 Task: Add an event with the title Staff Training: Customer Service Excellence, date ''2024/04/10'', time 8:00 AM to 10:00 AMand add a description: Join us at the Networking Mixer Event and unlock a world of professional opportunities. Connect with like-minded individuals, expand your network, and forge relationships that can propel your career to new heights. With a diverse group of professionals in attendance, you will leave inspired, informed, and equipped with valuable connections to support your professional journey.Select event color  Banana . Add location for the event as: 567 Vineyard Road, London, United Kingdom, logged in from the account softage.3@softage.netand send the event invitation to softage.9@softage.net and softage.10@softage.net. Set a reminder for the event Every weekday(Monday to Friday)
Action: Mouse moved to (67, 94)
Screenshot: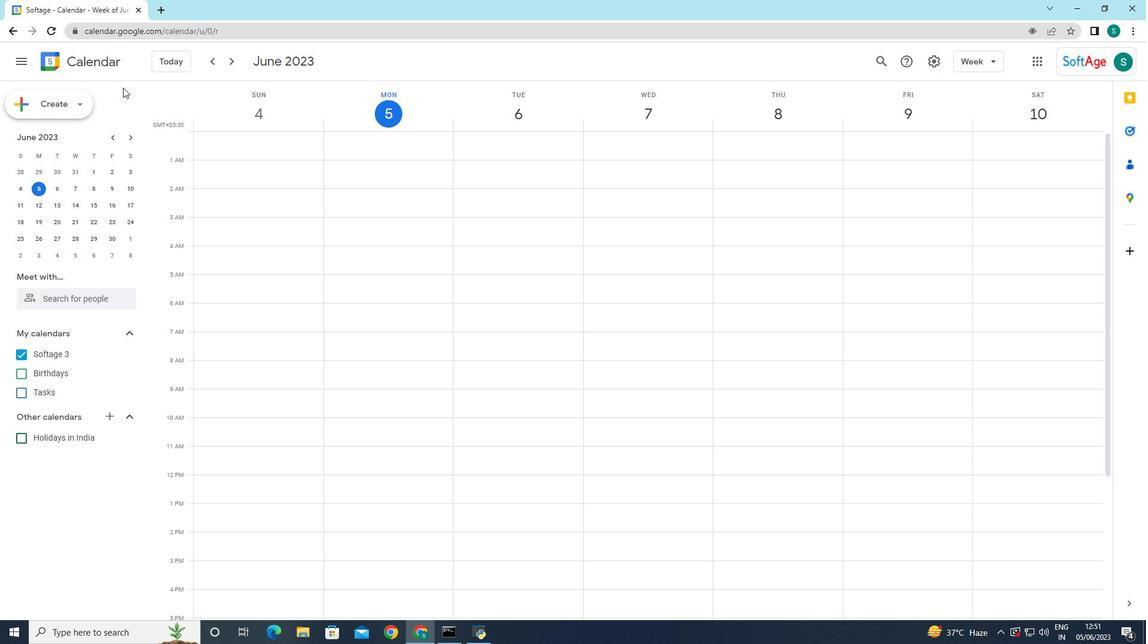 
Action: Mouse pressed left at (67, 94)
Screenshot: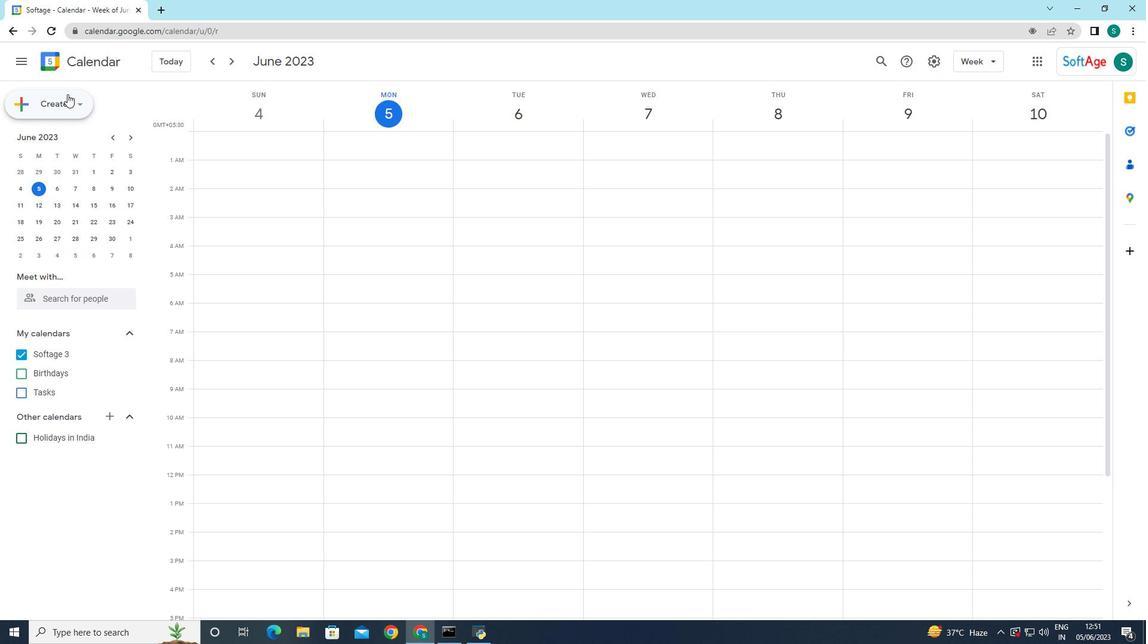 
Action: Mouse moved to (66, 137)
Screenshot: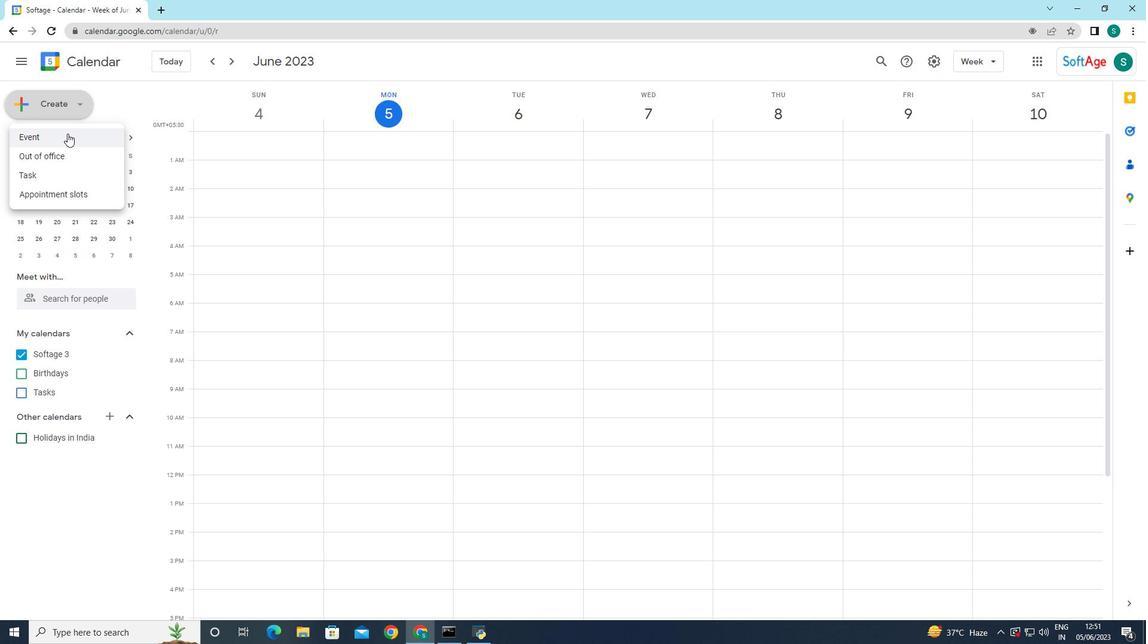 
Action: Mouse pressed left at (66, 137)
Screenshot: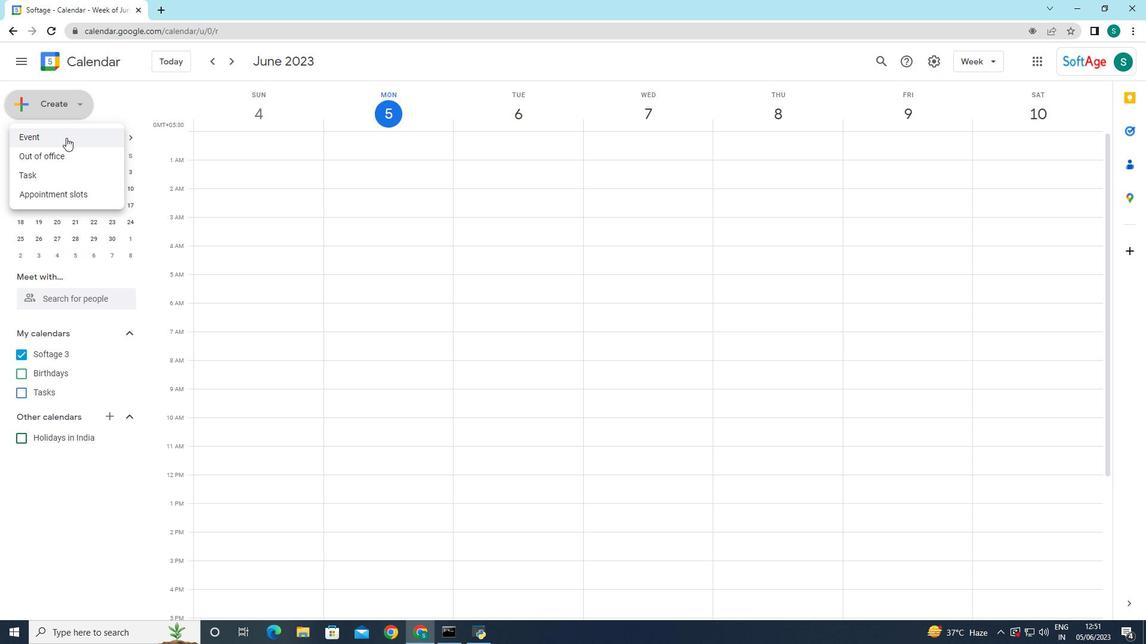 
Action: Mouse moved to (211, 583)
Screenshot: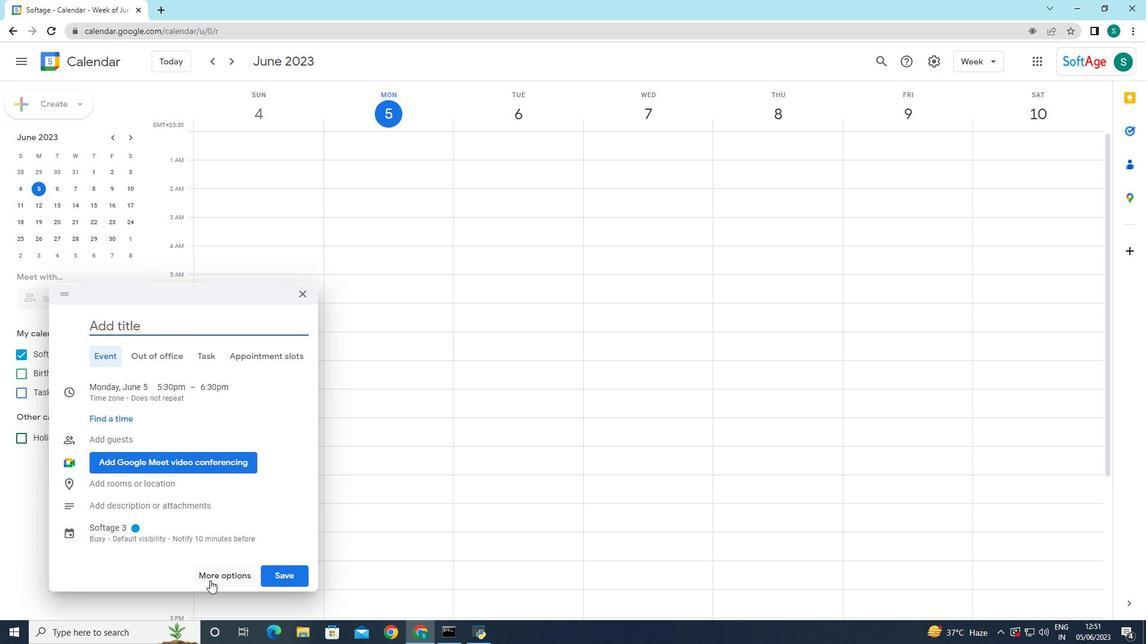 
Action: Mouse pressed left at (211, 583)
Screenshot: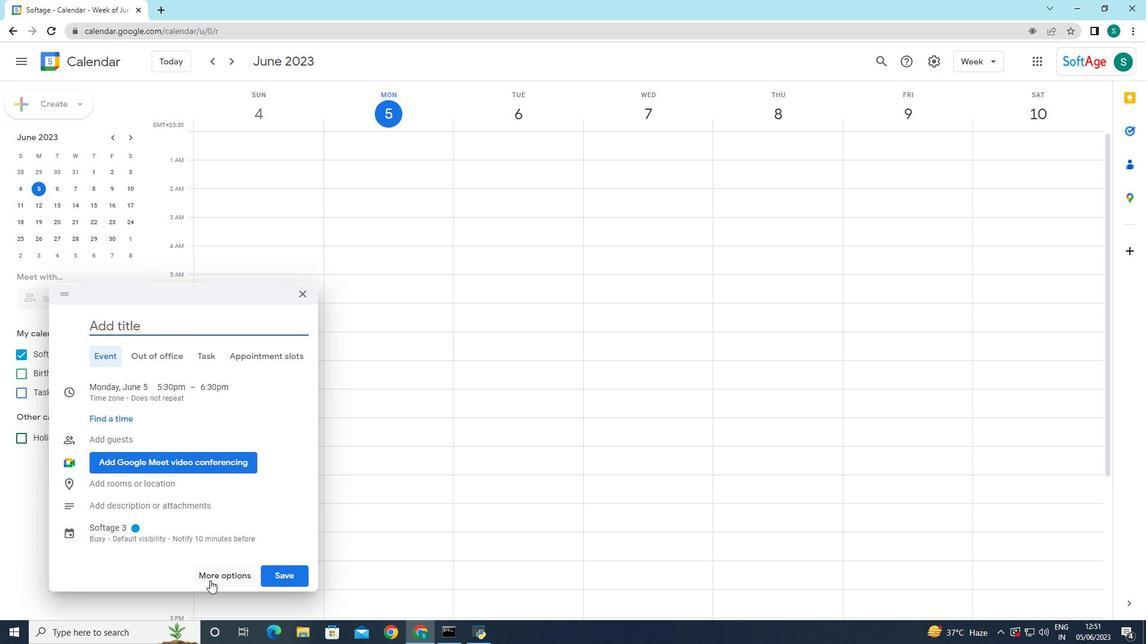 
Action: Mouse moved to (71, 66)
Screenshot: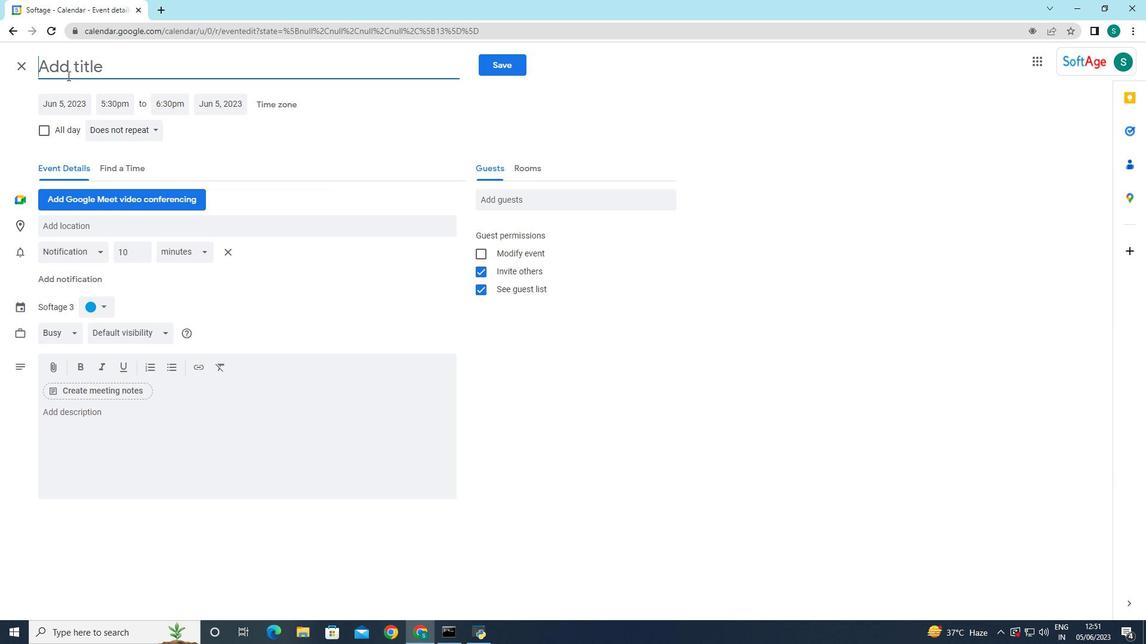 
Action: Mouse pressed left at (71, 66)
Screenshot: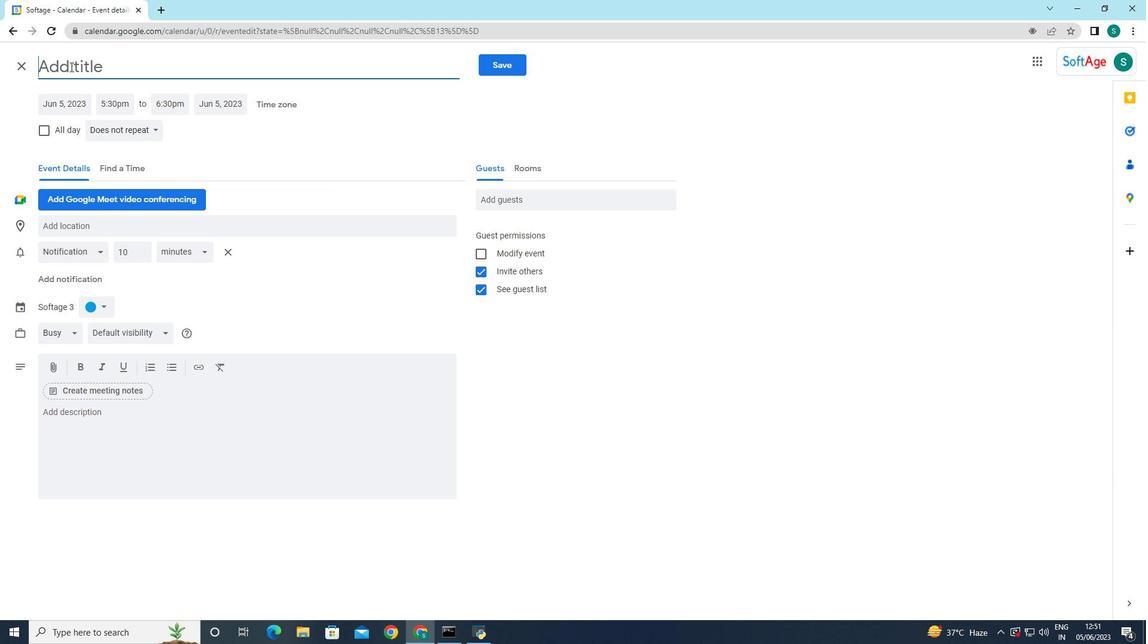 
Action: Key pressed <Key.caps_lock>S<Key.caps_lock>taa<Key.backspace>ff<Key.space><Key.caps_lock>TA<Key.backspace><Key.caps_lock>raining<Key.shift_r>:<Key.space><Key.caps_lock>C<Key.caps_lock>ustomer<Key.space>s<Key.backspace><Key.caps_lock>S<Key.caps_lock>ervice<Key.space><Key.caps_lock>E<Key.caps_lock>xcellence
Screenshot: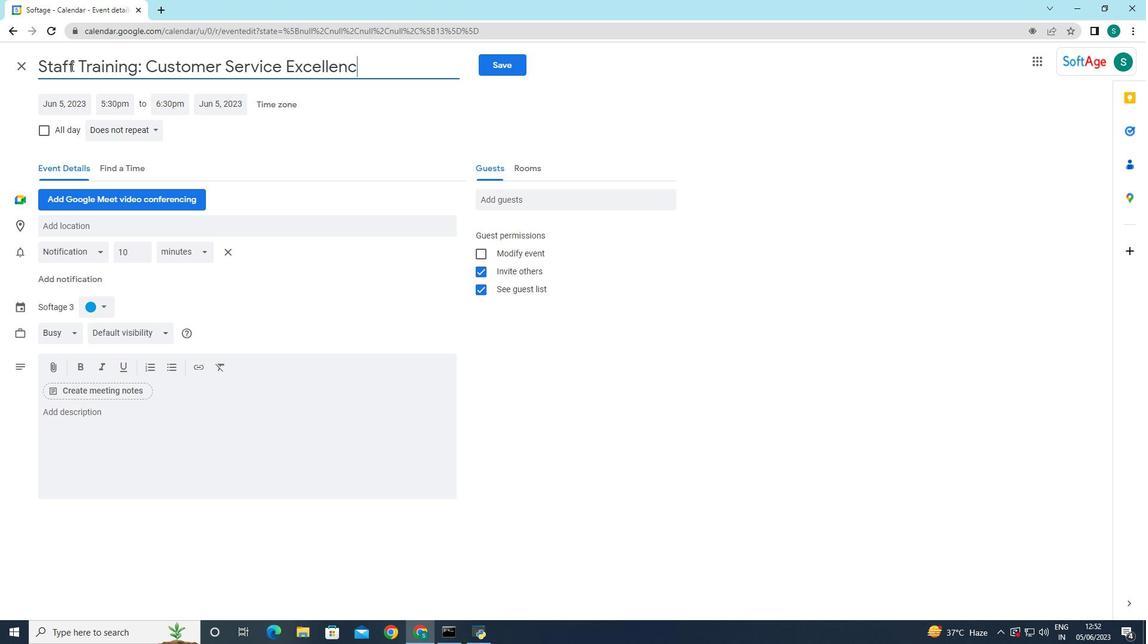 
Action: Mouse moved to (322, 157)
Screenshot: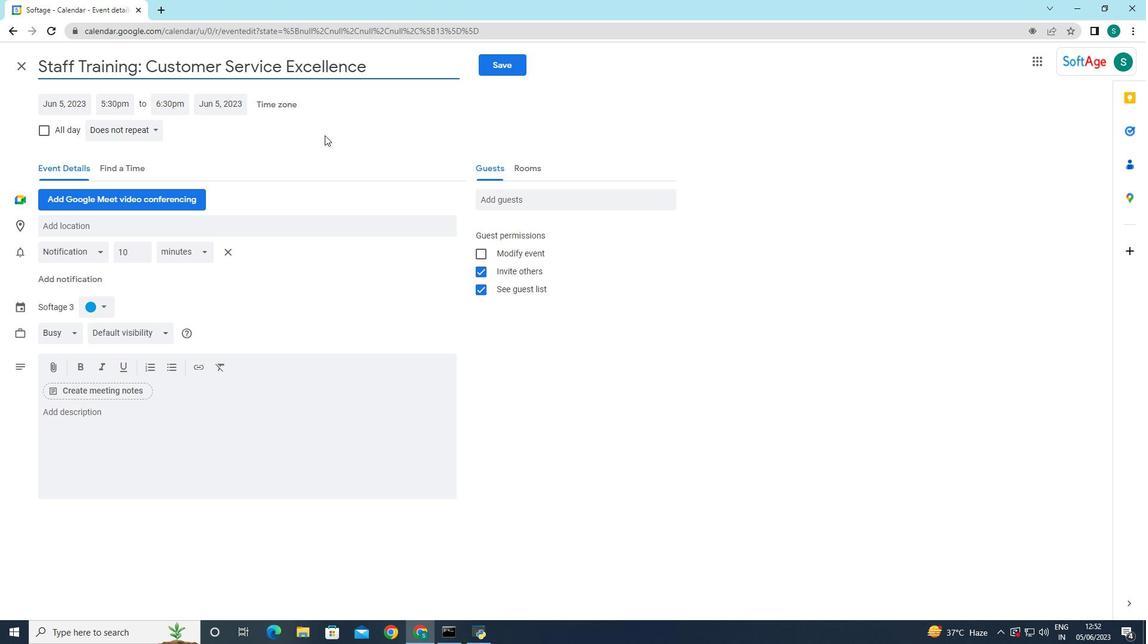 
Action: Mouse pressed left at (322, 157)
Screenshot: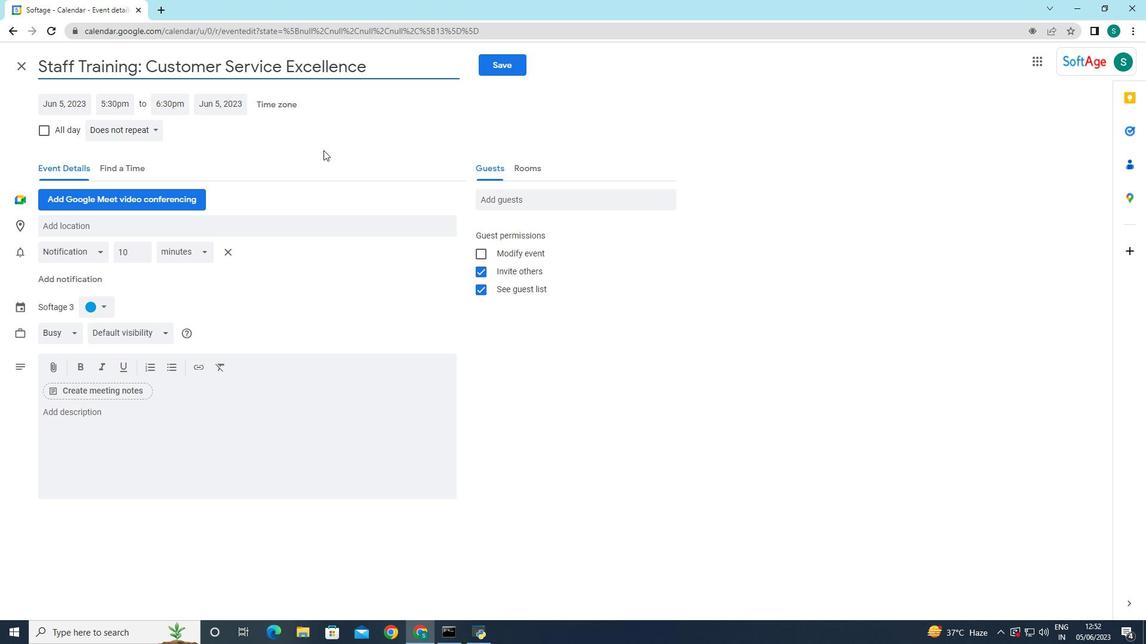 
Action: Mouse moved to (68, 109)
Screenshot: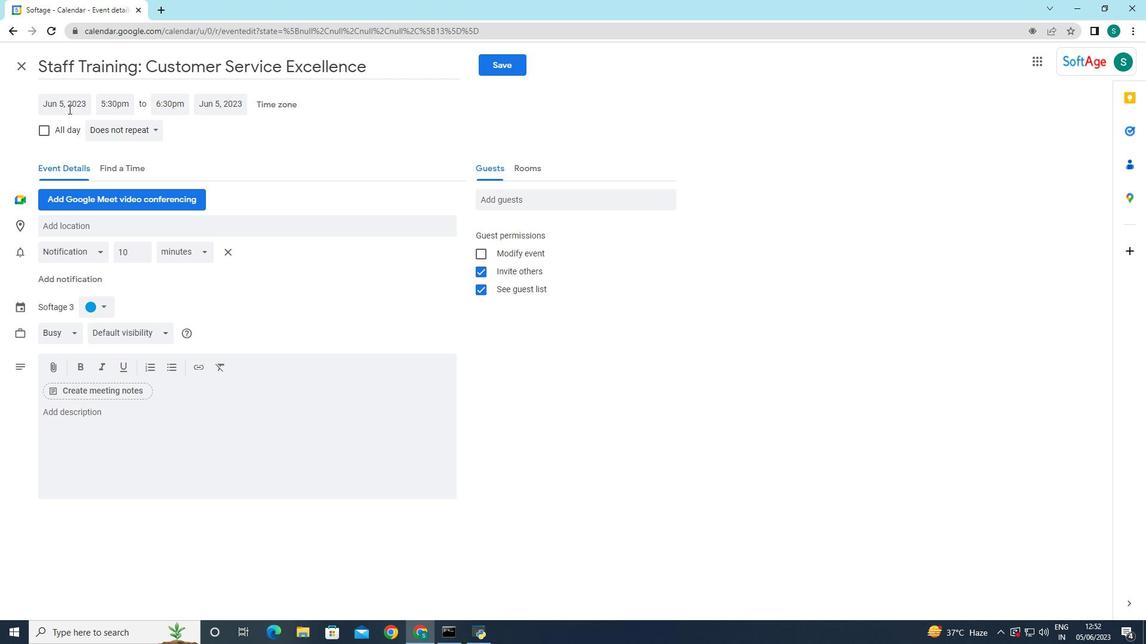 
Action: Mouse pressed left at (68, 109)
Screenshot: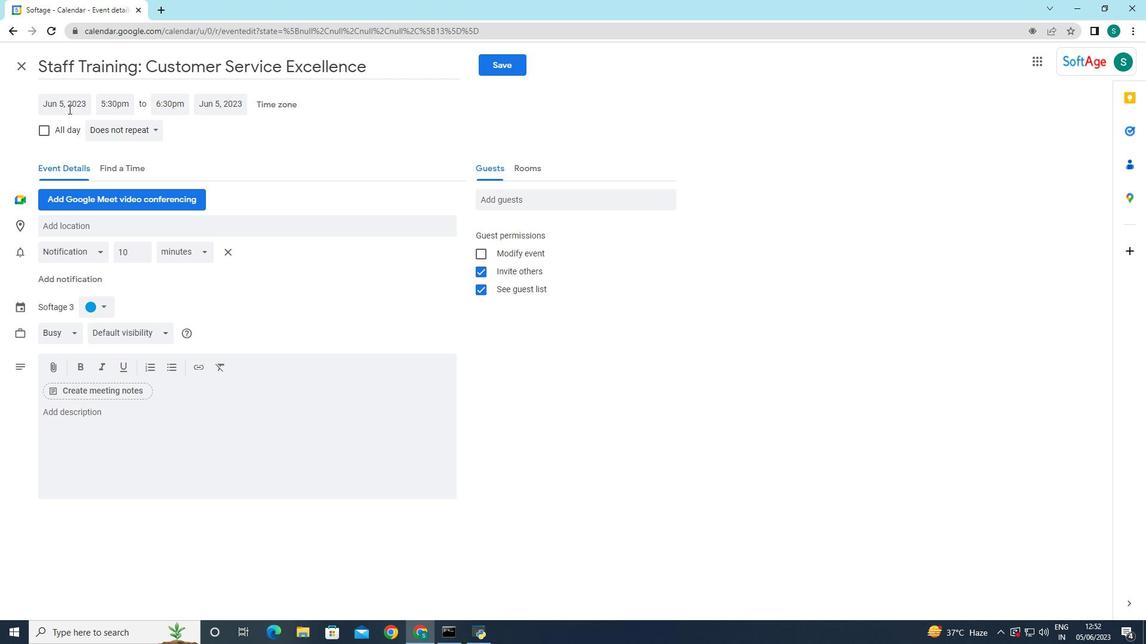 
Action: Mouse moved to (187, 128)
Screenshot: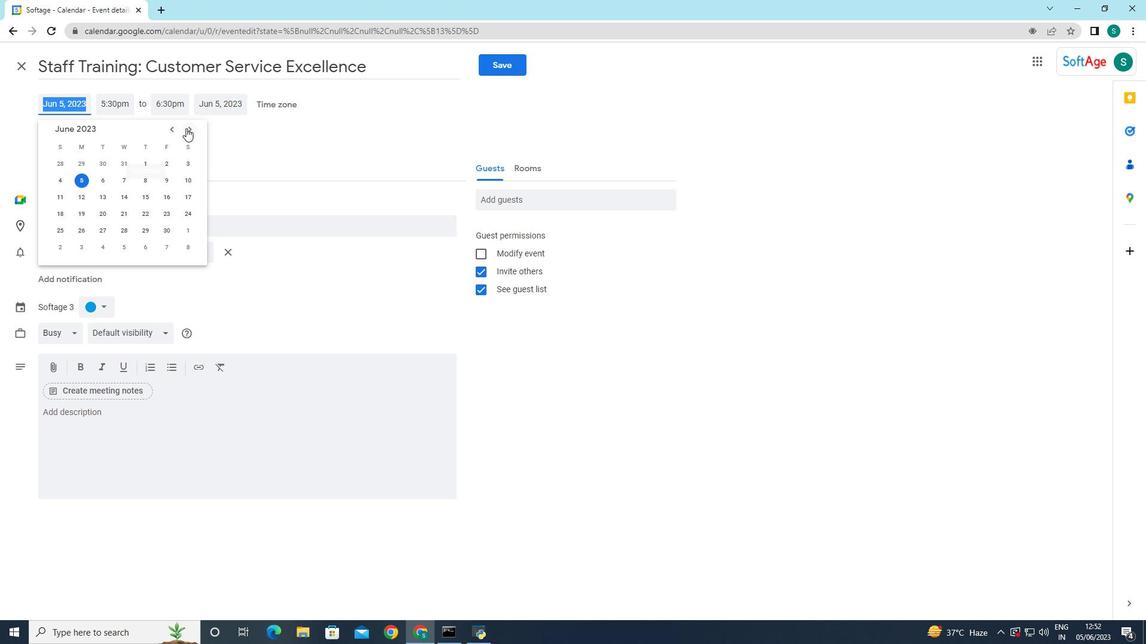 
Action: Mouse pressed left at (187, 128)
Screenshot: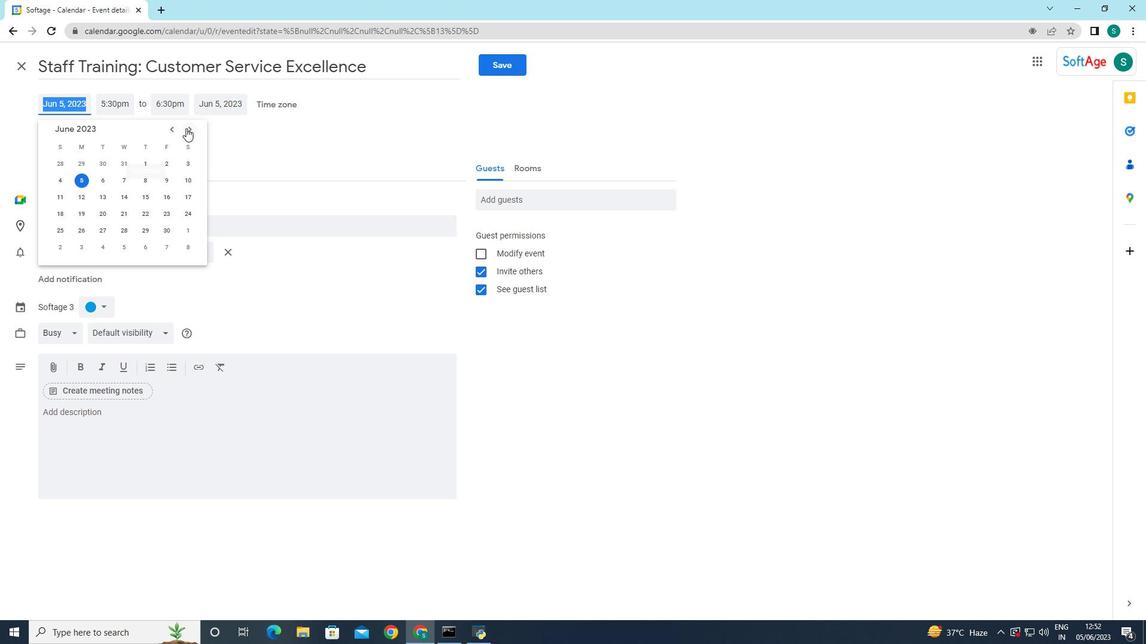 
Action: Mouse moved to (187, 128)
Screenshot: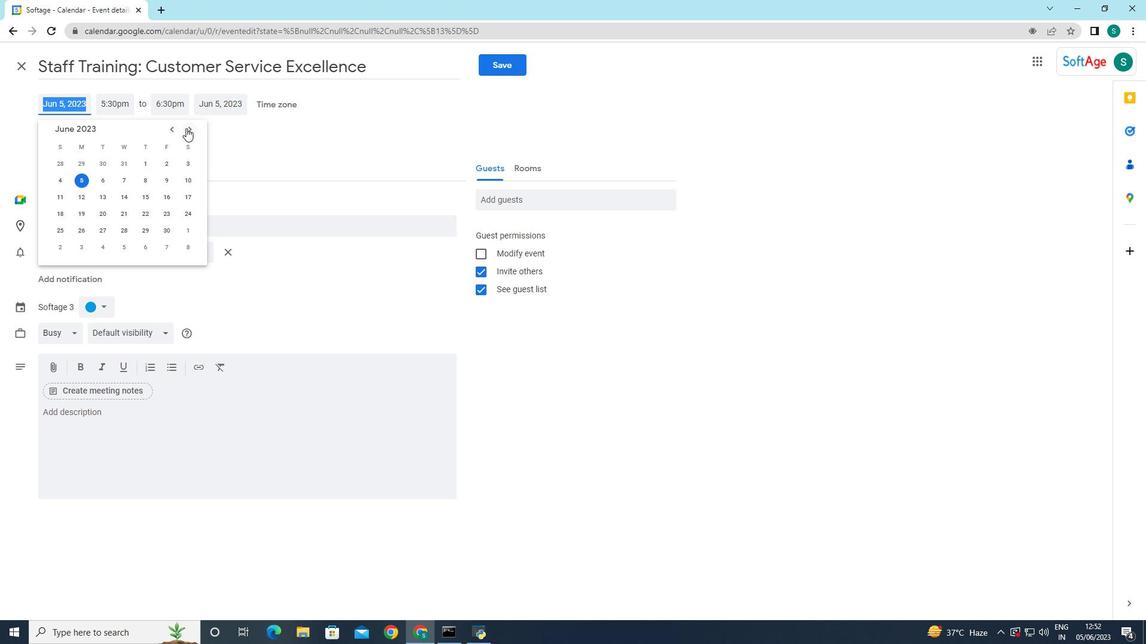 
Action: Mouse pressed left at (187, 128)
Screenshot: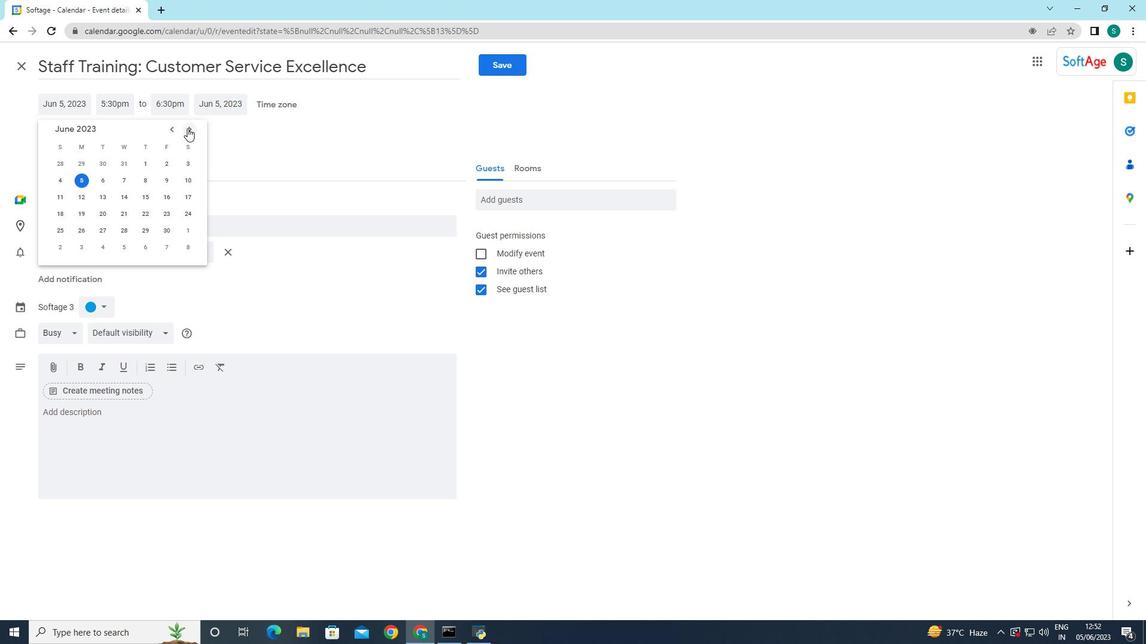 
Action: Mouse pressed left at (187, 128)
Screenshot: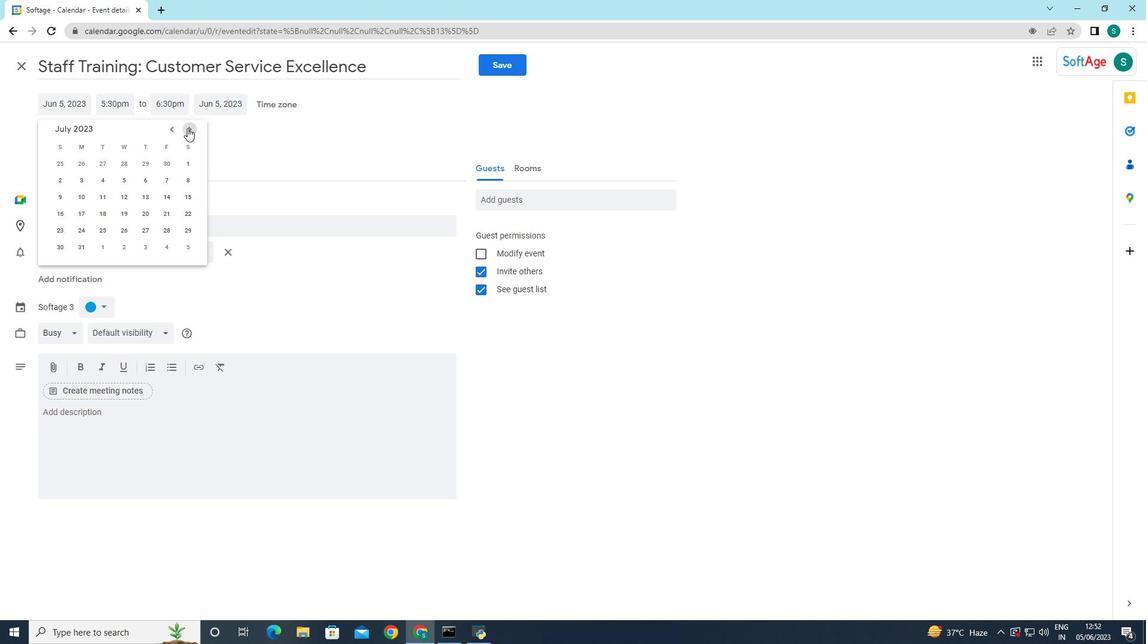 
Action: Mouse pressed left at (187, 128)
Screenshot: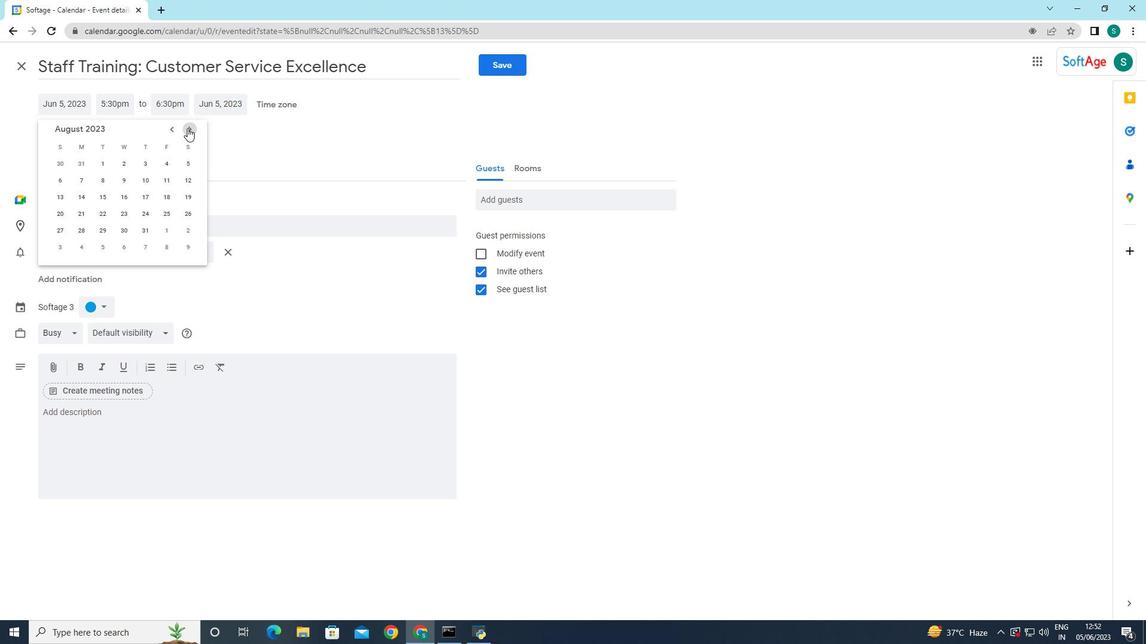
Action: Mouse pressed left at (187, 128)
Screenshot: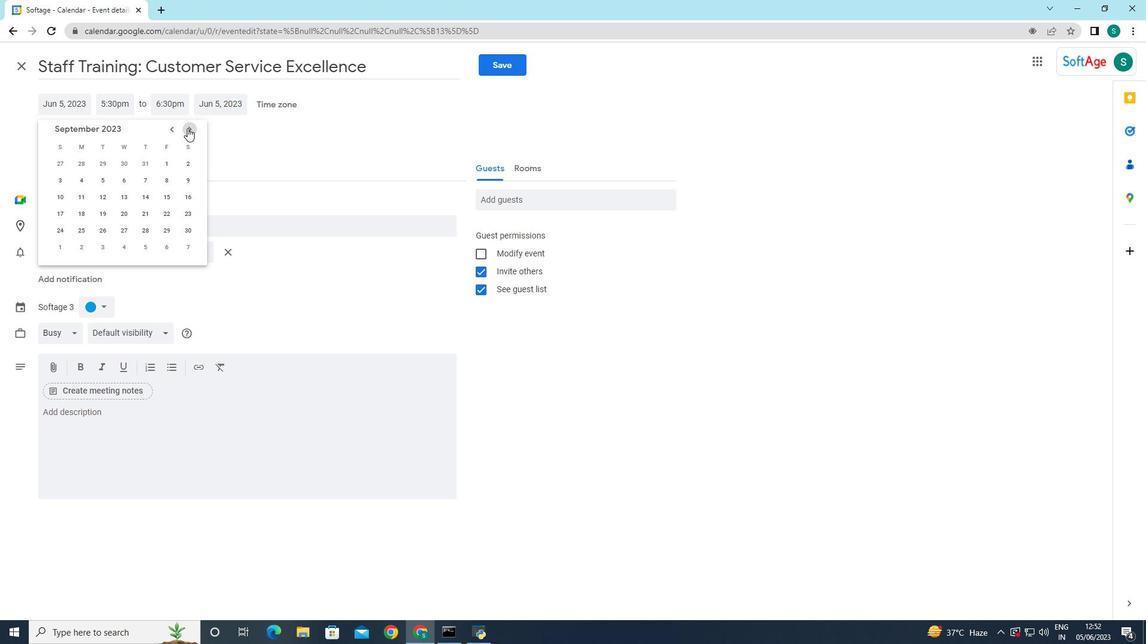 
Action: Mouse pressed left at (187, 128)
Screenshot: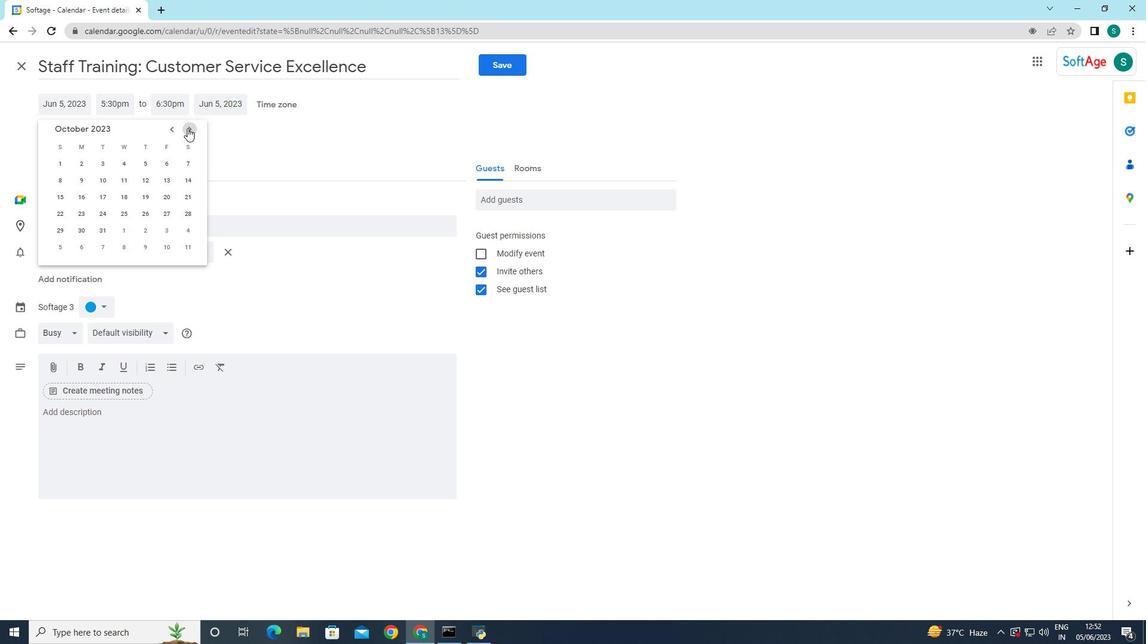 
Action: Mouse pressed left at (187, 128)
Screenshot: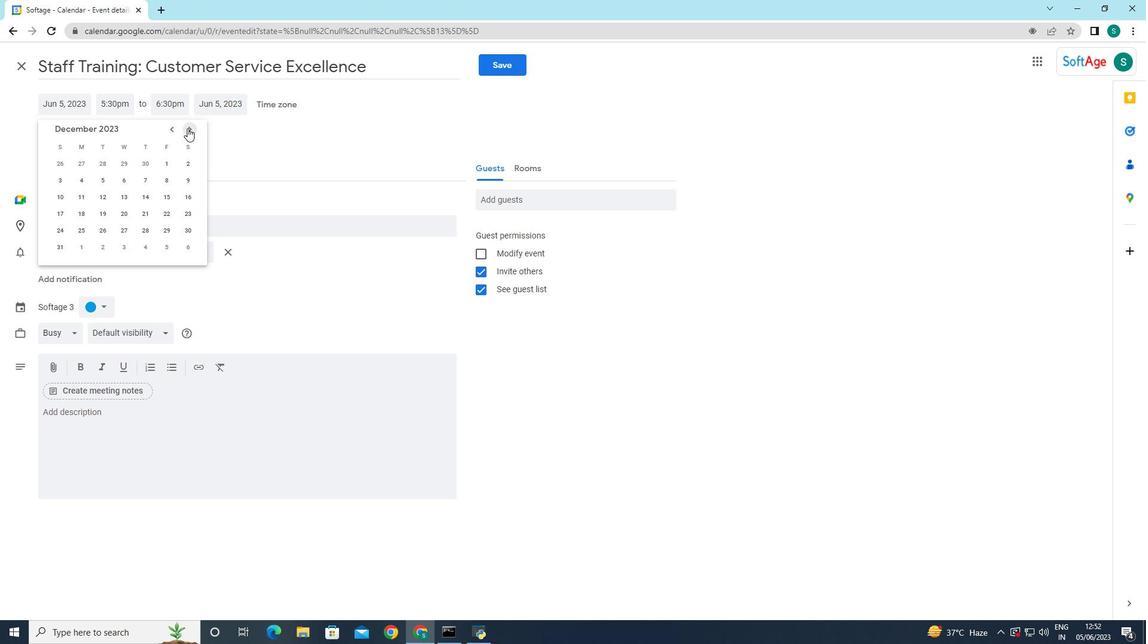 
Action: Mouse pressed left at (187, 128)
Screenshot: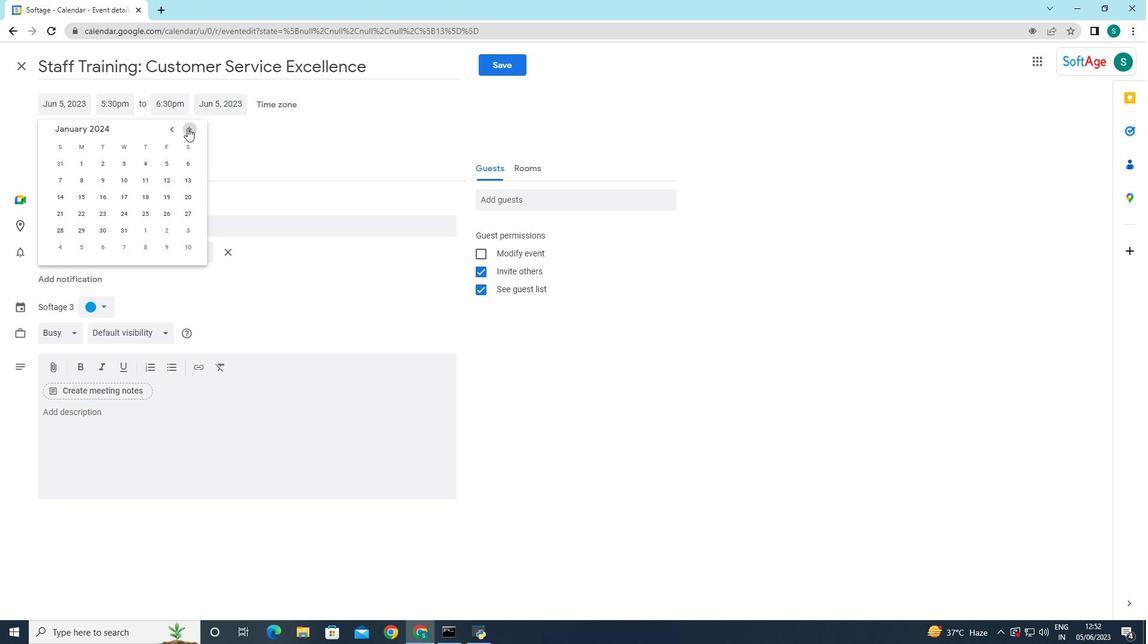 
Action: Mouse pressed left at (187, 128)
Screenshot: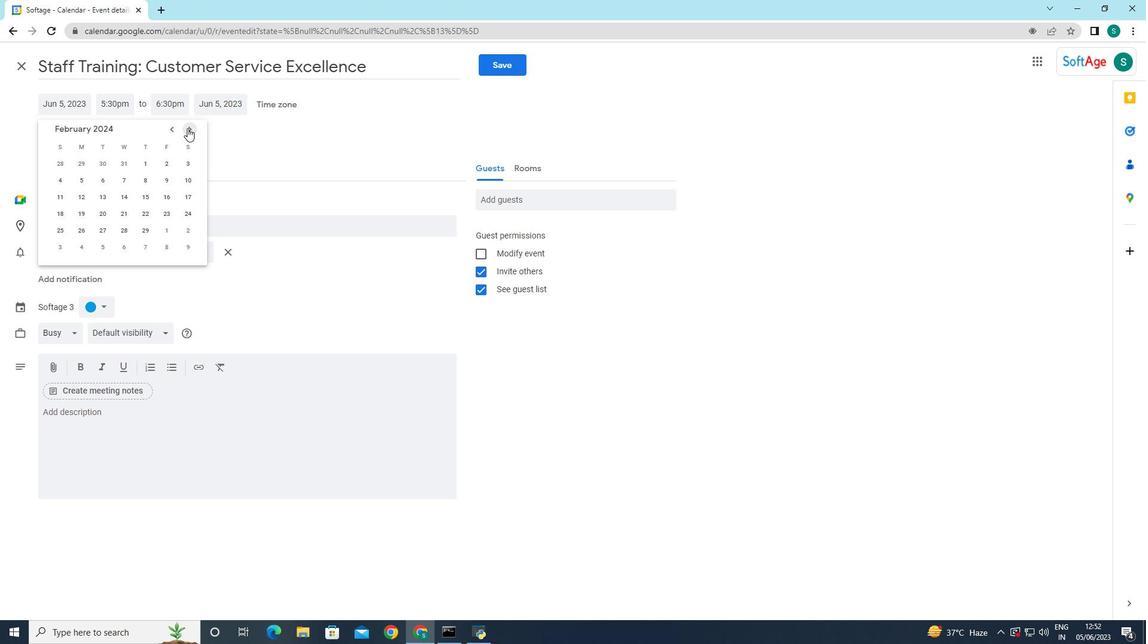 
Action: Mouse pressed left at (187, 128)
Screenshot: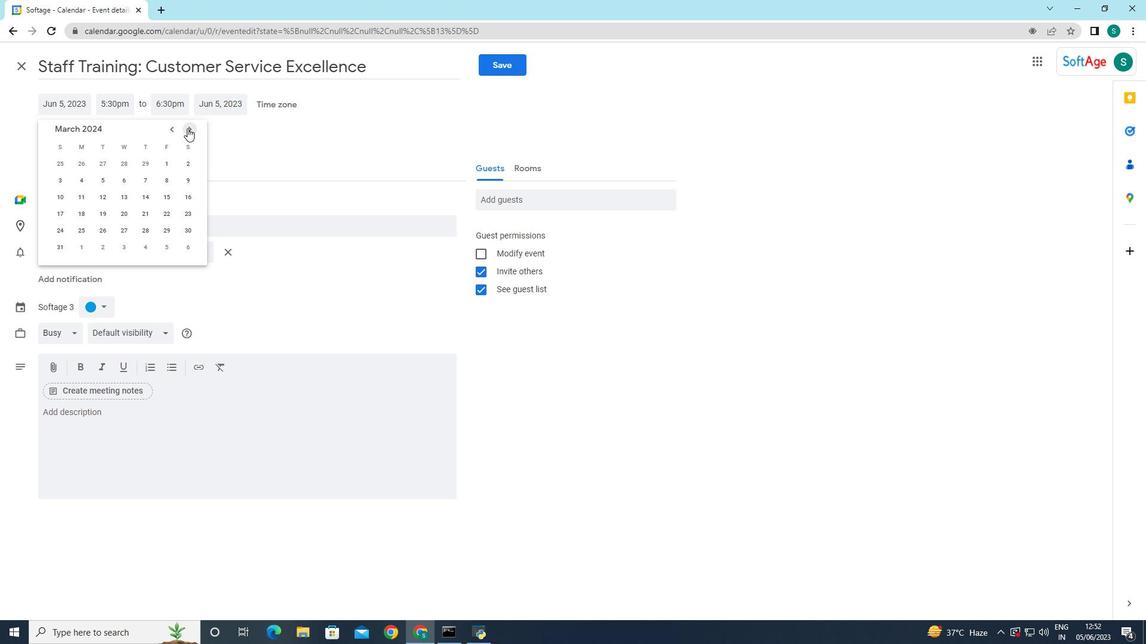 
Action: Mouse moved to (119, 180)
Screenshot: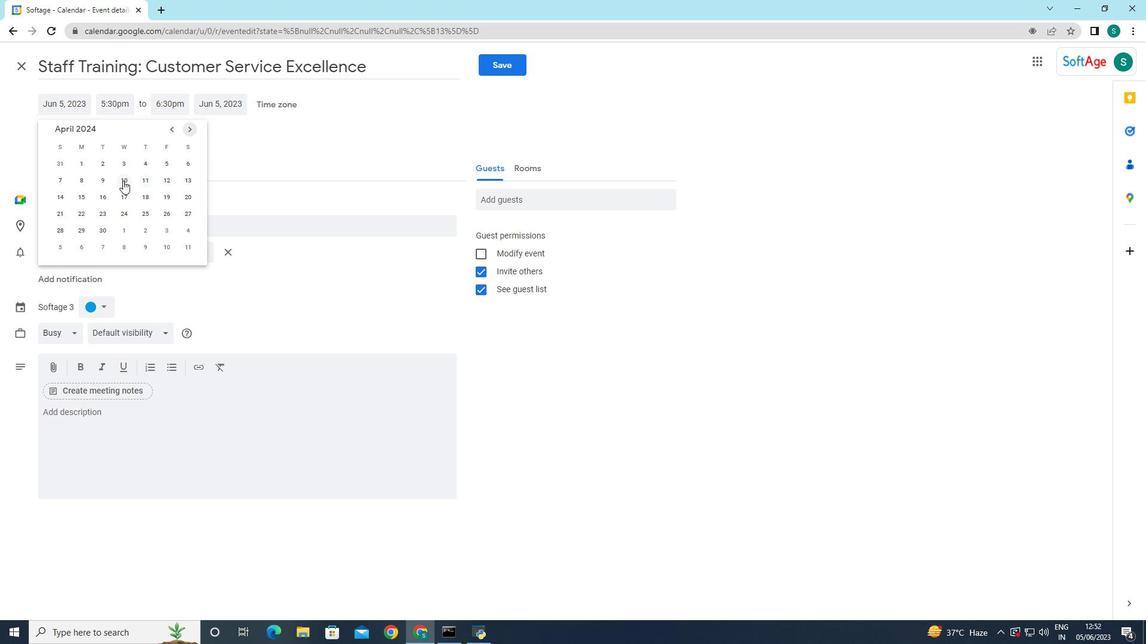 
Action: Mouse pressed left at (119, 180)
Screenshot: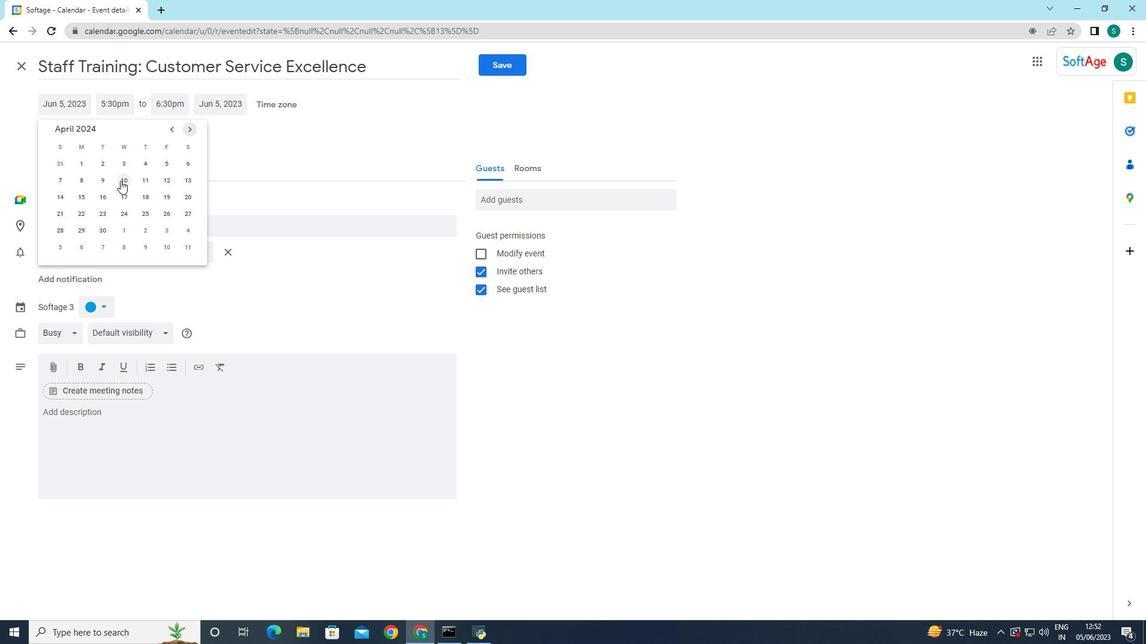 
Action: Mouse moved to (213, 161)
Screenshot: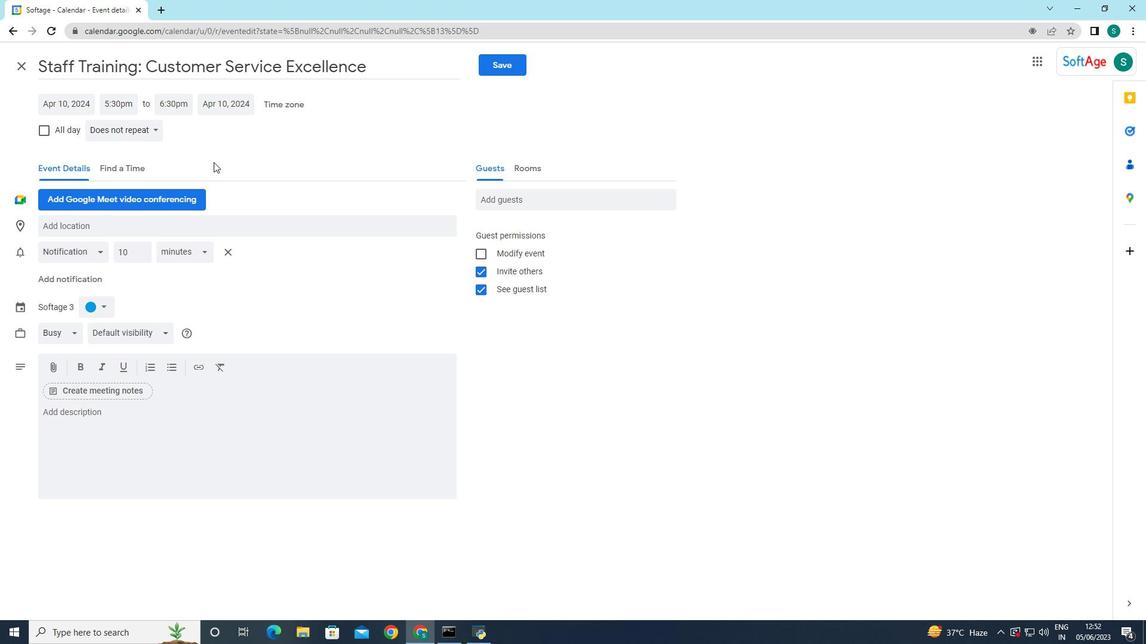 
Action: Mouse pressed left at (213, 161)
Screenshot: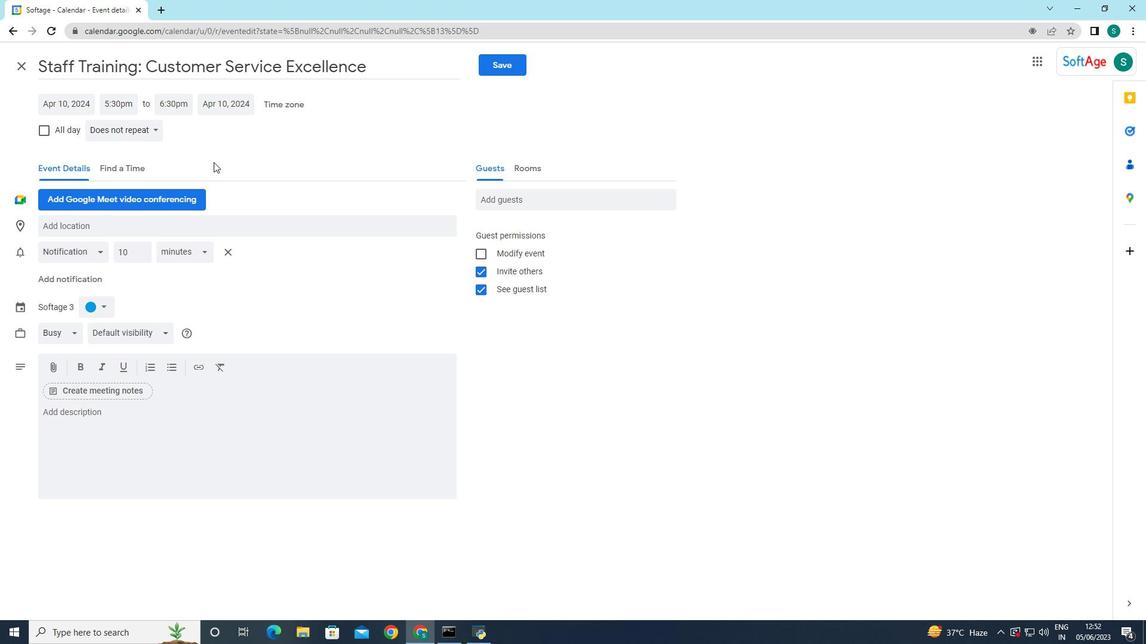 
Action: Mouse moved to (121, 106)
Screenshot: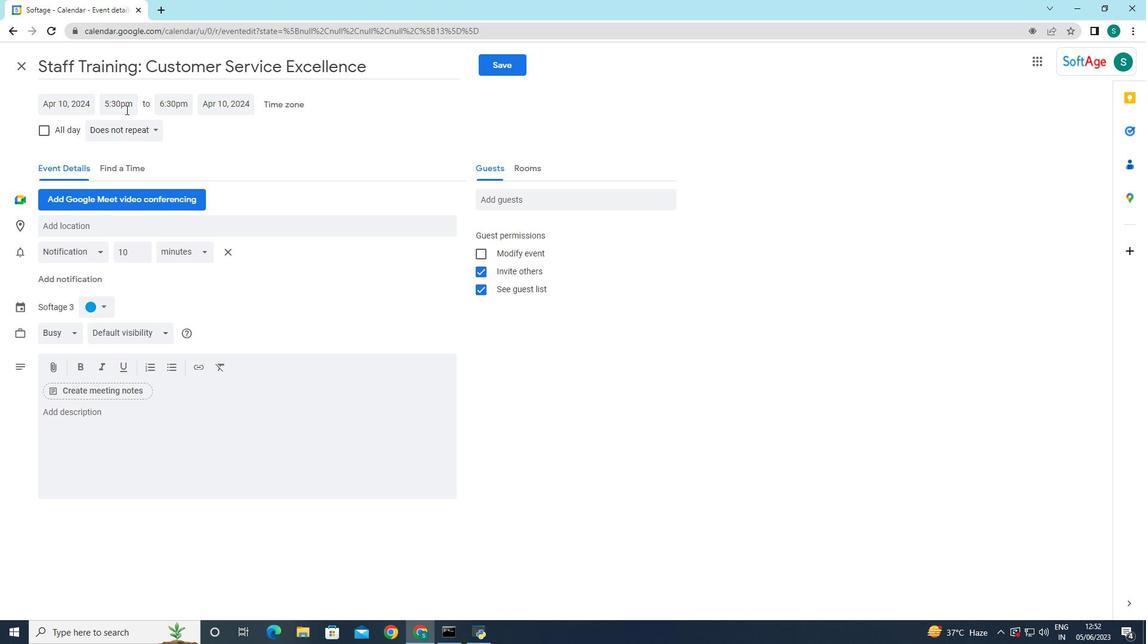 
Action: Mouse pressed left at (121, 106)
Screenshot: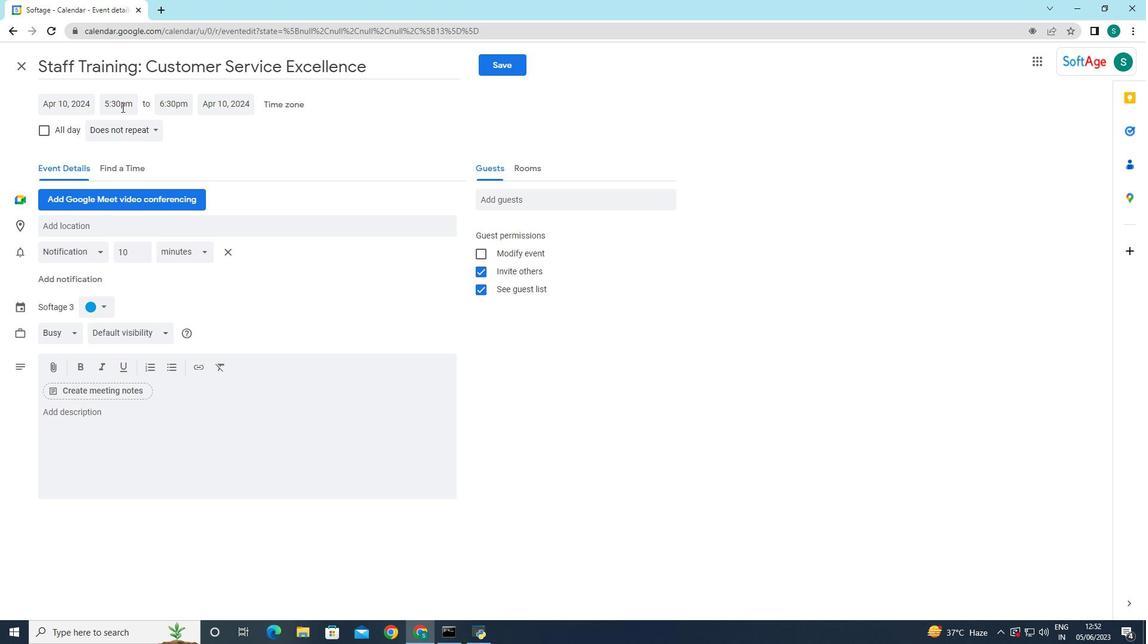 
Action: Mouse moved to (132, 192)
Screenshot: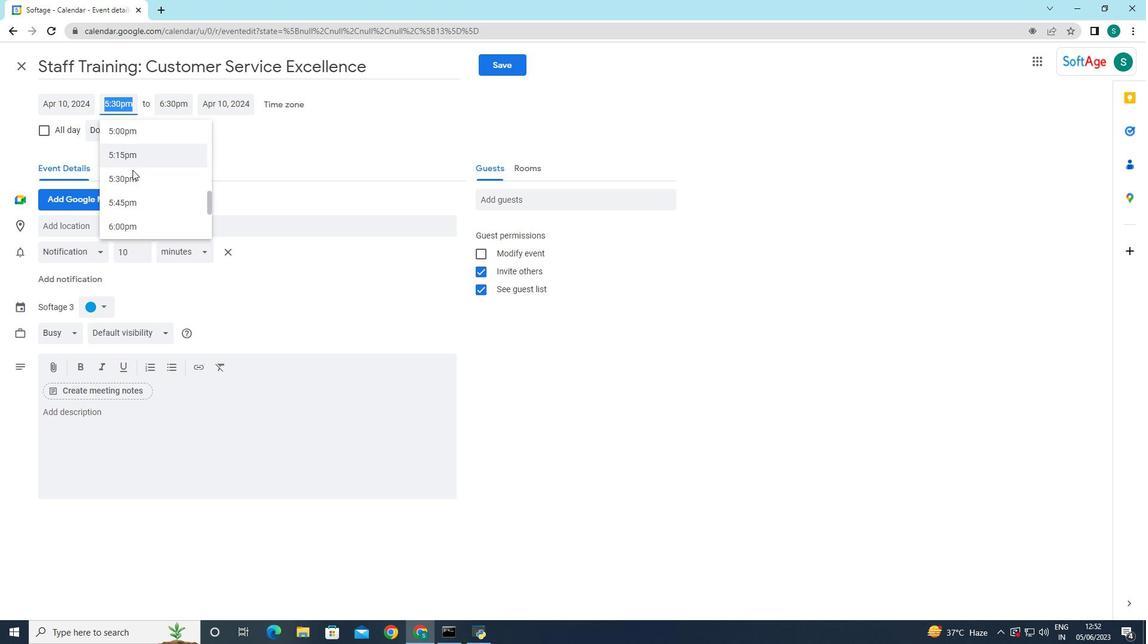
Action: Mouse scrolled (132, 192) with delta (0, 0)
Screenshot: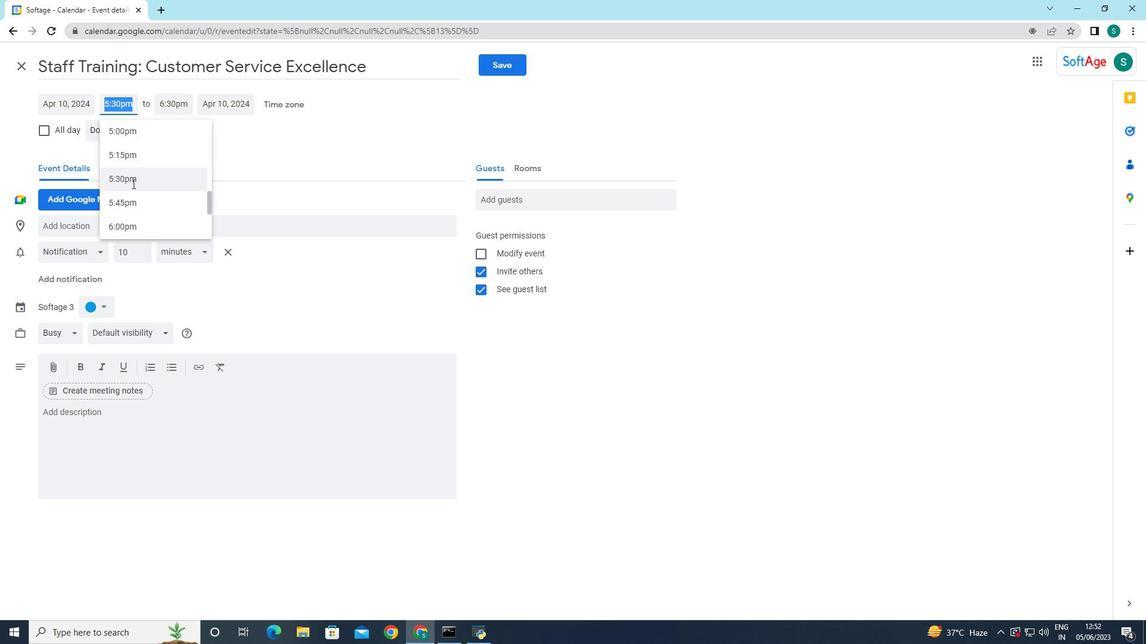 
Action: Mouse scrolled (132, 192) with delta (0, 0)
Screenshot: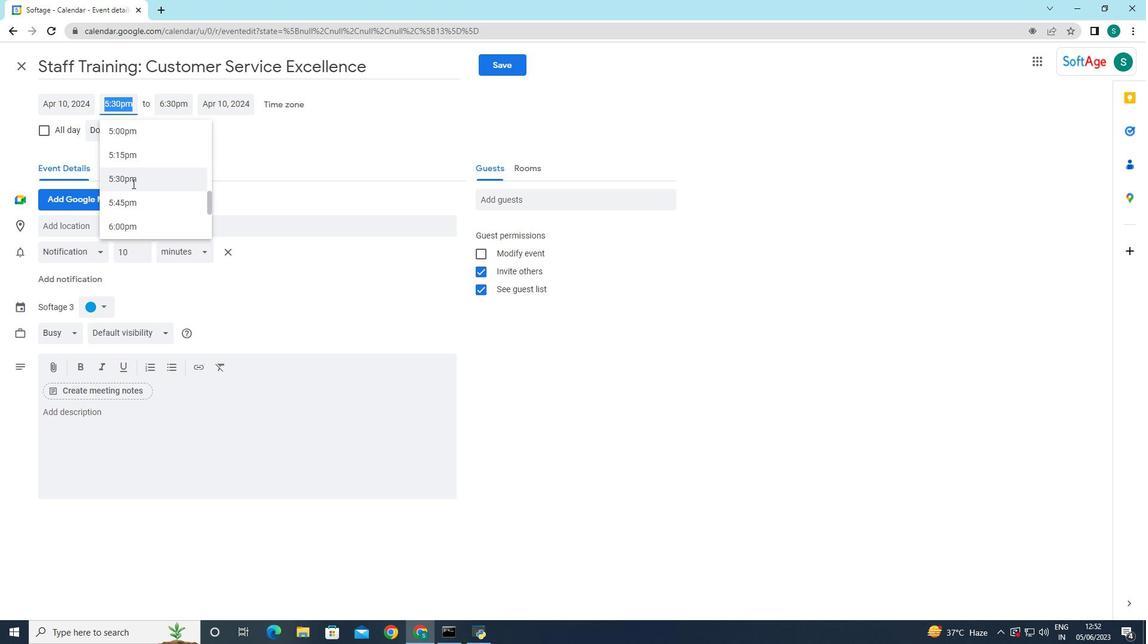 
Action: Mouse scrolled (132, 192) with delta (0, 0)
Screenshot: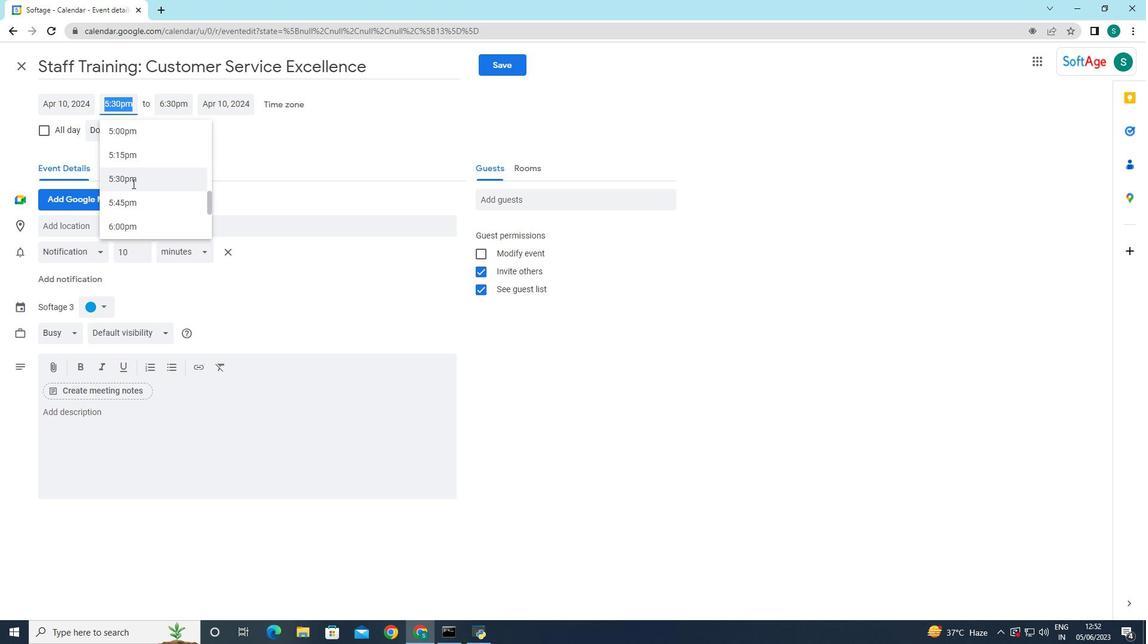 
Action: Mouse scrolled (132, 192) with delta (0, 0)
Screenshot: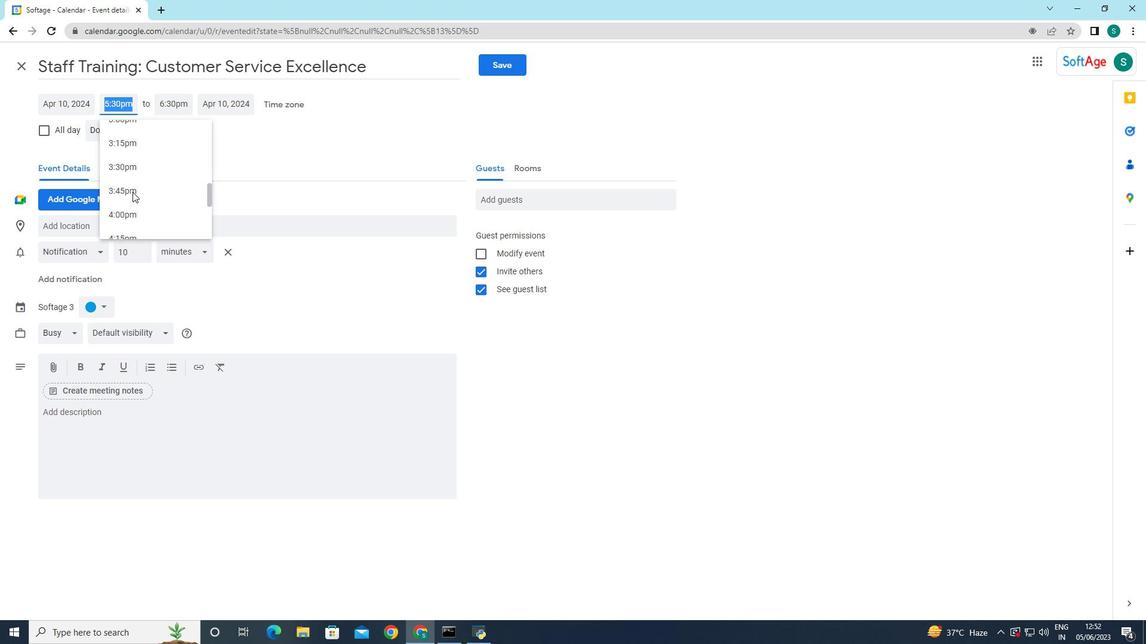 
Action: Mouse scrolled (132, 192) with delta (0, 0)
Screenshot: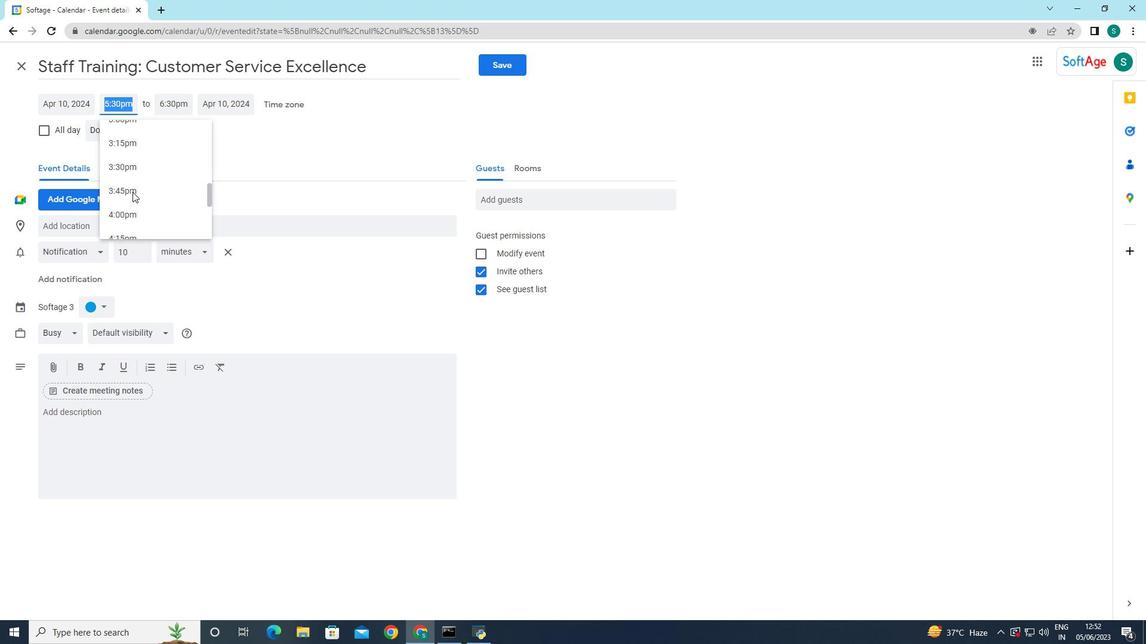 
Action: Mouse scrolled (132, 192) with delta (0, 0)
Screenshot: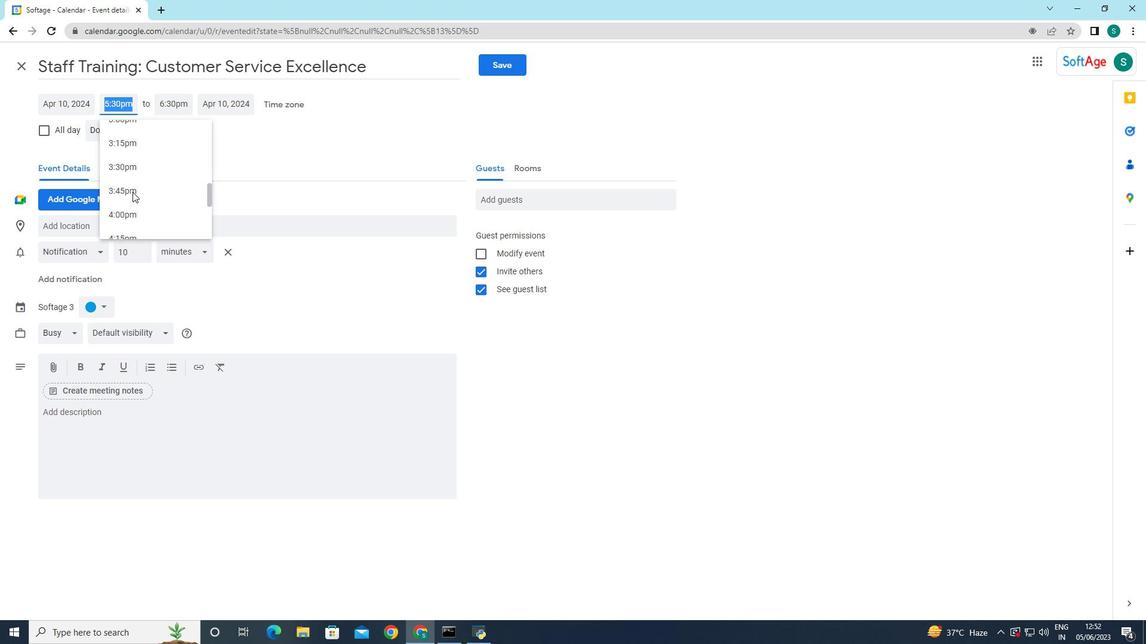 
Action: Mouse scrolled (132, 192) with delta (0, 0)
Screenshot: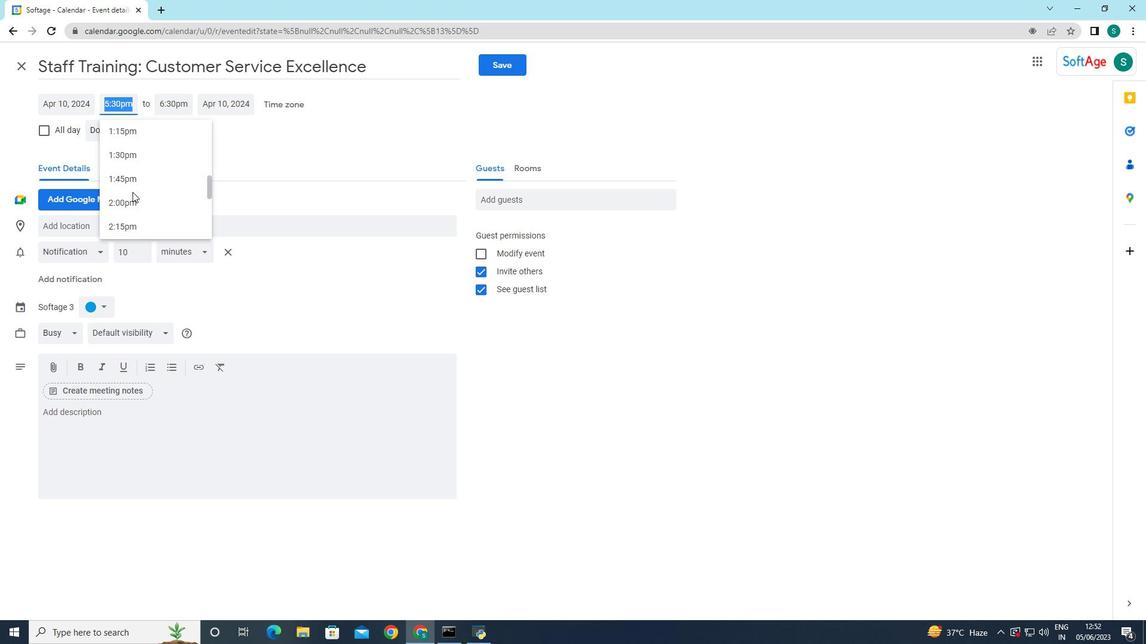 
Action: Mouse scrolled (132, 192) with delta (0, 0)
Screenshot: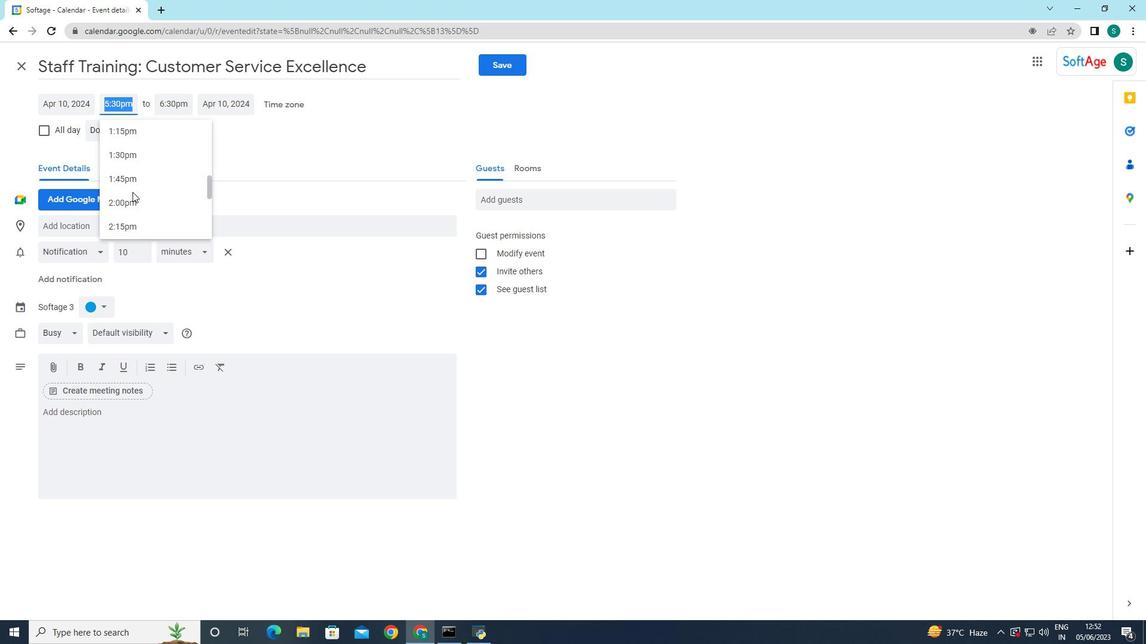 
Action: Mouse scrolled (132, 192) with delta (0, 0)
Screenshot: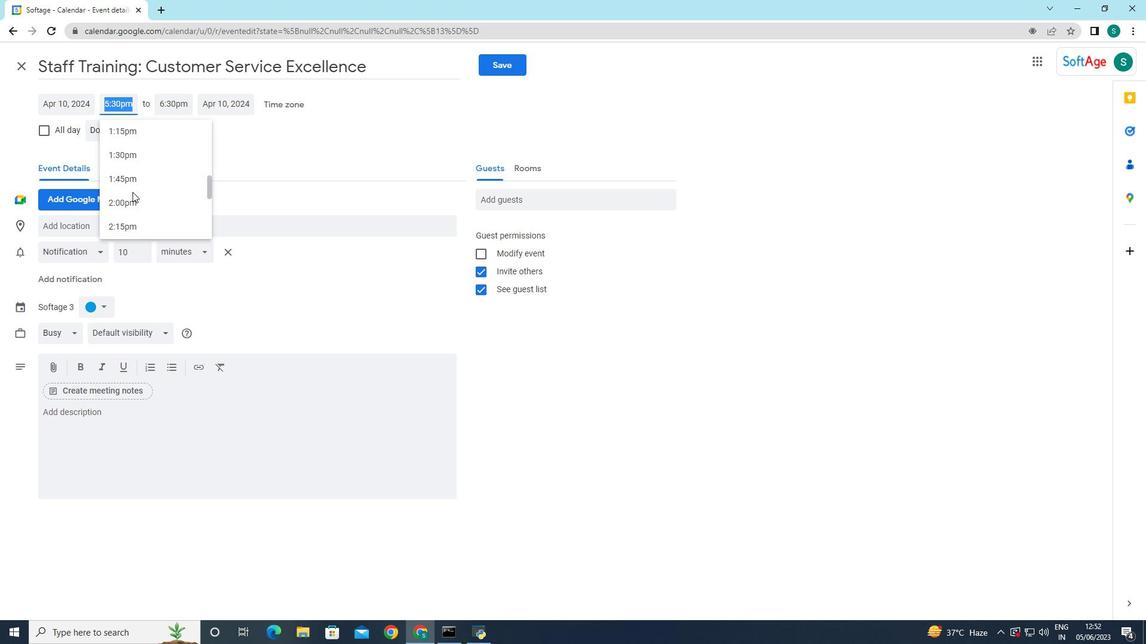 
Action: Mouse scrolled (132, 192) with delta (0, 0)
Screenshot: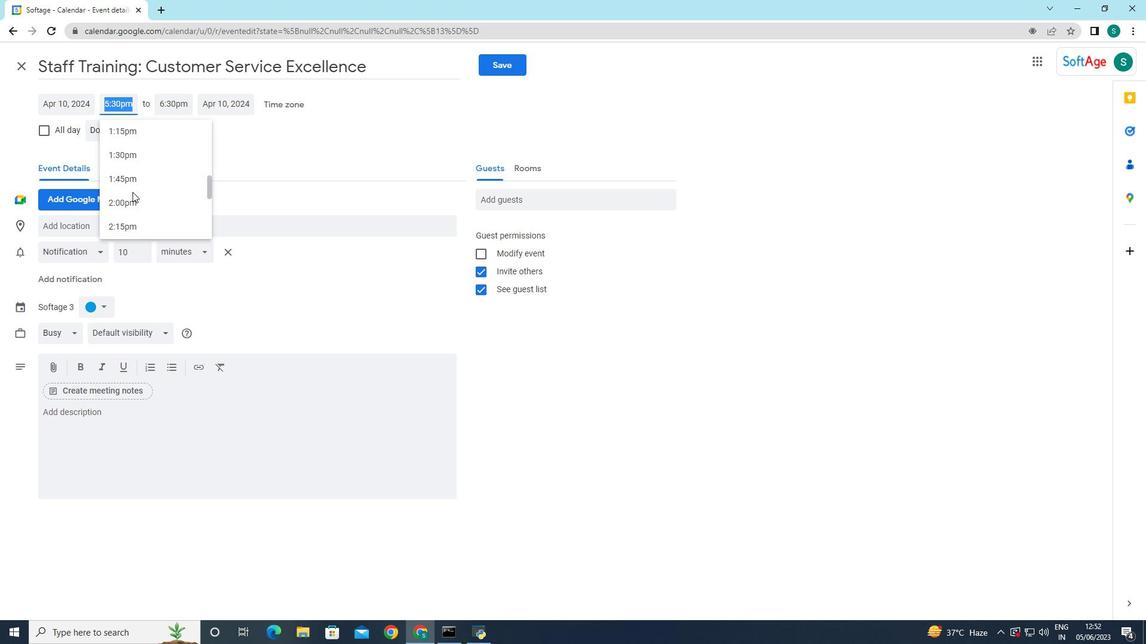 
Action: Mouse scrolled (132, 192) with delta (0, 0)
Screenshot: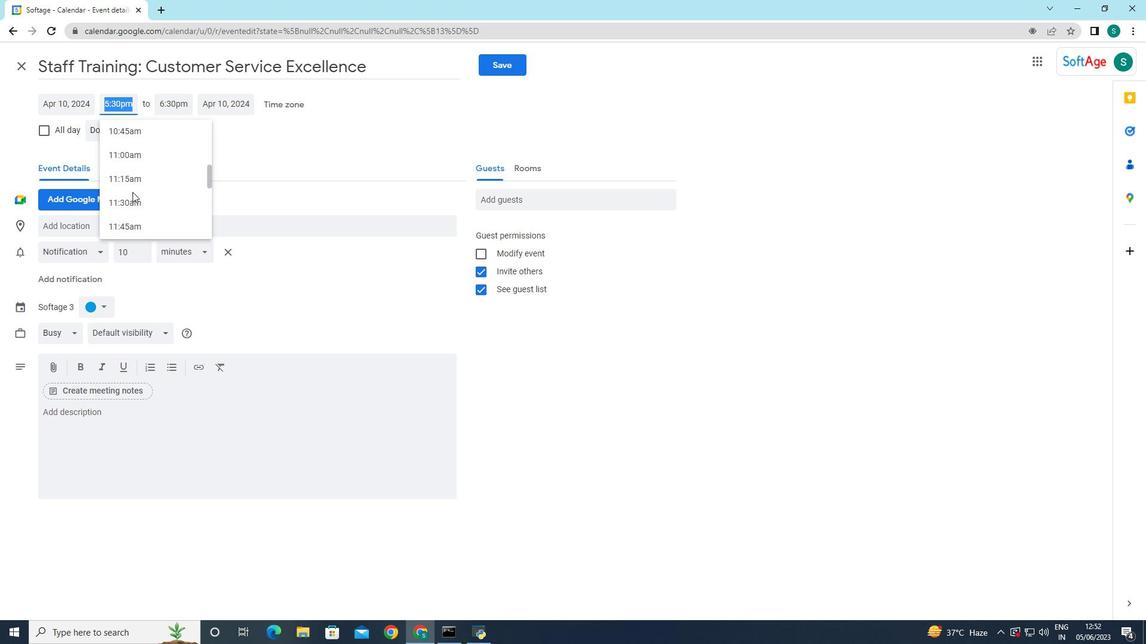 
Action: Mouse scrolled (132, 192) with delta (0, 0)
Screenshot: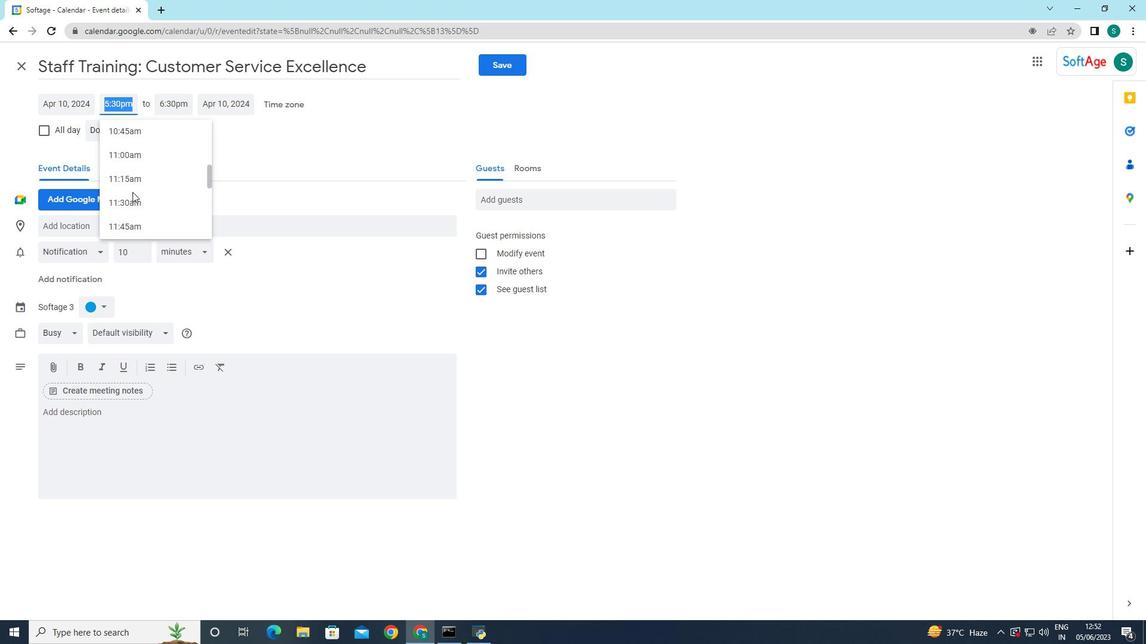 
Action: Mouse scrolled (132, 192) with delta (0, 0)
Screenshot: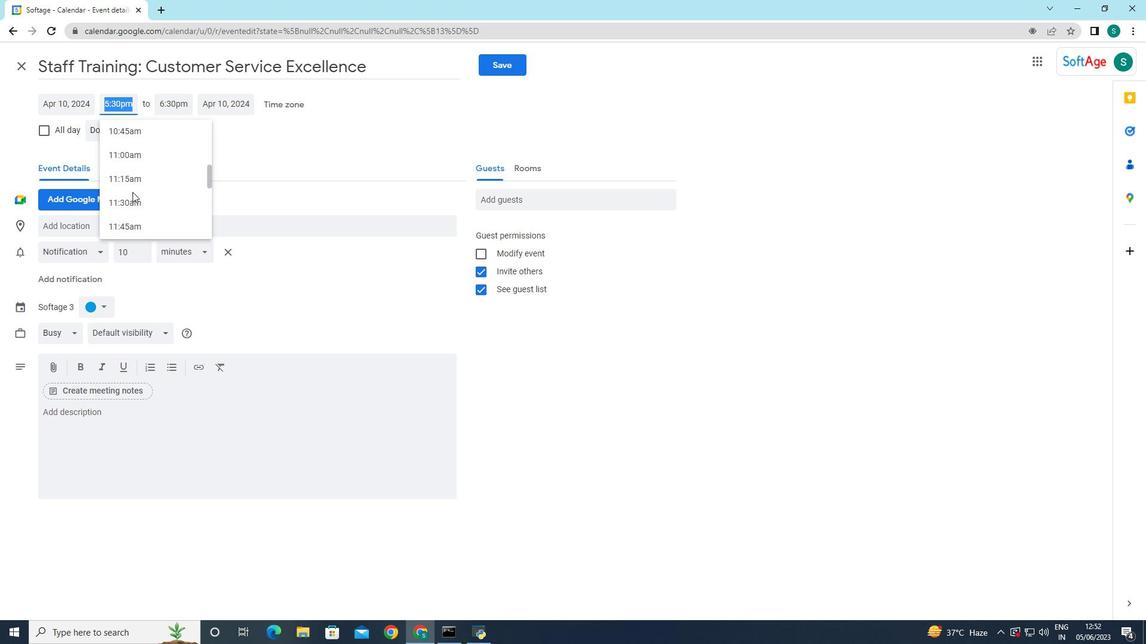 
Action: Mouse scrolled (132, 192) with delta (0, 0)
Screenshot: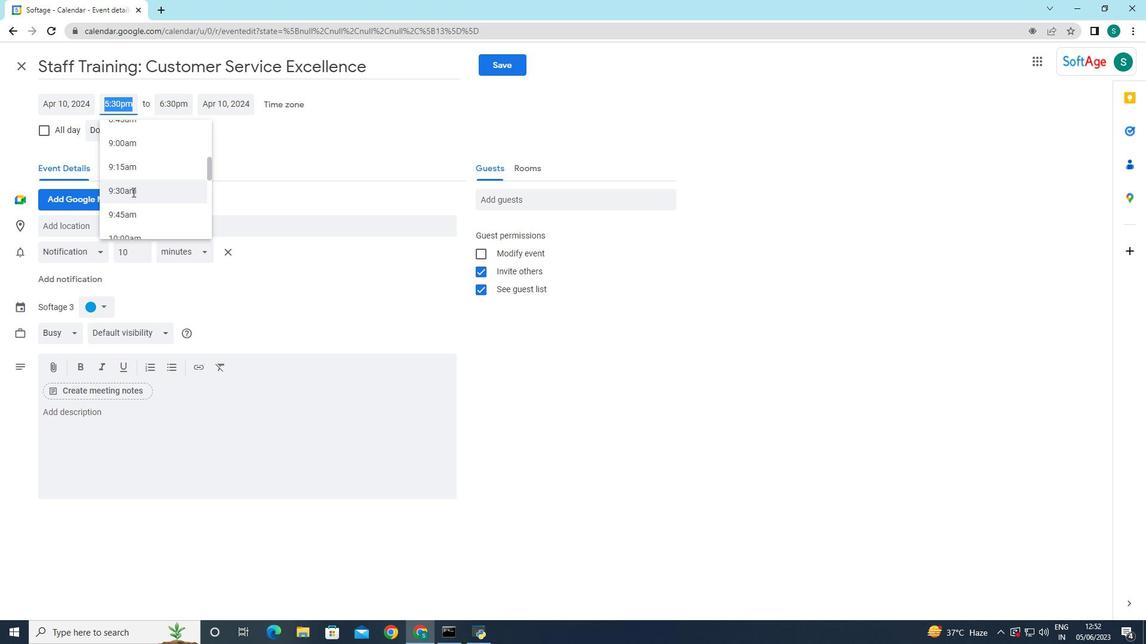 
Action: Mouse scrolled (132, 192) with delta (0, 0)
Screenshot: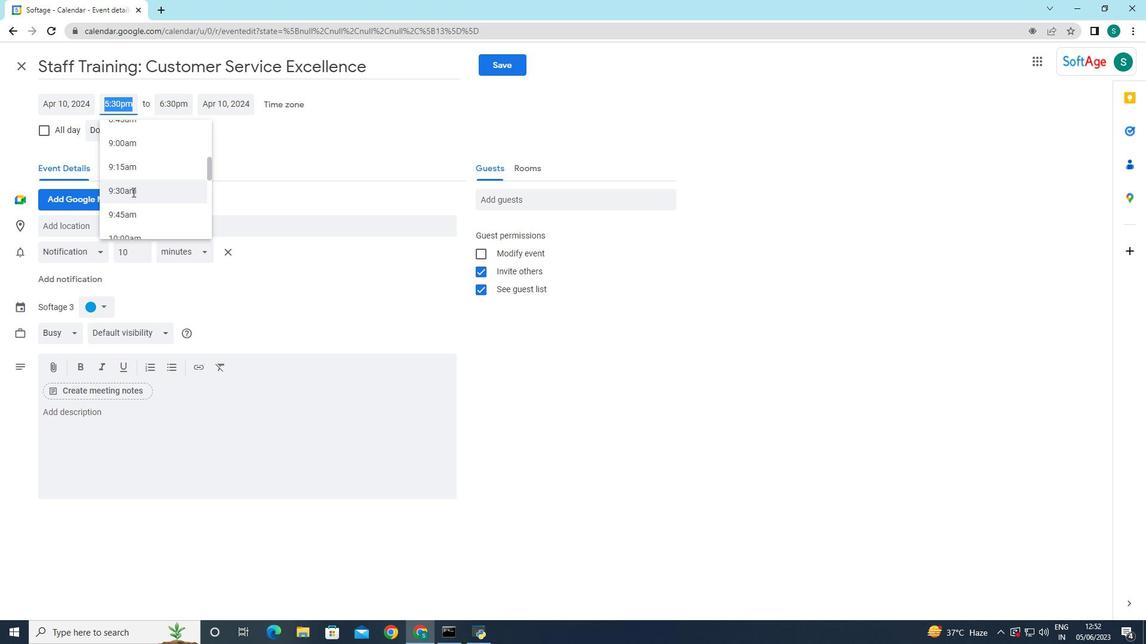 
Action: Mouse scrolled (132, 192) with delta (0, 0)
Screenshot: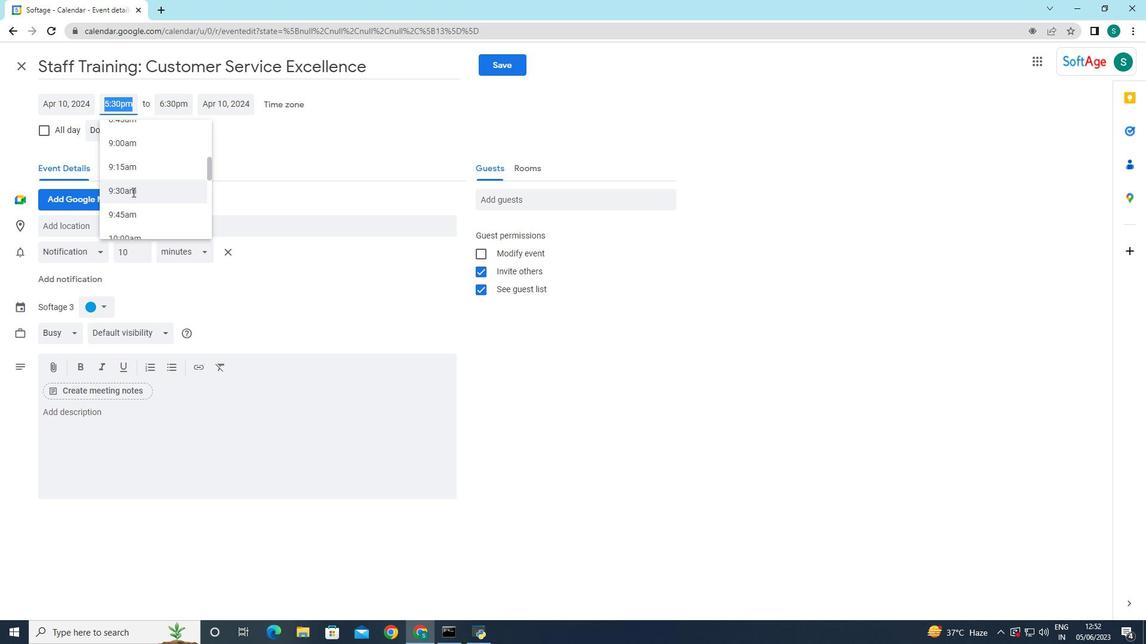 
Action: Mouse scrolled (132, 192) with delta (0, 0)
Screenshot: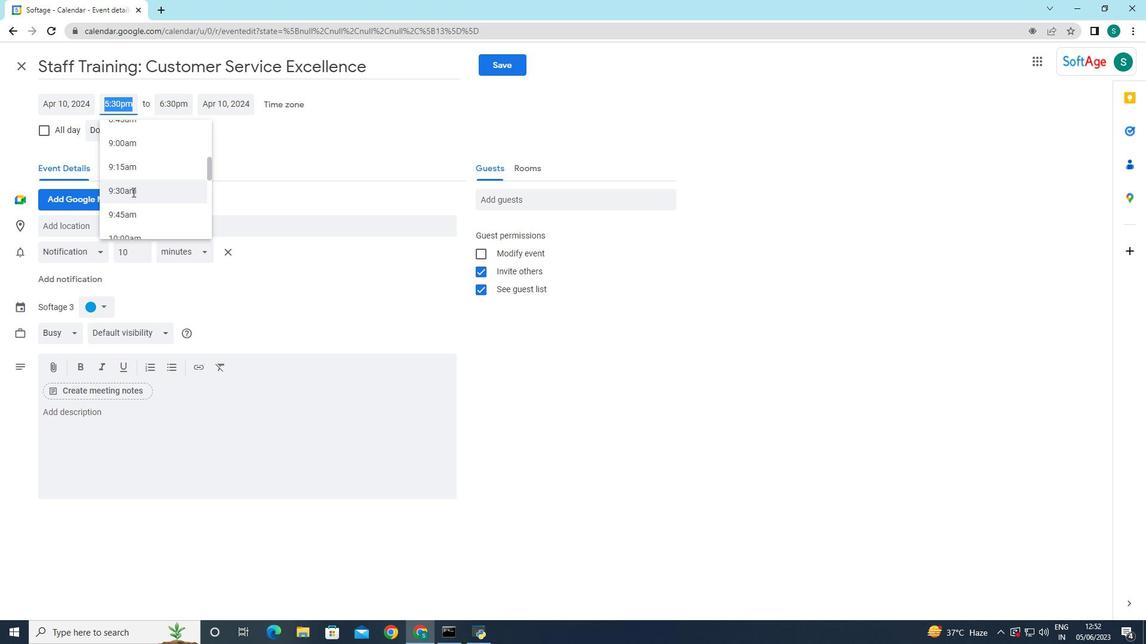 
Action: Mouse moved to (131, 208)
Screenshot: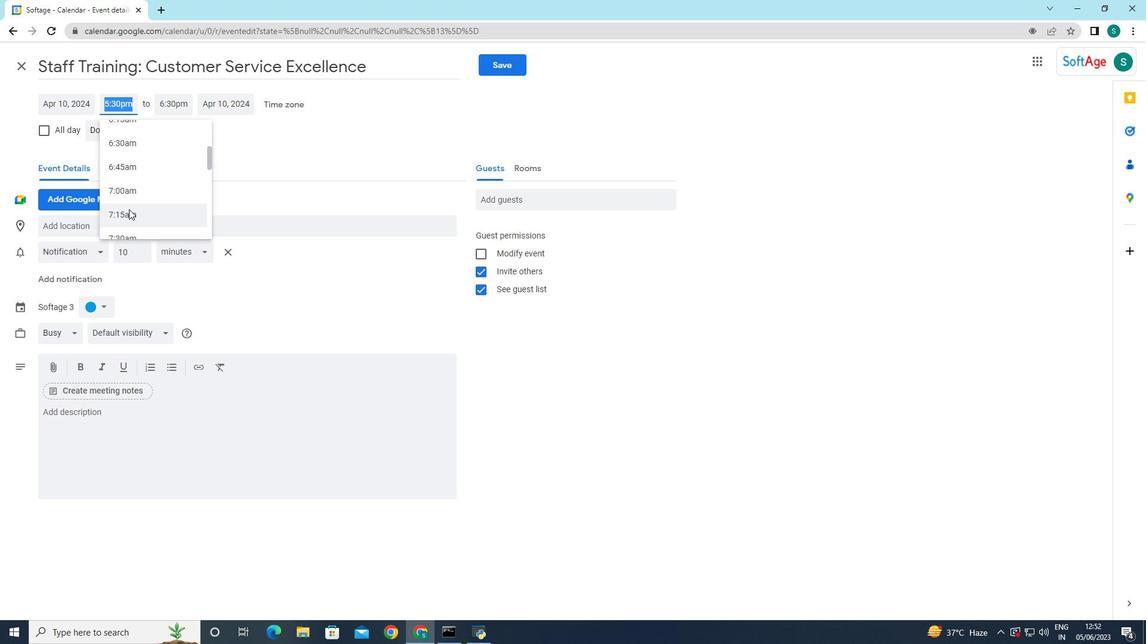 
Action: Mouse scrolled (131, 207) with delta (0, 0)
Screenshot: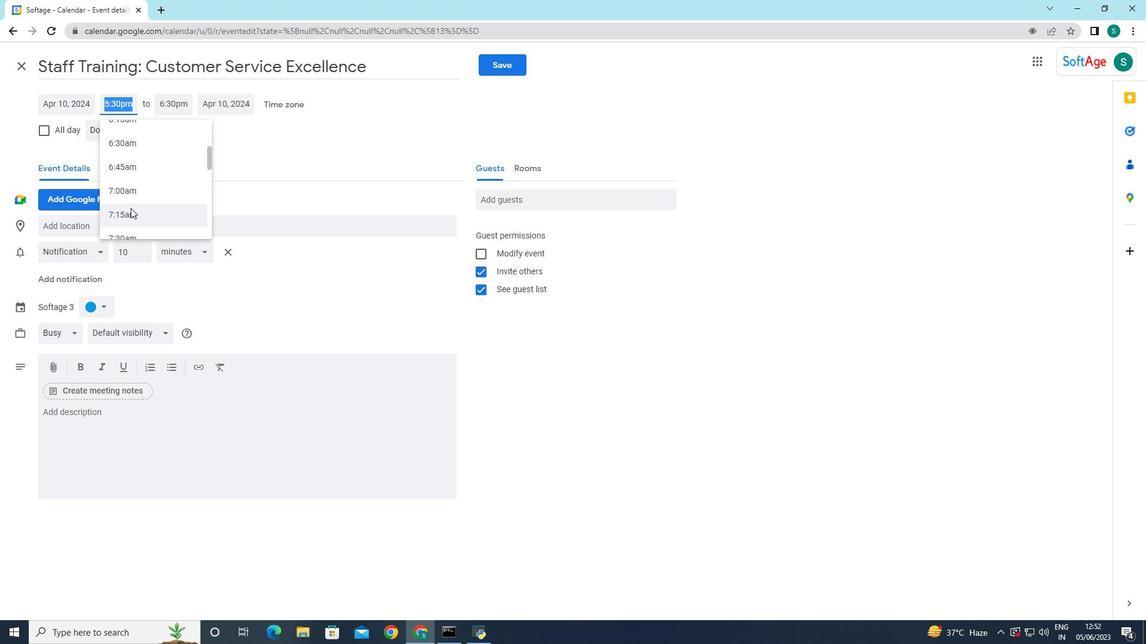 
Action: Mouse moved to (134, 210)
Screenshot: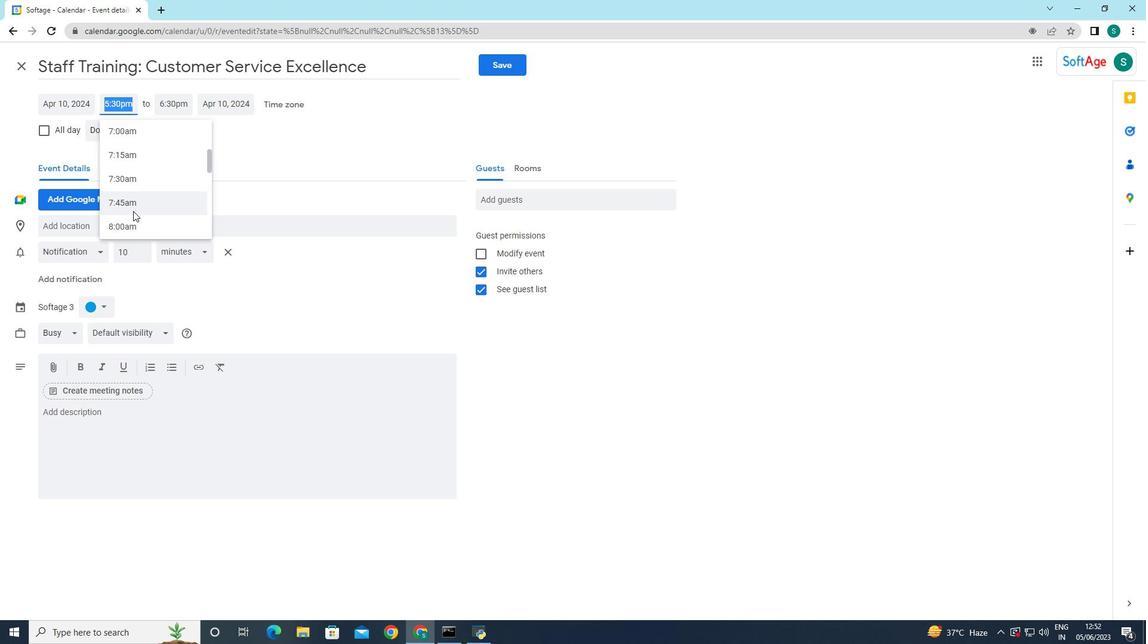 
Action: Mouse scrolled (134, 209) with delta (0, 0)
Screenshot: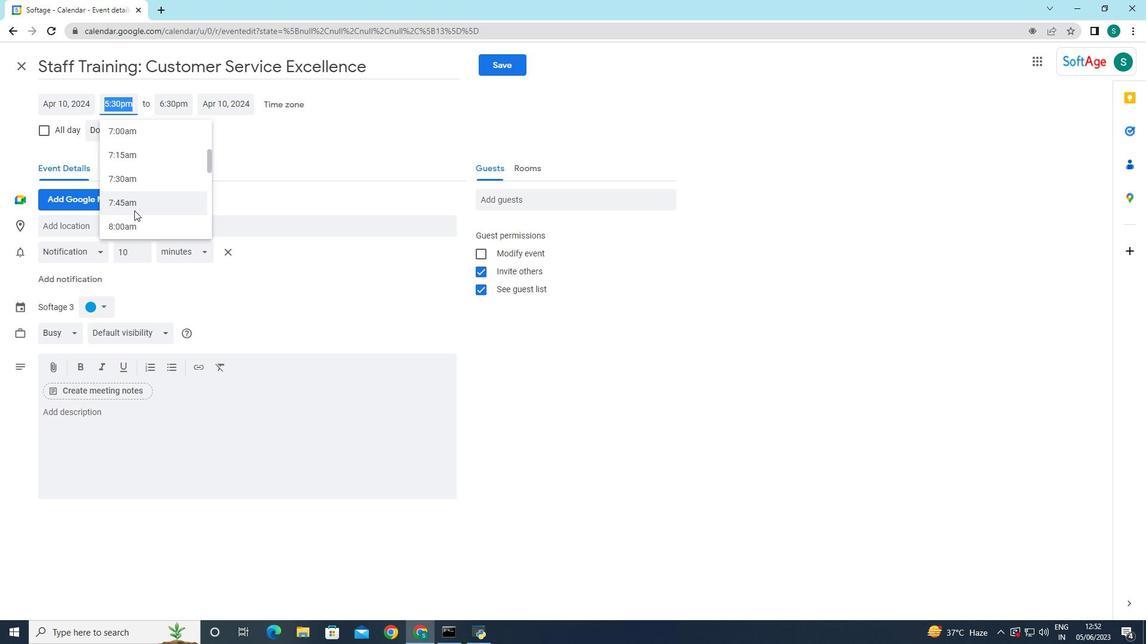 
Action: Mouse moved to (125, 168)
Screenshot: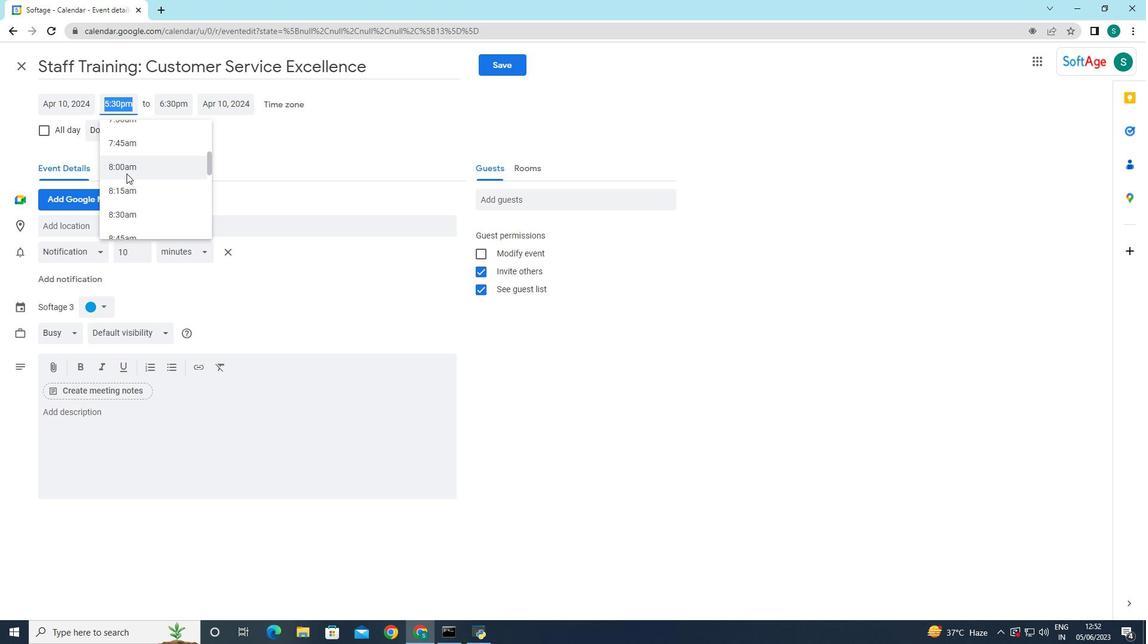 
Action: Mouse pressed left at (125, 168)
Screenshot: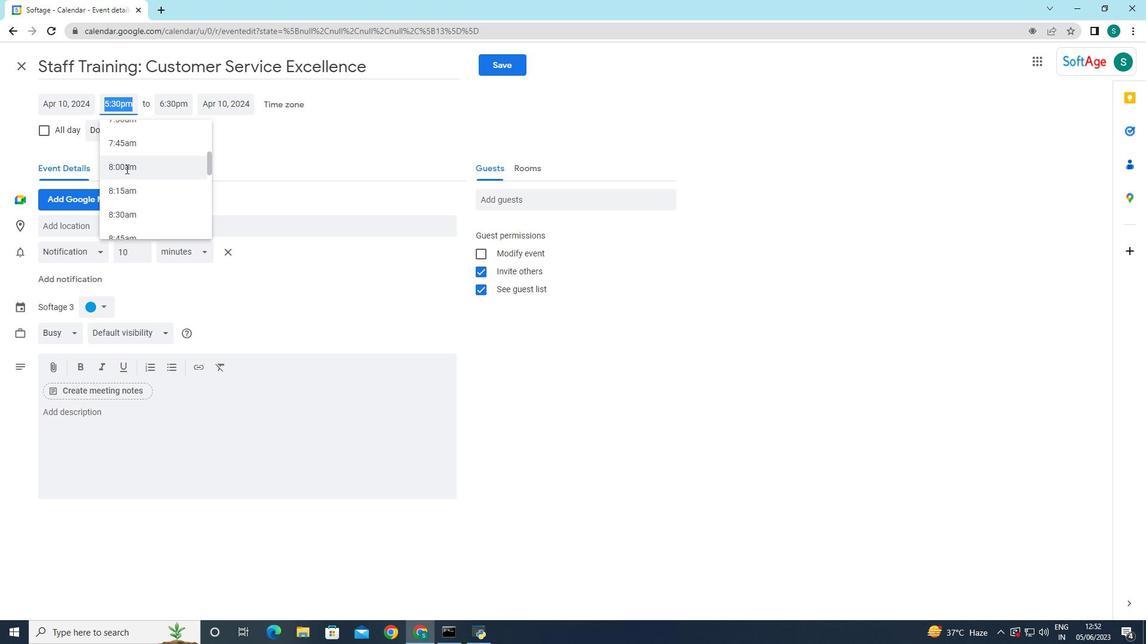 
Action: Mouse moved to (169, 111)
Screenshot: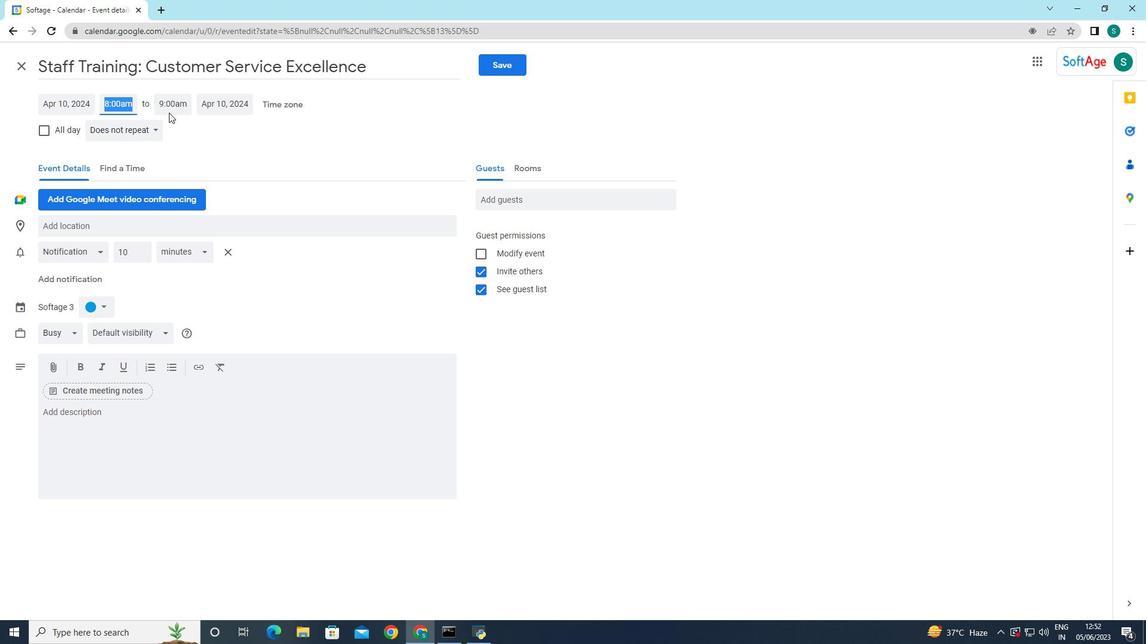 
Action: Mouse pressed left at (169, 111)
Screenshot: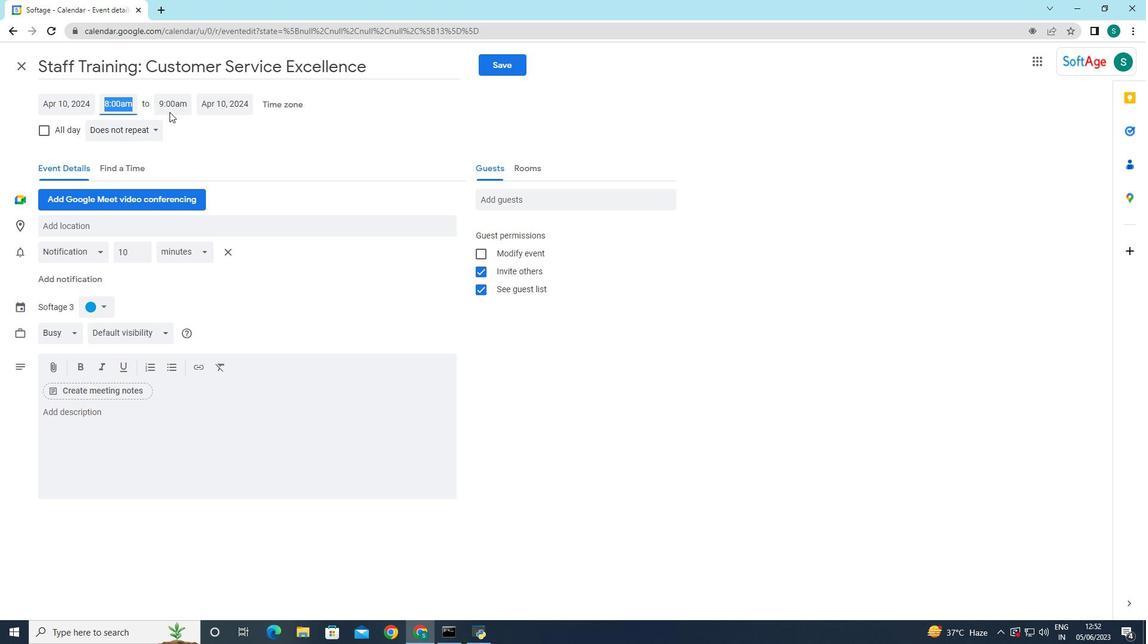 
Action: Mouse moved to (207, 230)
Screenshot: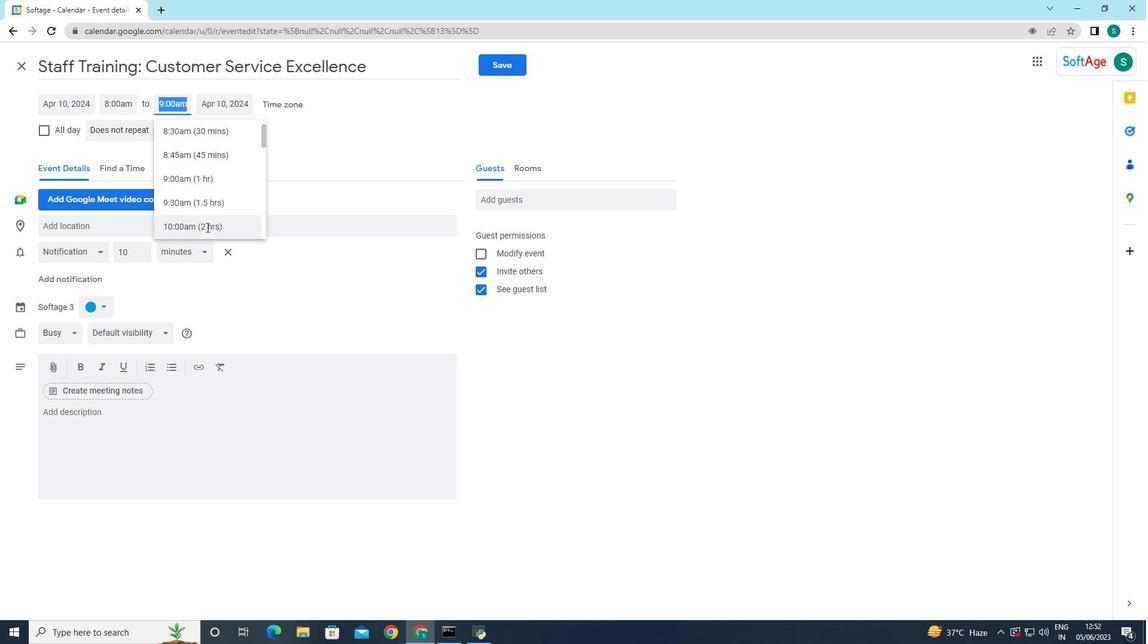 
Action: Mouse pressed left at (207, 230)
Screenshot: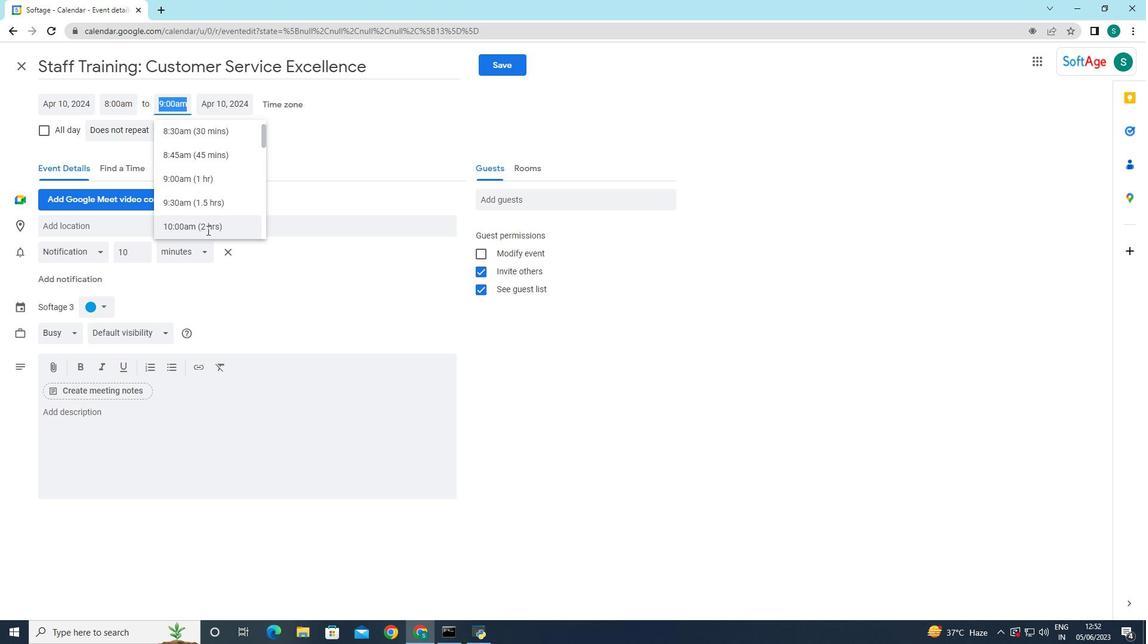
Action: Mouse moved to (128, 423)
Screenshot: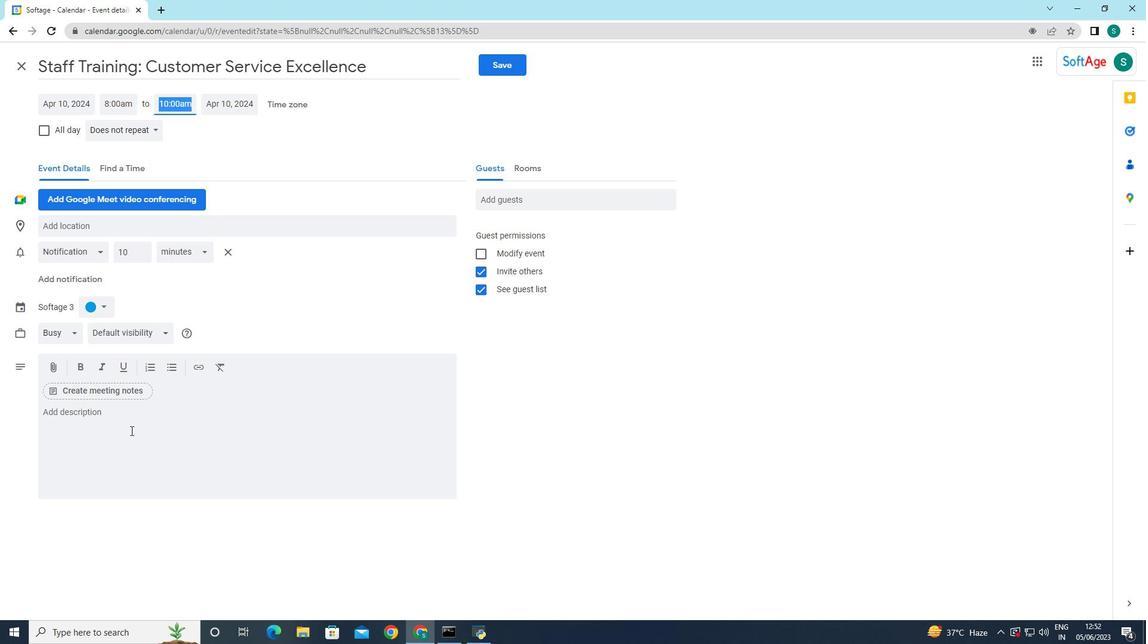 
Action: Mouse pressed left at (128, 423)
Screenshot: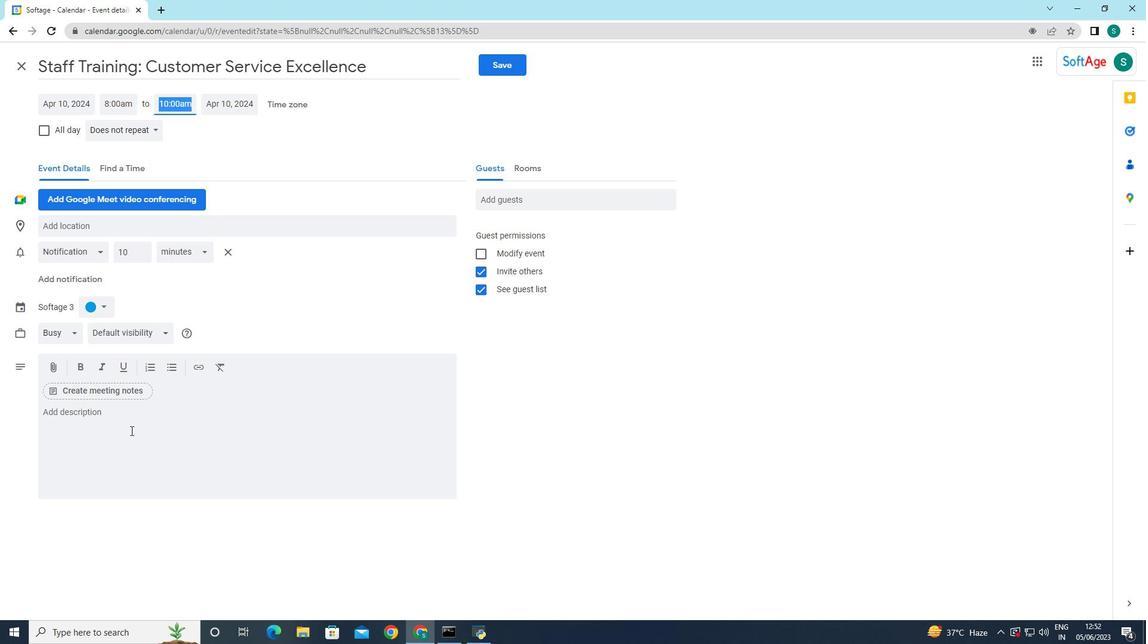 
Action: Key pressed <Key.caps_lock>J<Key.caps_lock>oin<Key.space>us<Key.space>at<Key.space>the<Key.space><Key.caps_lock>NE=<Key.backspace><Key.backspace>E<Key.backspace><Key.caps_lock>etworking<Key.space><Key.caps_lock>M<Key.caps_lock>ixer<Key.space><Key.caps_lock>EV<Key.caps_lock><Key.backspace>vent<Key.space>an<Key.space><Key.backspace>d<Key.space>unlock<Key.space>a<Key.space>world<Key.space>of<Key.space>professional<Key.space>opportunities.<Key.space><Key.caps_lock>CO<Key.backspace><Key.caps_lock>onnect<Key.space>with<Key.space>lov<Key.backspace><Key.backspace>ive<Key.backspace><Key.backspace>ke-minded<Key.space>individuals<Key.space><Key.backspace>,<Key.space>expand<Key.space>your<Key.space>network,<Key.space>and<Key.space>forge<Key.space>relationships<Key.space>that<Key.space>can<Key.space>propel<Key.space>your<Key.space>career<Key.space>to<Key.space>new<Key.space>heights.<Key.space><Key.caps_lock>W<Key.caps_lock>ith<Key.space>a<Key.space>dic<Key.backspace>verse<Key.space>group<Key.space>of<Key.space>professionals<Key.space>in<Key.space>attendance,<Key.space>you<Key.space>will<Key.space>leave<Key.space>inspired,<Key.space>informed<Key.space>and<Key.space>equipped<Key.space>with<Key.space>valuable<Key.space>connections<Key.space>to<Key.space>support<Key.space>your<Key.space>professional<Key.space>journey.
Screenshot: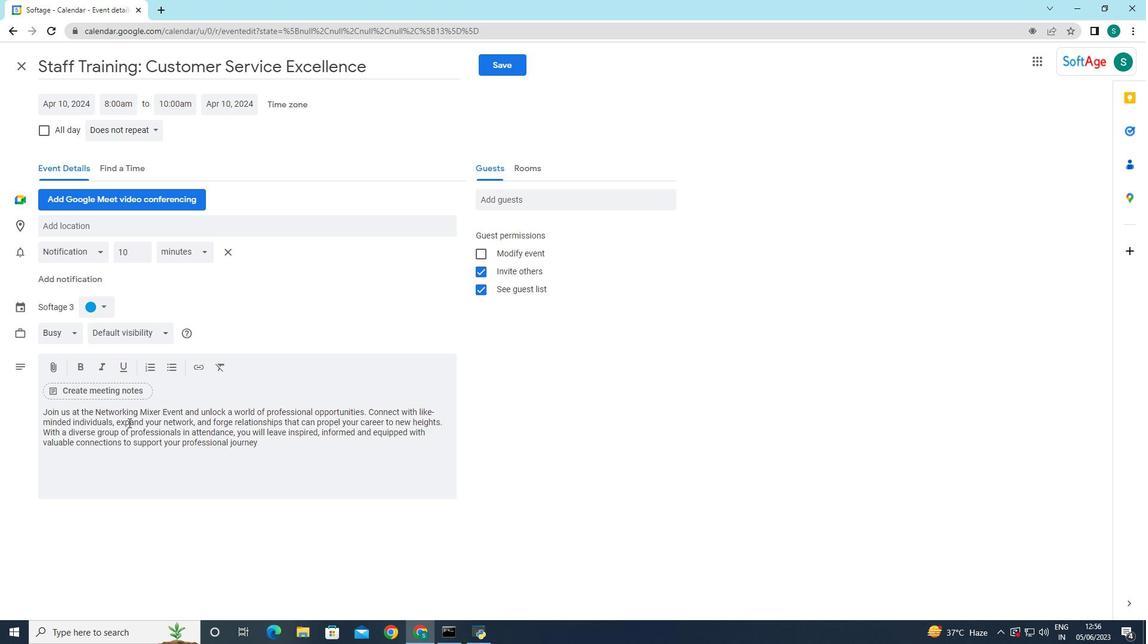 
Action: Mouse moved to (93, 307)
Screenshot: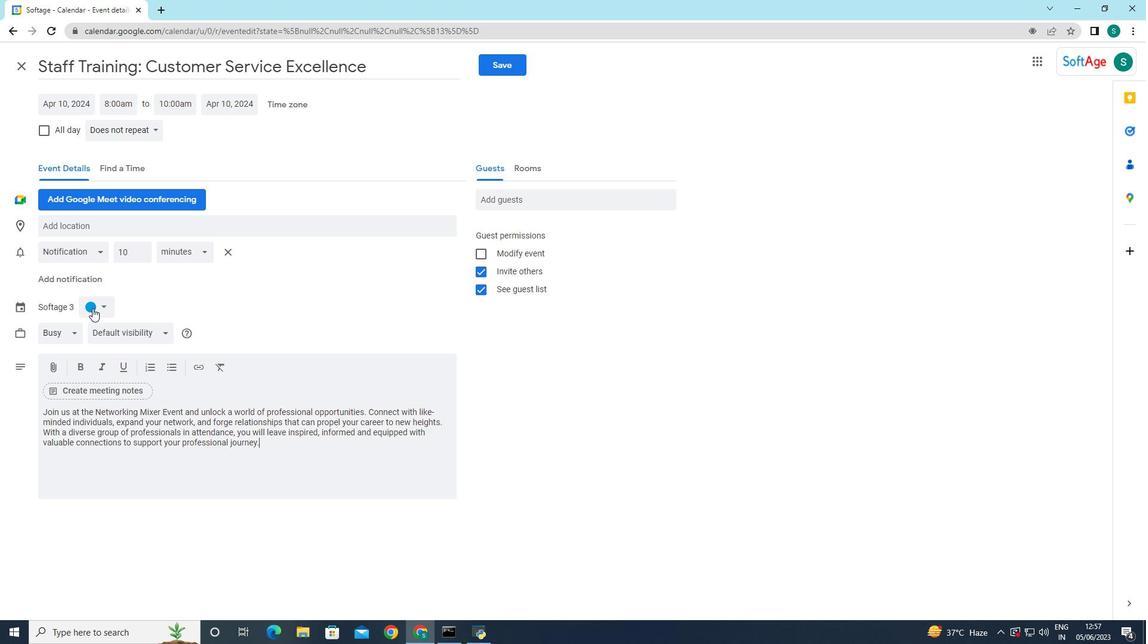 
Action: Mouse pressed left at (93, 307)
Screenshot: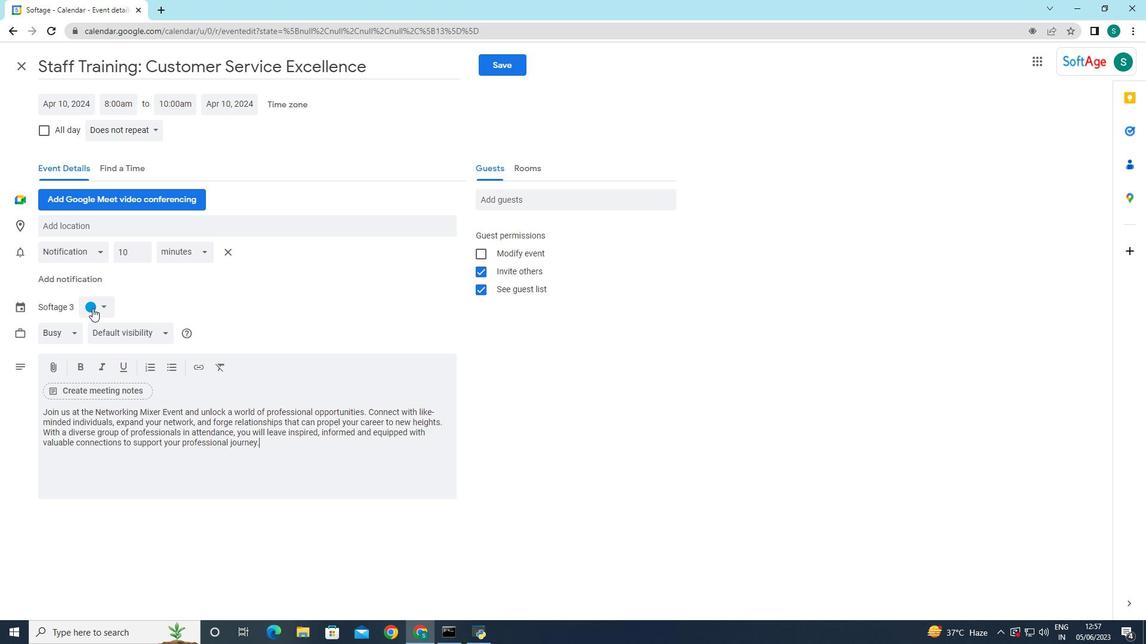 
Action: Mouse moved to (105, 323)
Screenshot: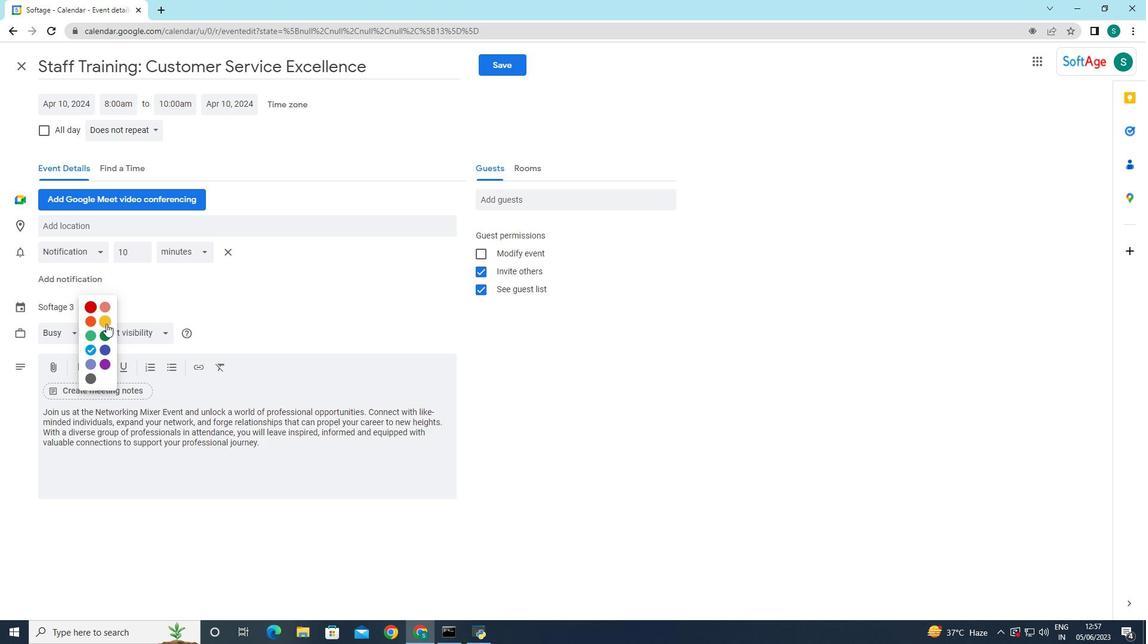 
Action: Mouse pressed left at (105, 323)
Screenshot: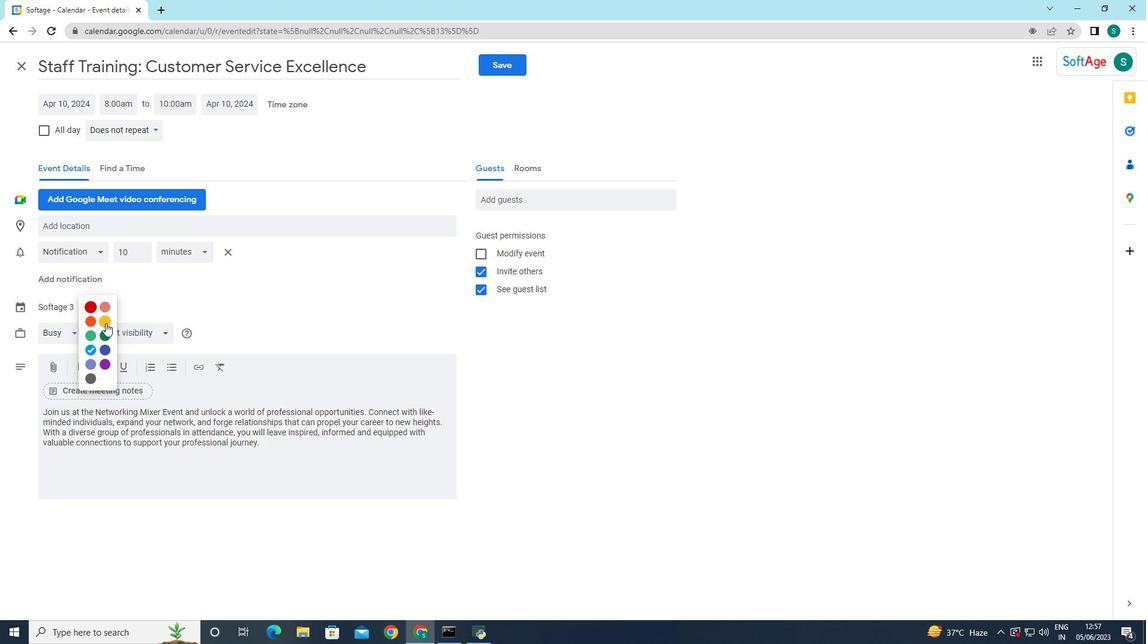 
Action: Mouse moved to (111, 232)
Screenshot: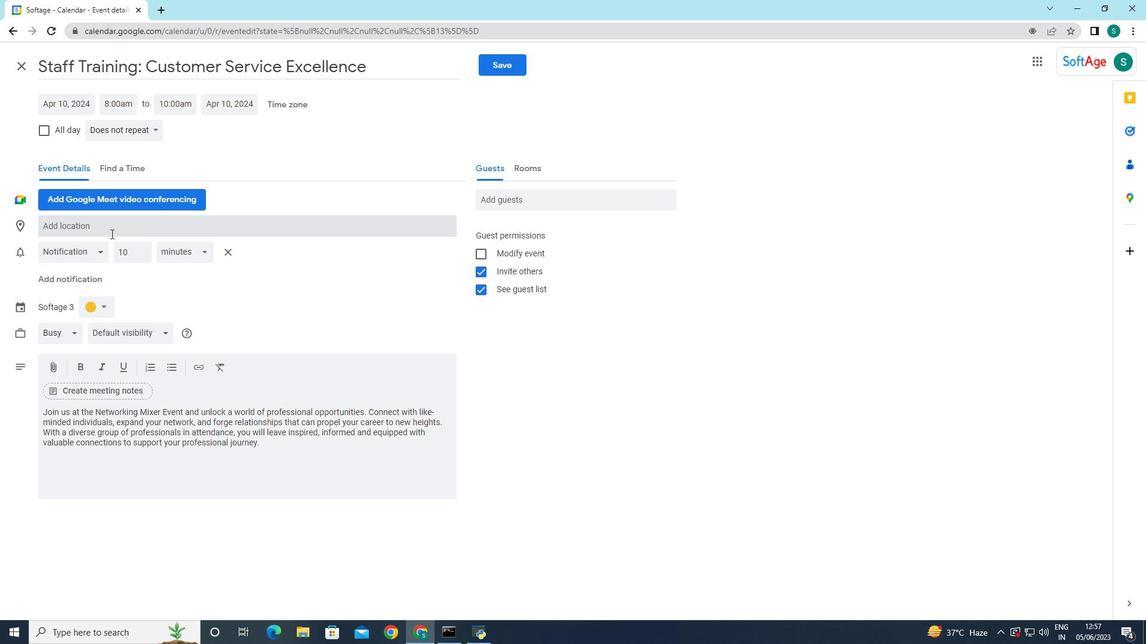 
Action: Mouse pressed left at (111, 232)
Screenshot: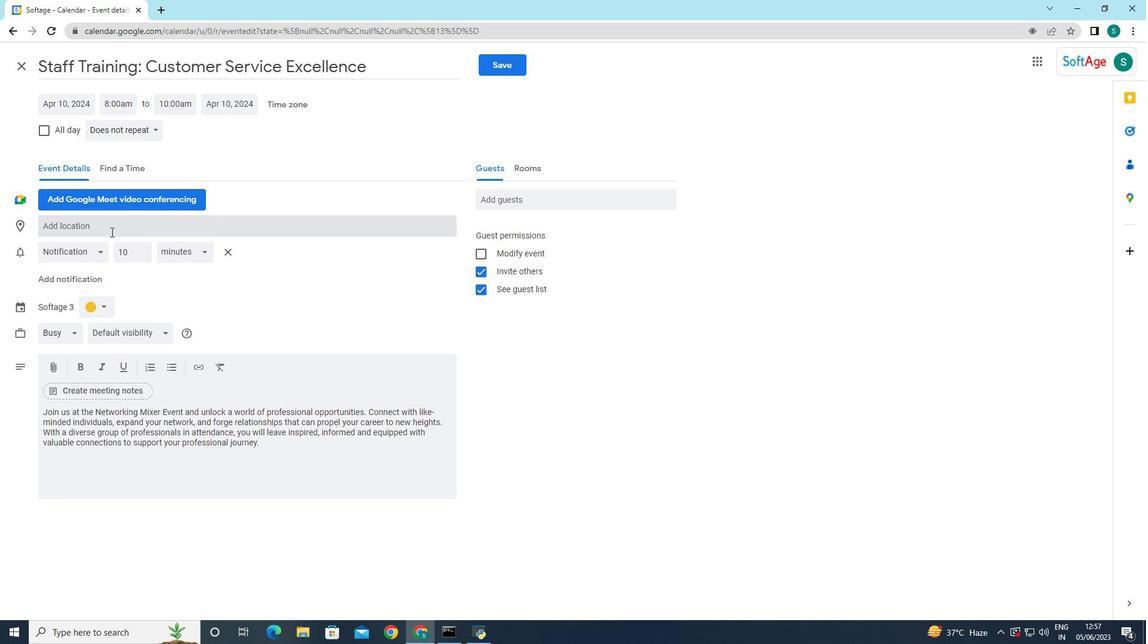 
Action: Key pressed 567<Key.space><Key.shift>Vineyard<Key.space><Key.shift>Road,<Key.space><Key.shift><Key.shift><Key.shift><Key.shift><Key.shift><Key.shift><Key.shift><Key.shift>London<Key.space><Key.backspace>,<Key.space><Key.shift>I<Key.backspace><Key.shift>United<Key.space><Key.shift>Kingdom
Screenshot: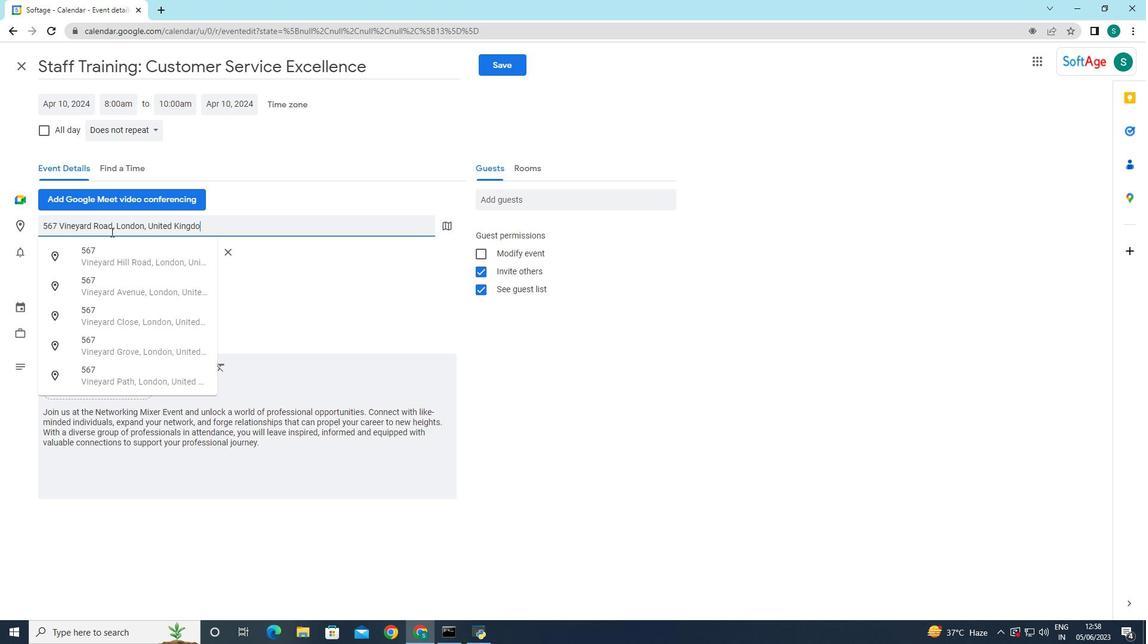 
Action: Mouse moved to (353, 288)
Screenshot: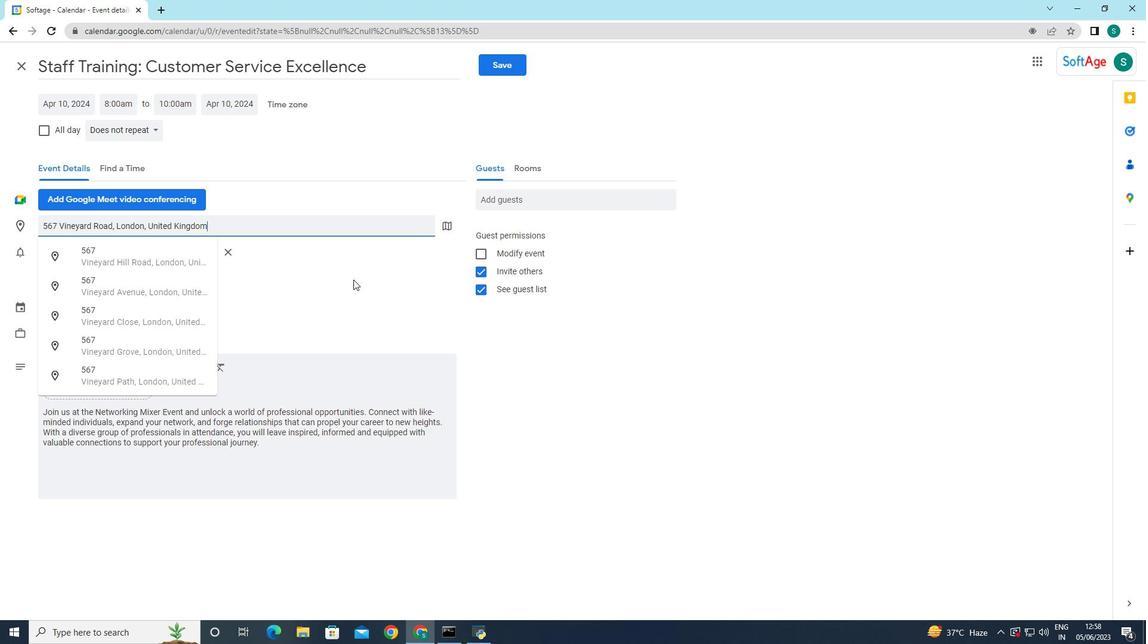 
Action: Mouse pressed left at (353, 288)
Screenshot: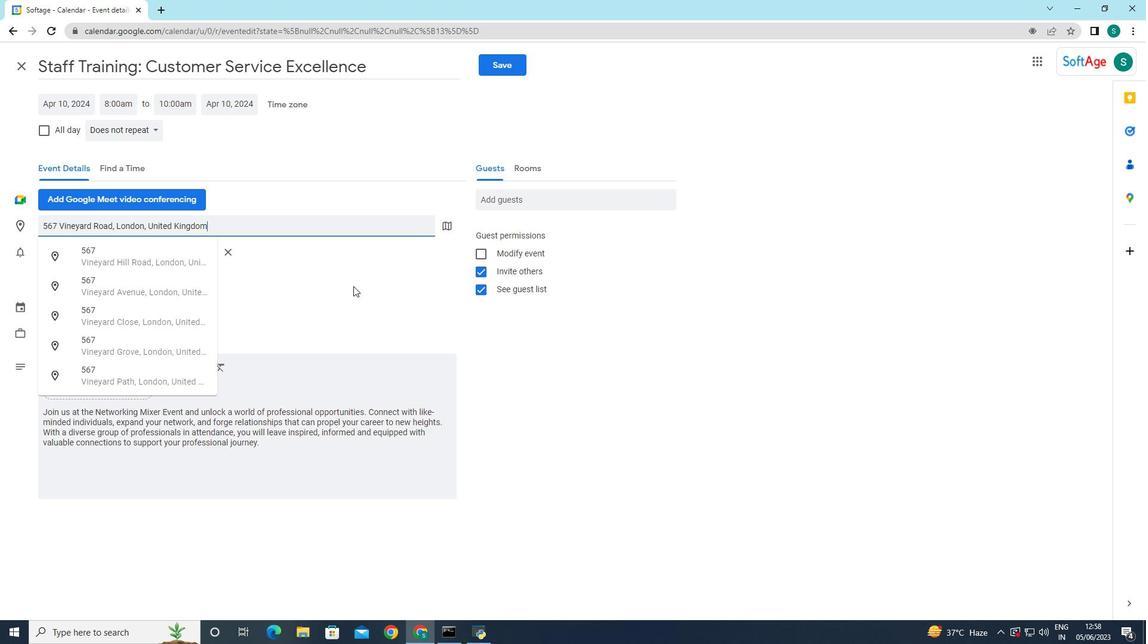 
Action: Mouse moved to (544, 198)
Screenshot: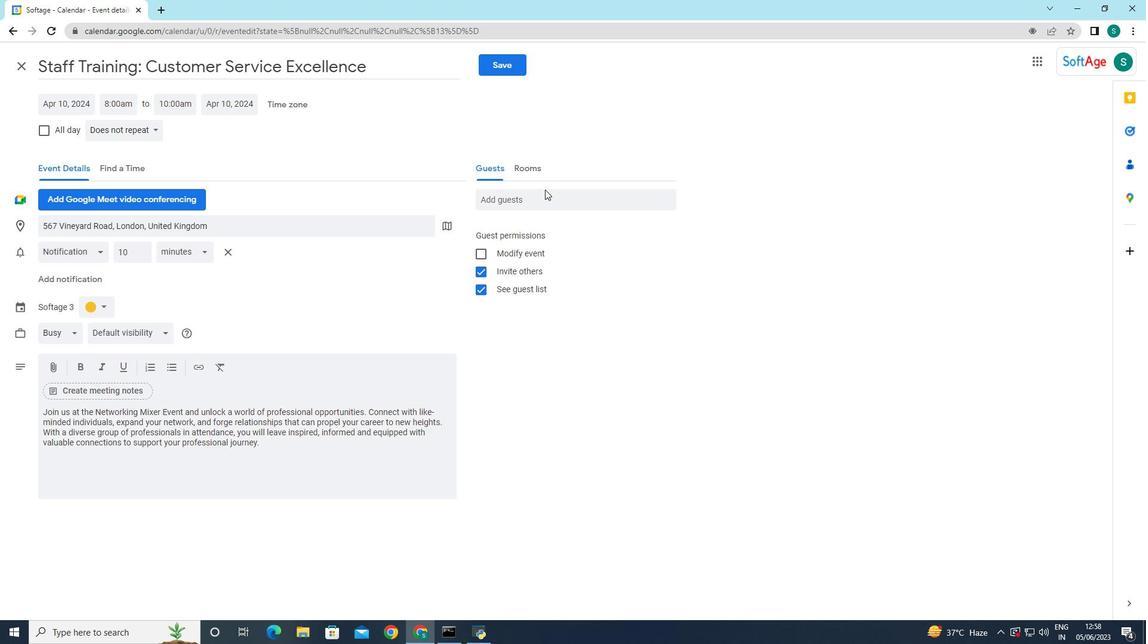 
Action: Mouse pressed left at (544, 198)
Screenshot: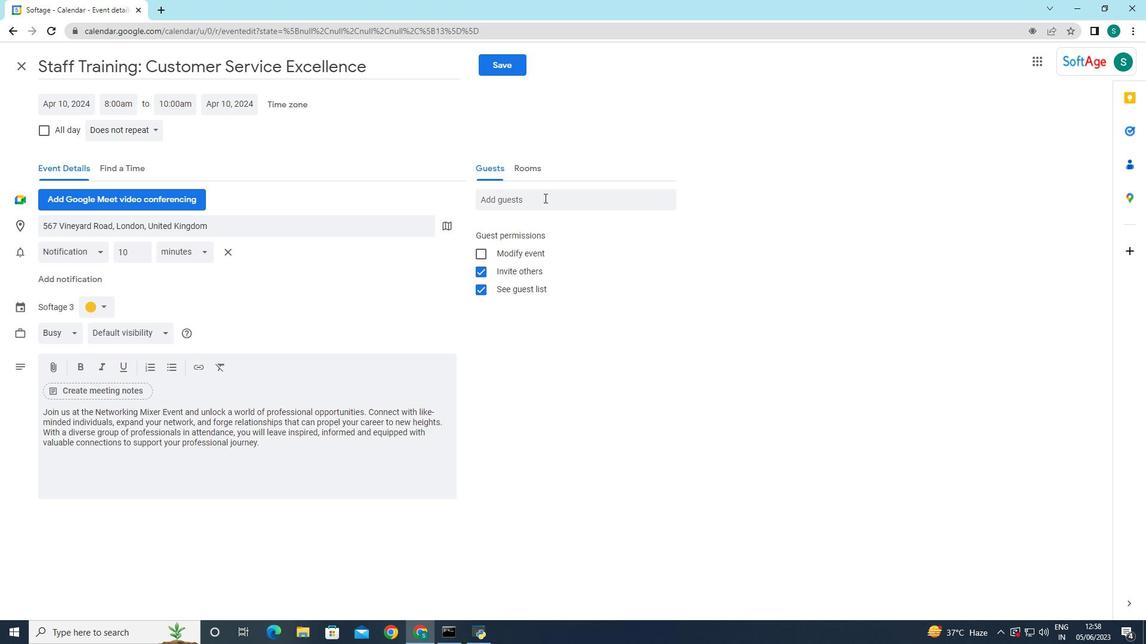 
Action: Key pressed softage.9
Screenshot: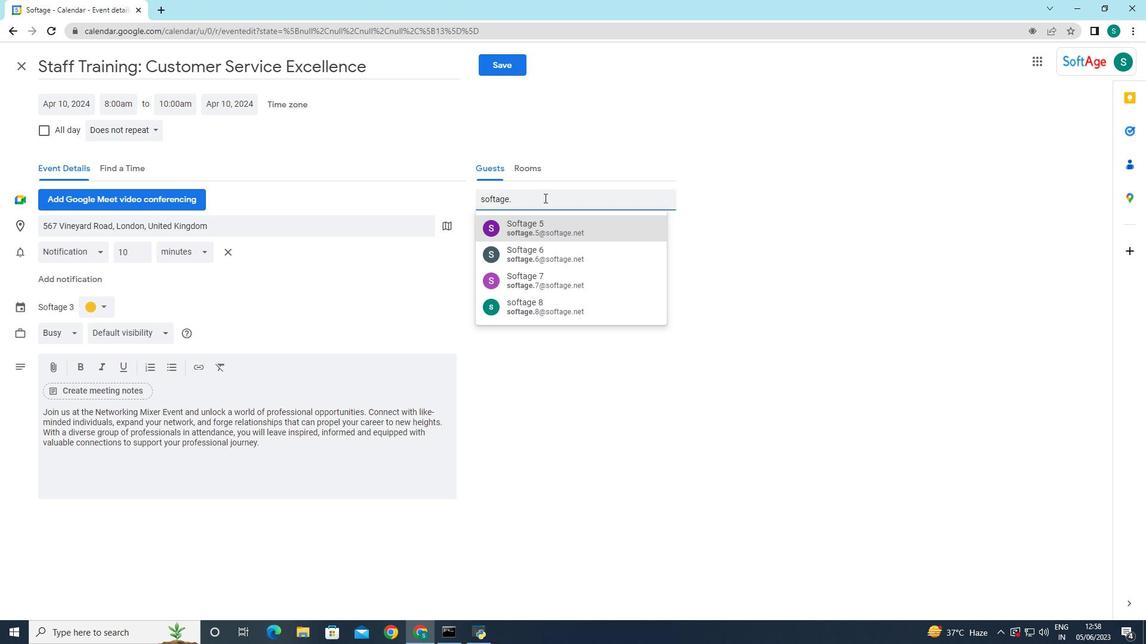 
Action: Mouse moved to (549, 235)
Screenshot: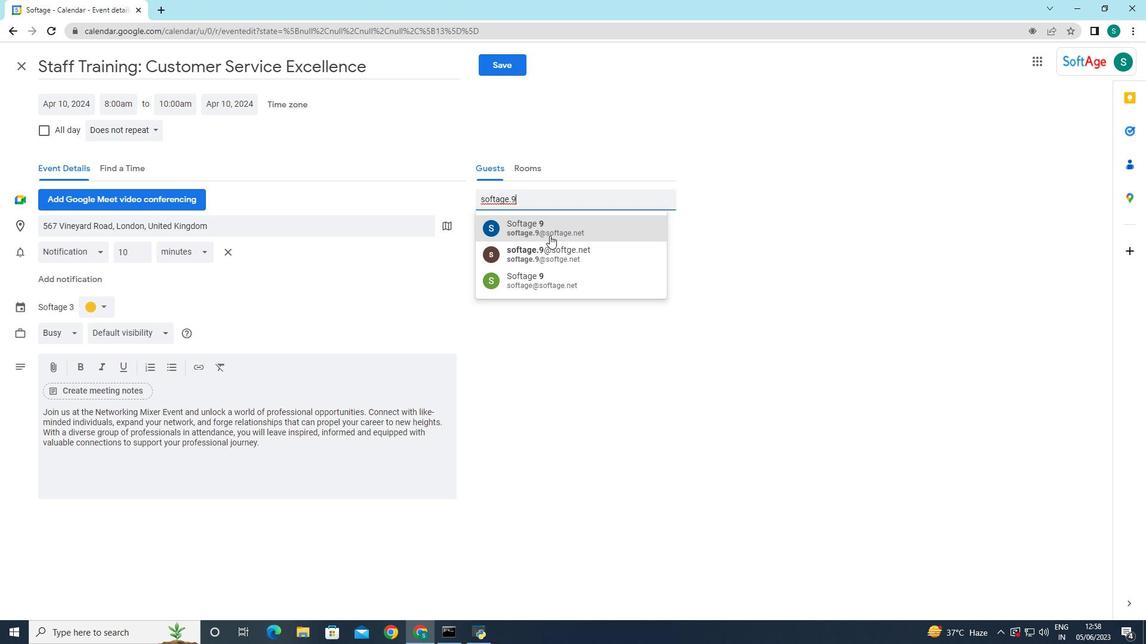 
Action: Mouse pressed left at (549, 235)
Screenshot: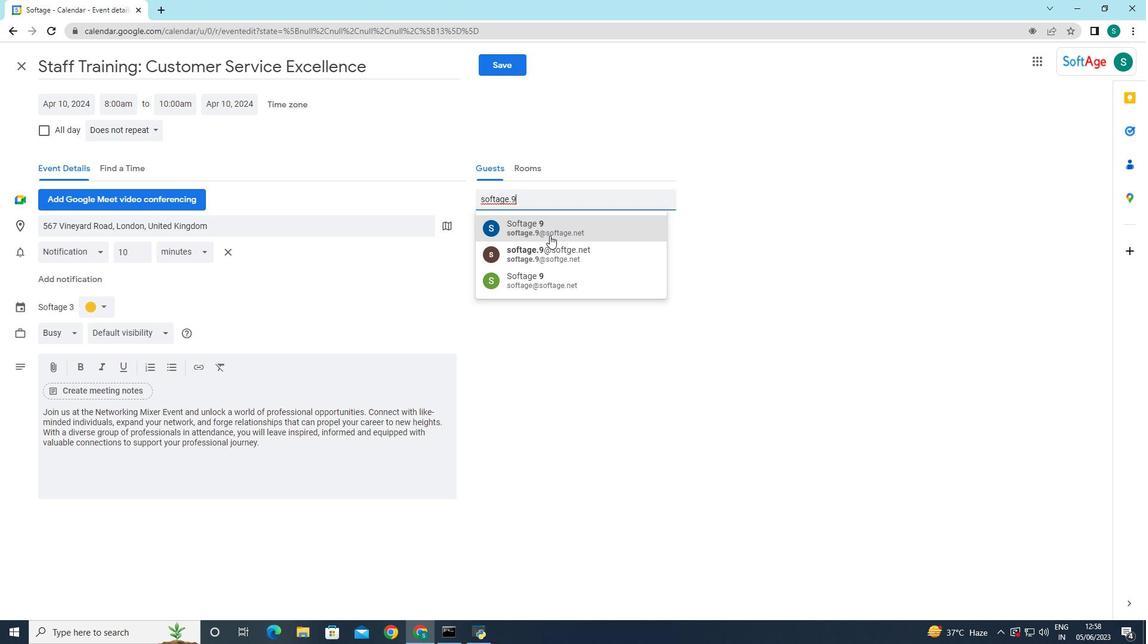 
Action: Mouse moved to (549, 196)
Screenshot: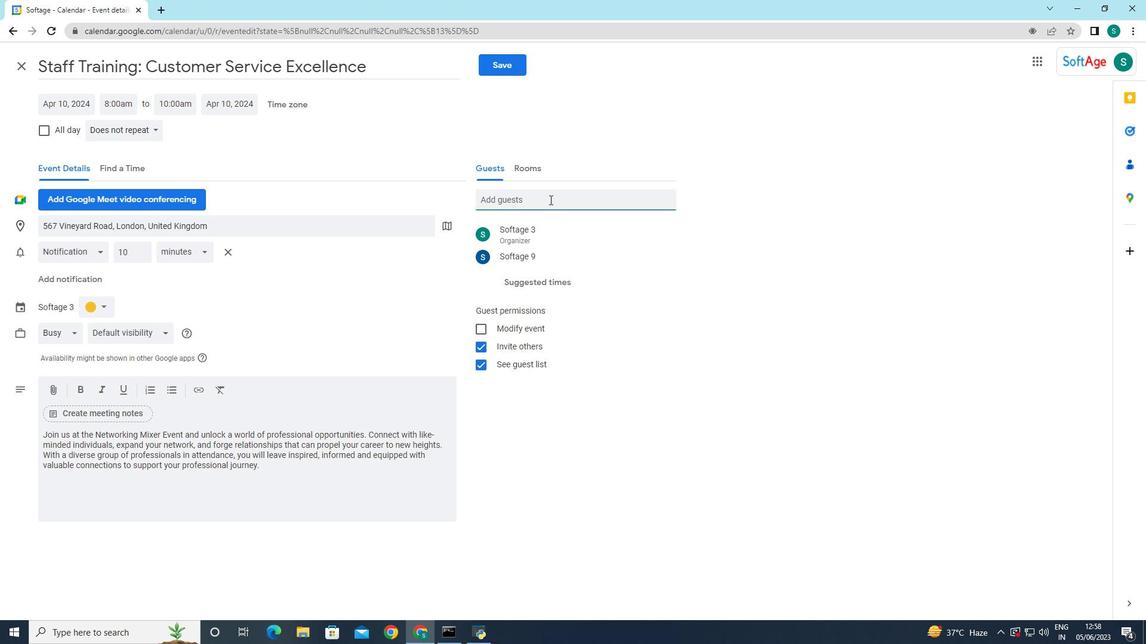 
Action: Mouse pressed left at (549, 196)
Screenshot: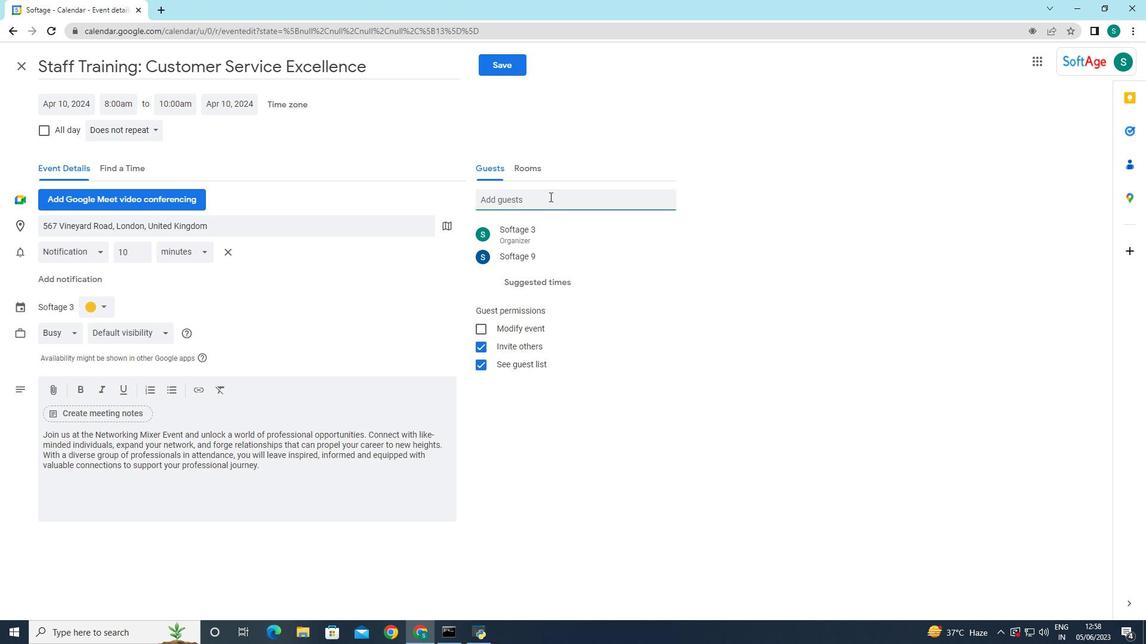 
Action: Key pressed softage.10
Screenshot: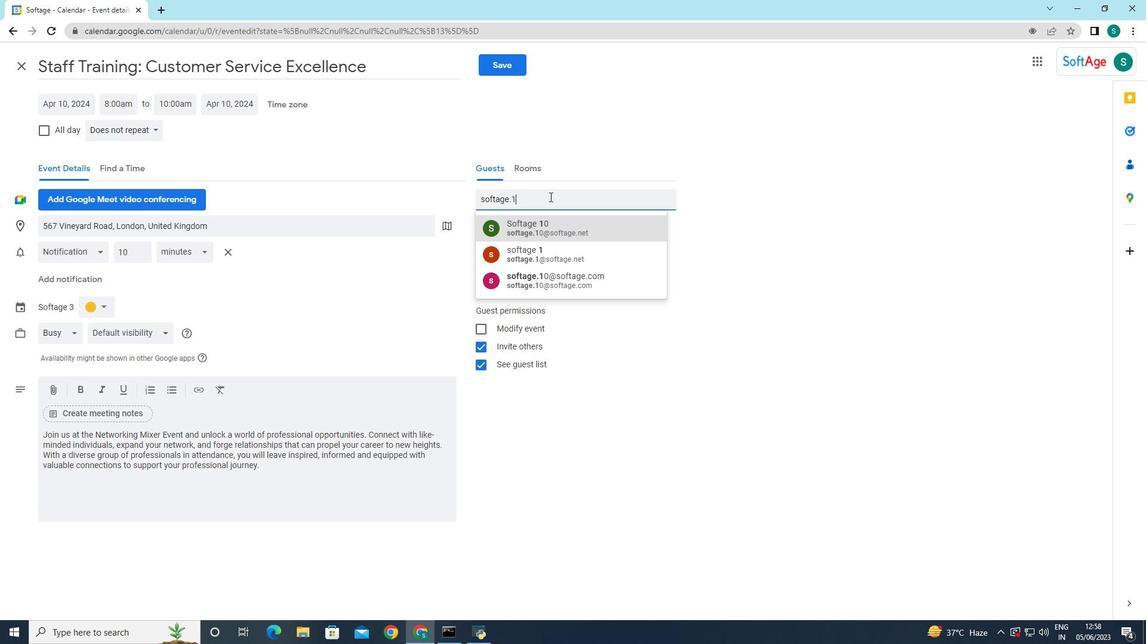 
Action: Mouse moved to (552, 217)
Screenshot: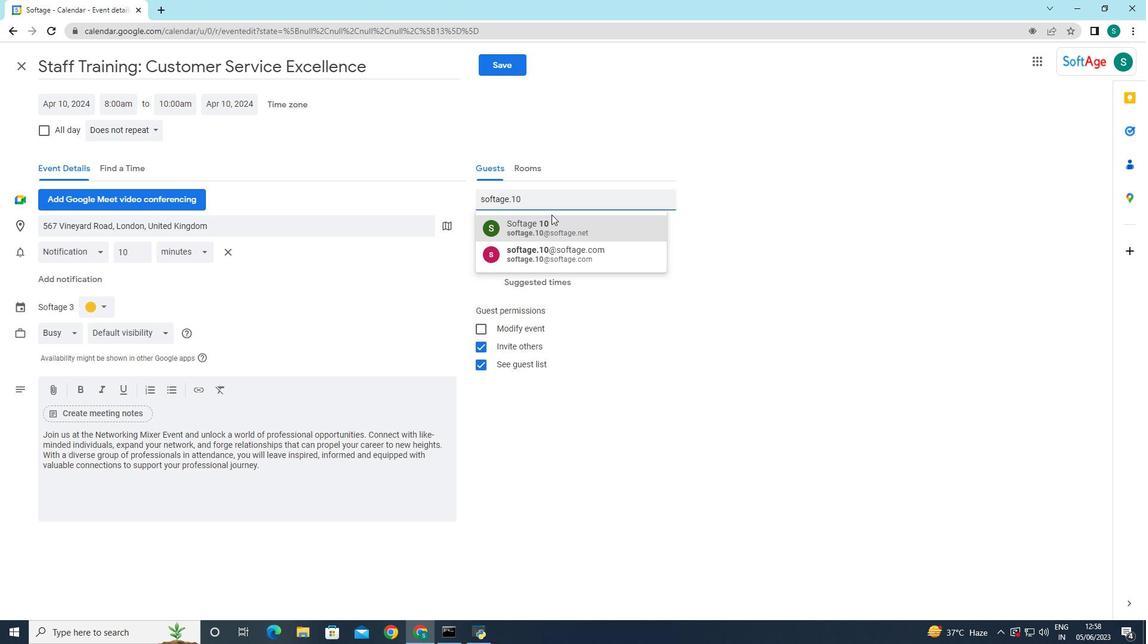 
Action: Mouse pressed left at (552, 217)
Screenshot: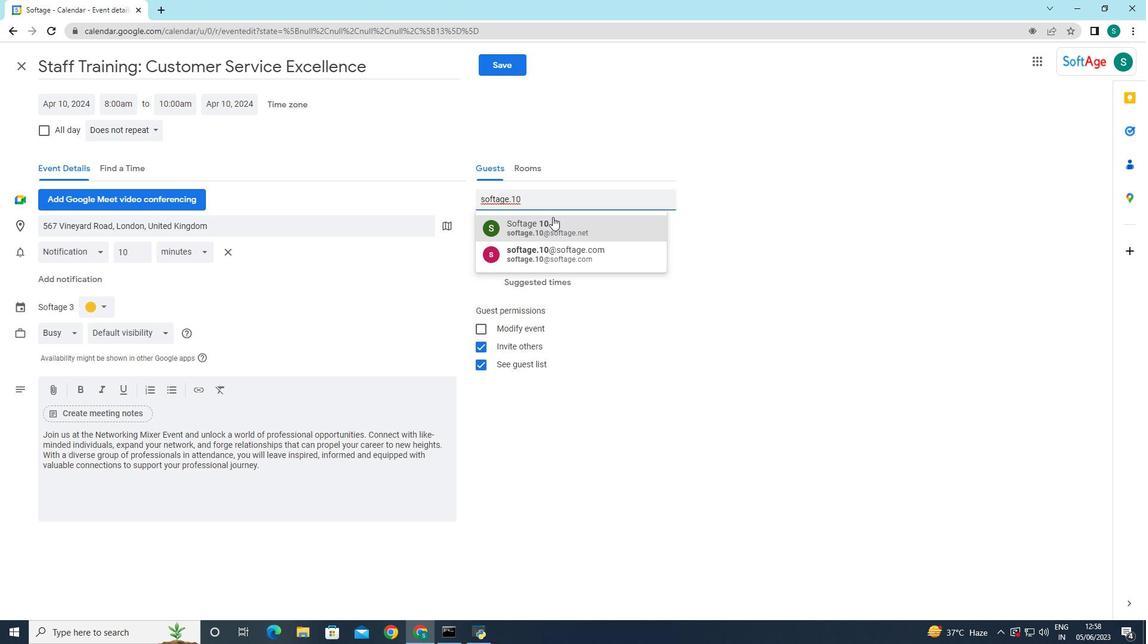 
Action: Mouse moved to (661, 232)
Screenshot: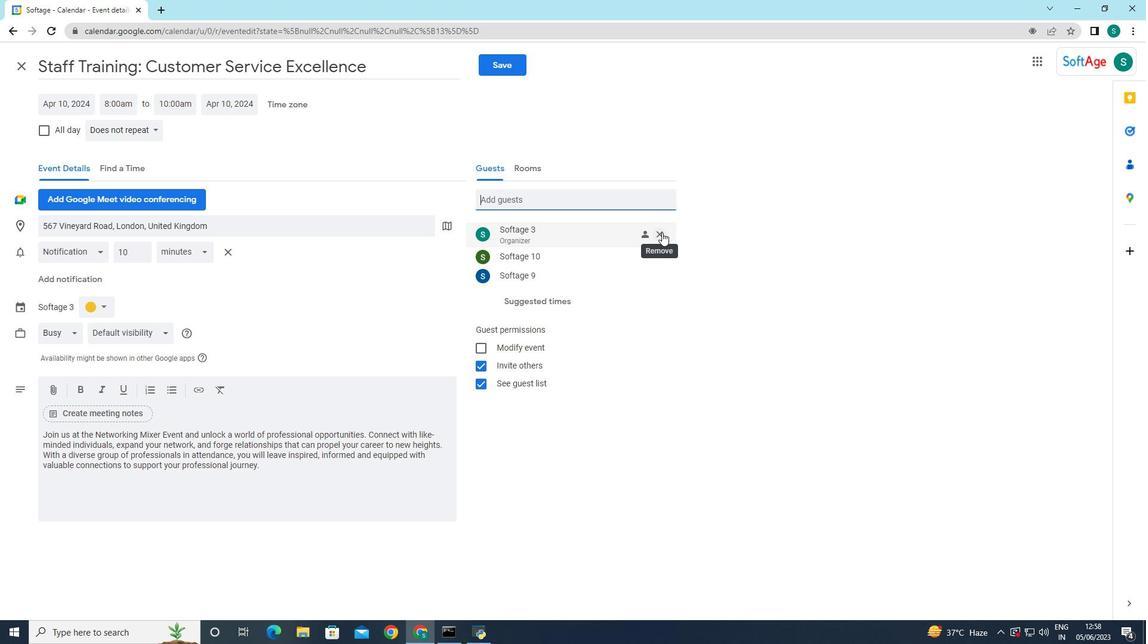 
Action: Mouse pressed left at (661, 232)
Screenshot: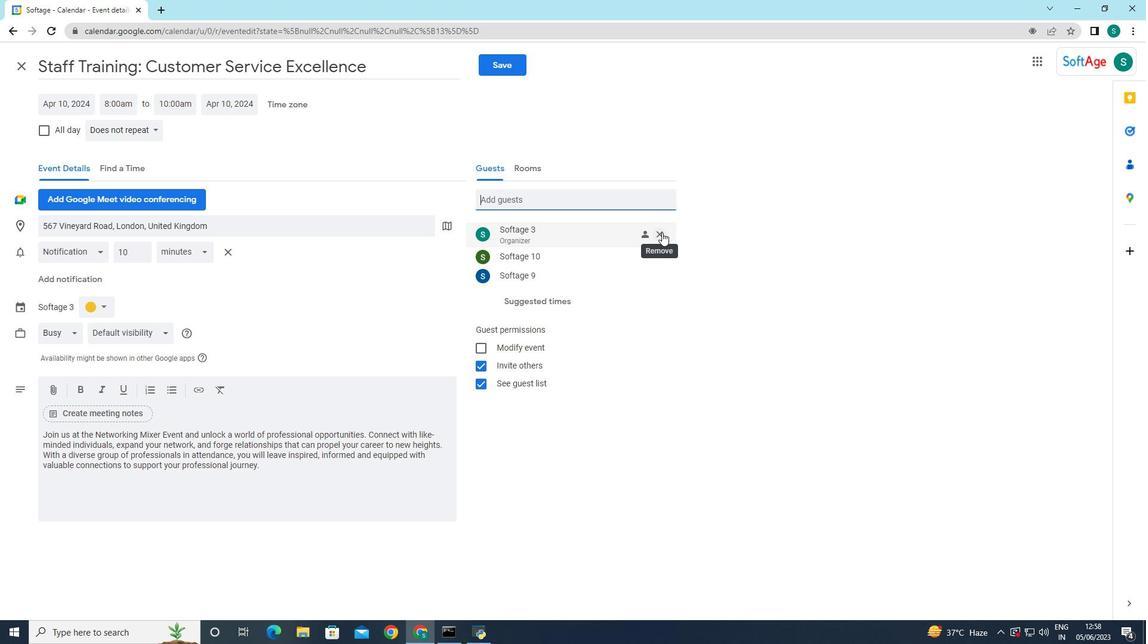 
Action: Mouse moved to (742, 259)
Screenshot: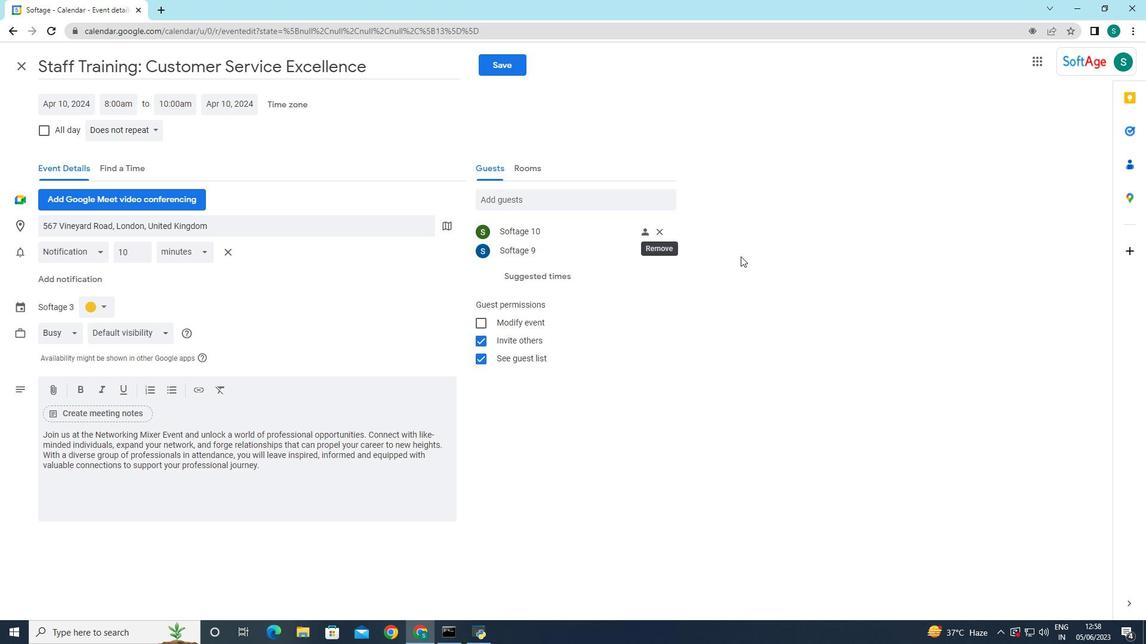 
Action: Mouse pressed left at (742, 259)
Screenshot: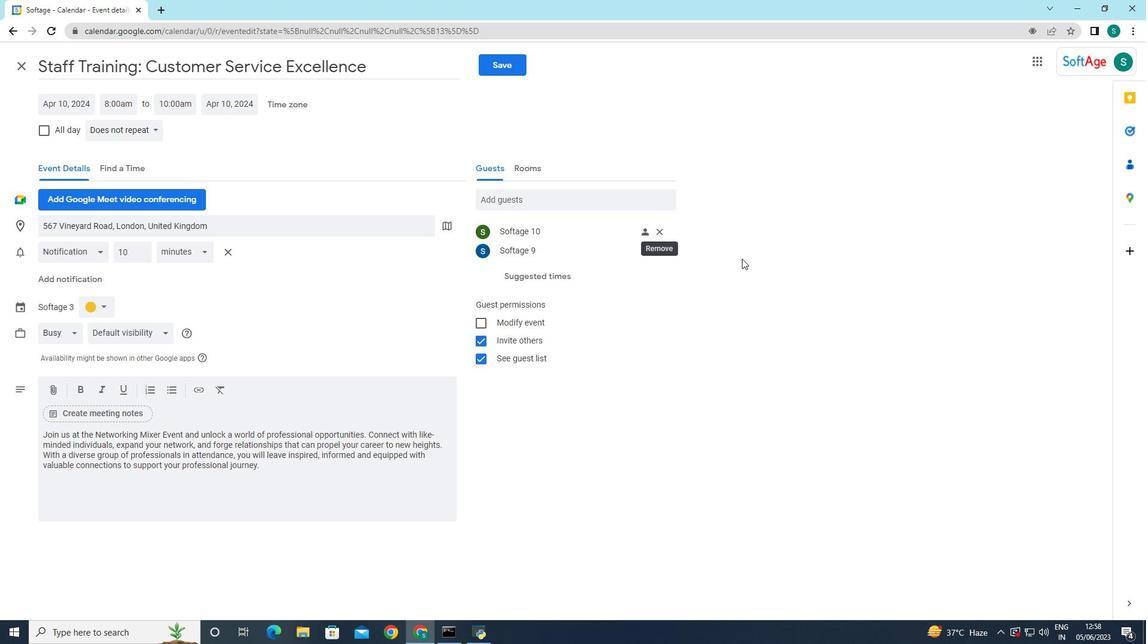 
Action: Mouse moved to (127, 133)
Screenshot: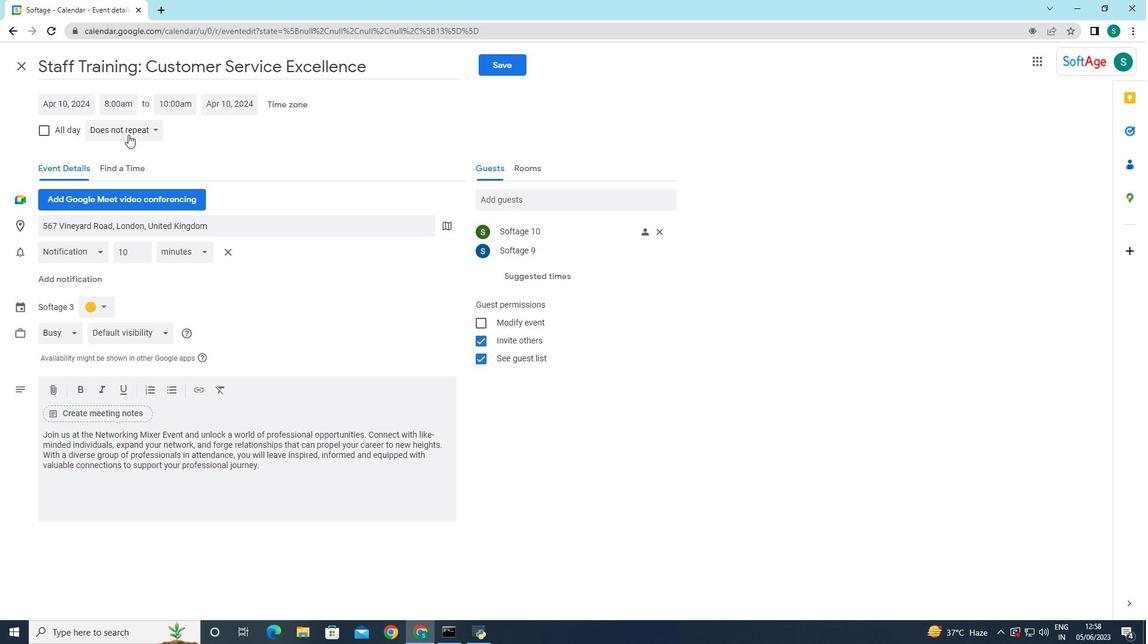 
Action: Mouse pressed left at (127, 133)
Screenshot: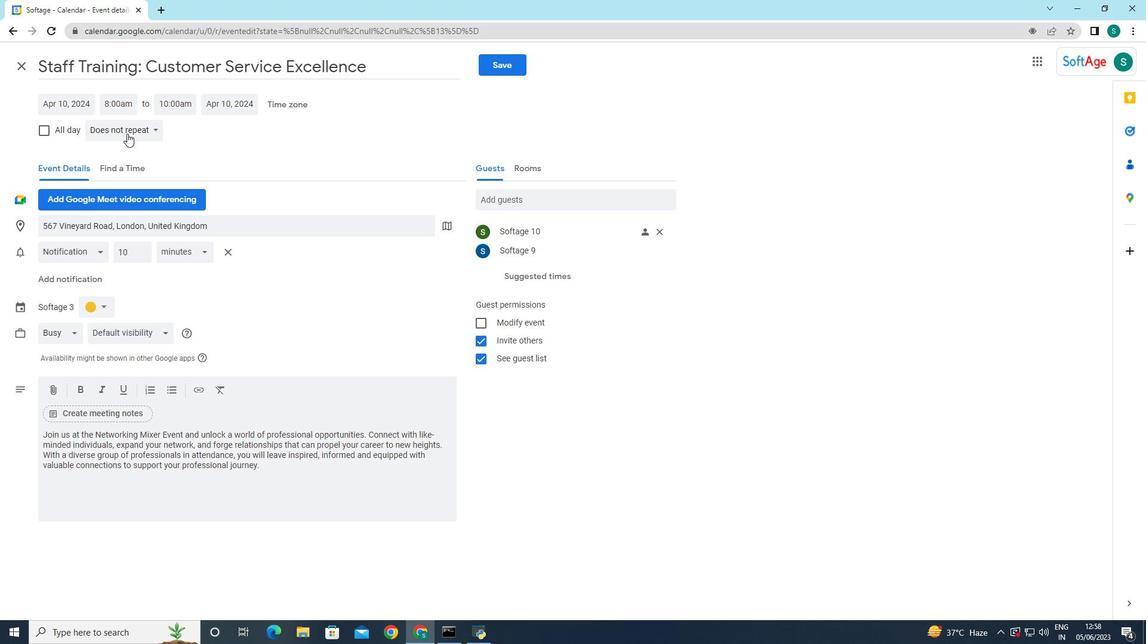 
Action: Mouse moved to (118, 236)
Screenshot: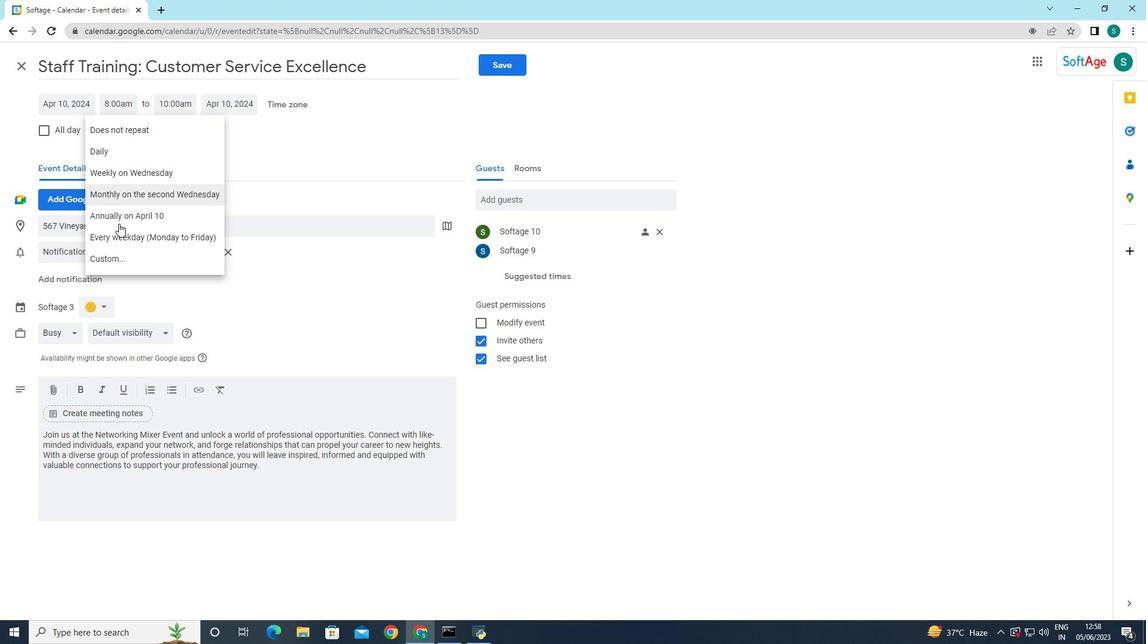 
Action: Mouse pressed left at (118, 236)
Screenshot: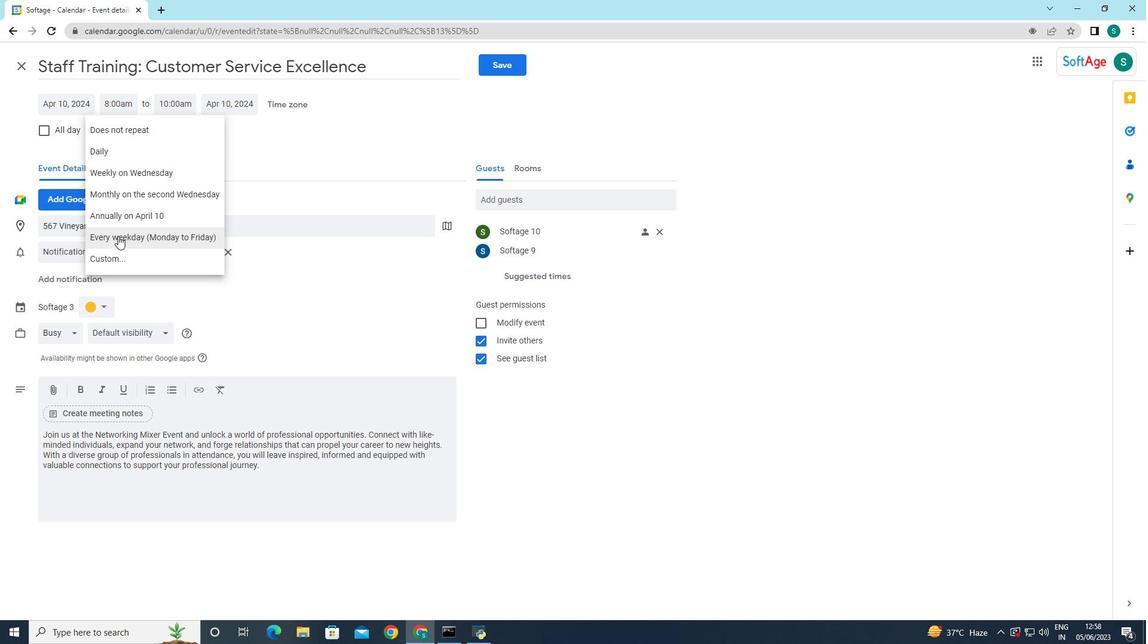 
Action: Mouse moved to (571, 414)
Screenshot: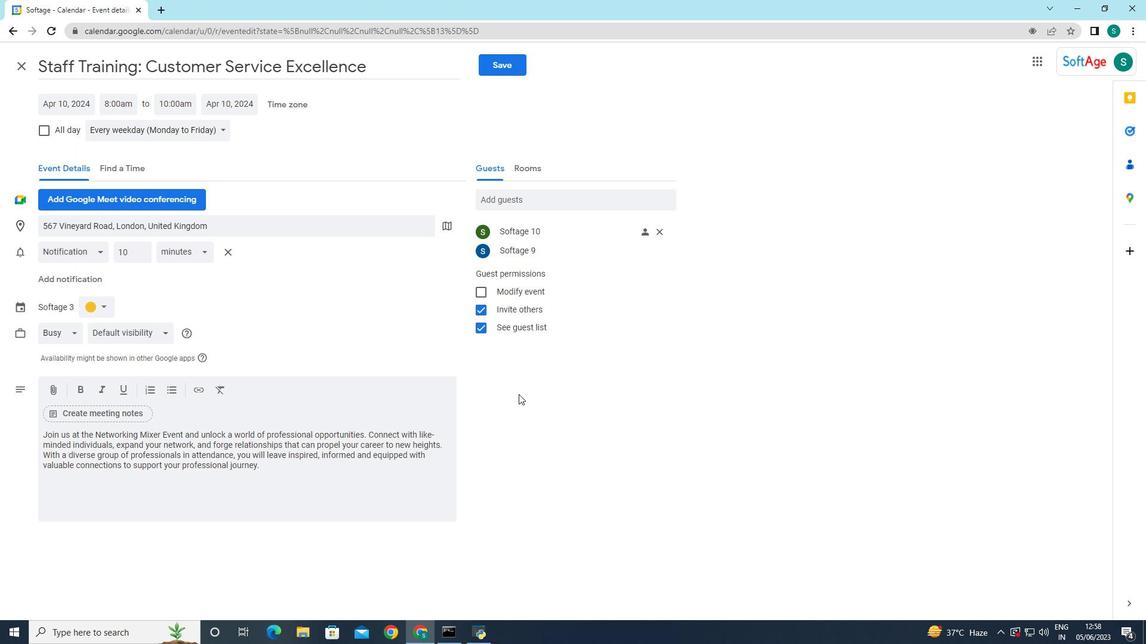 
Action: Mouse pressed left at (571, 414)
Screenshot: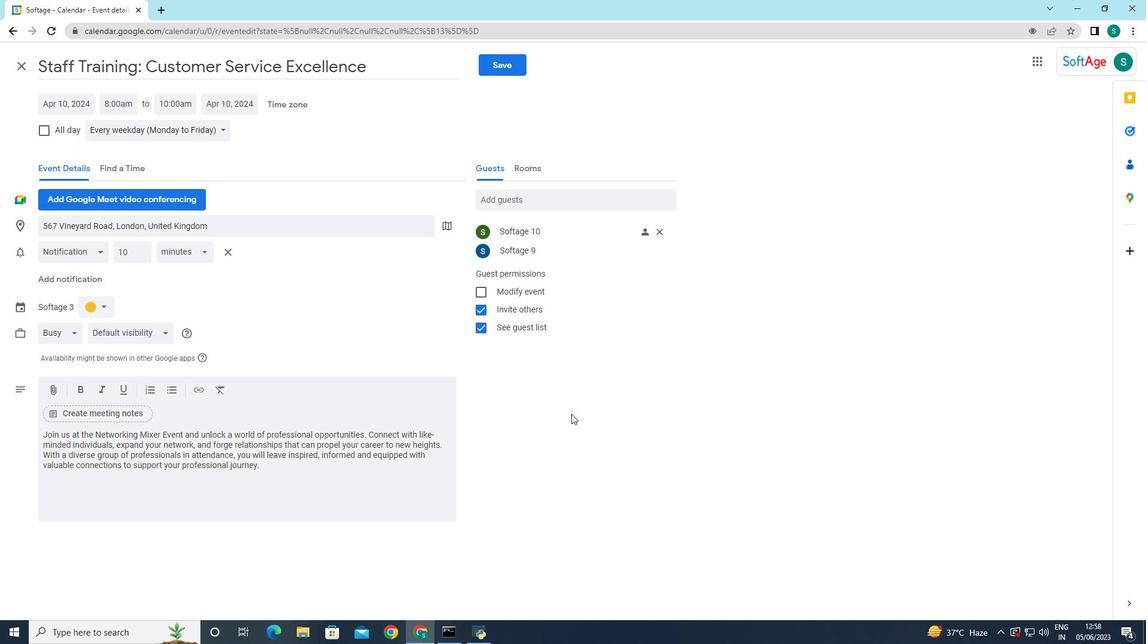 
Action: Mouse moved to (502, 56)
Screenshot: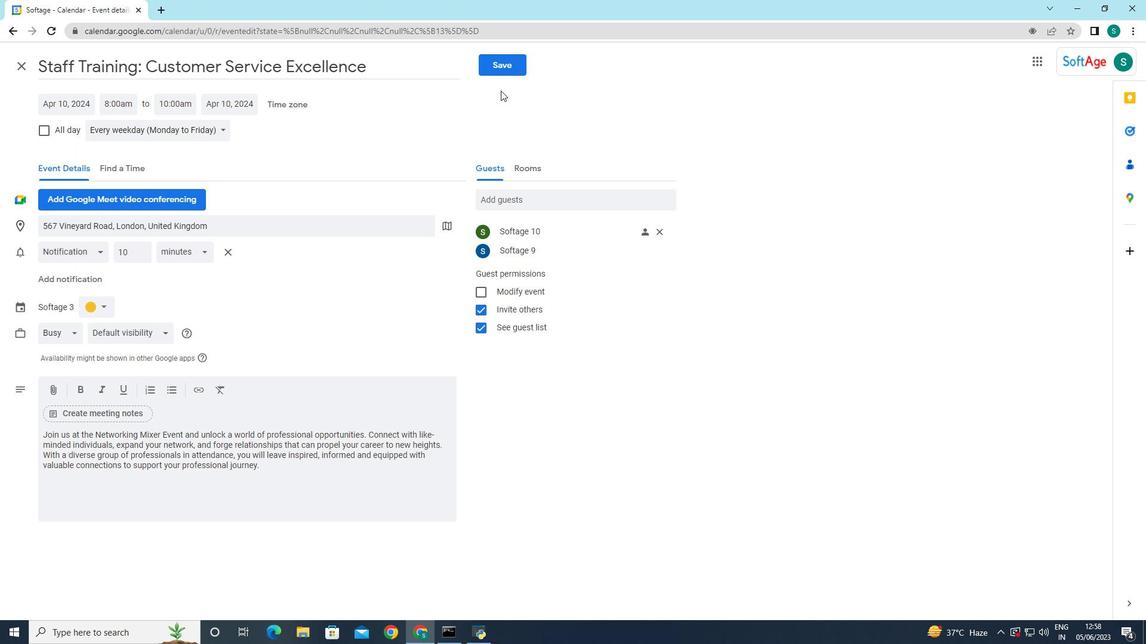 
Action: Mouse pressed left at (502, 56)
Screenshot: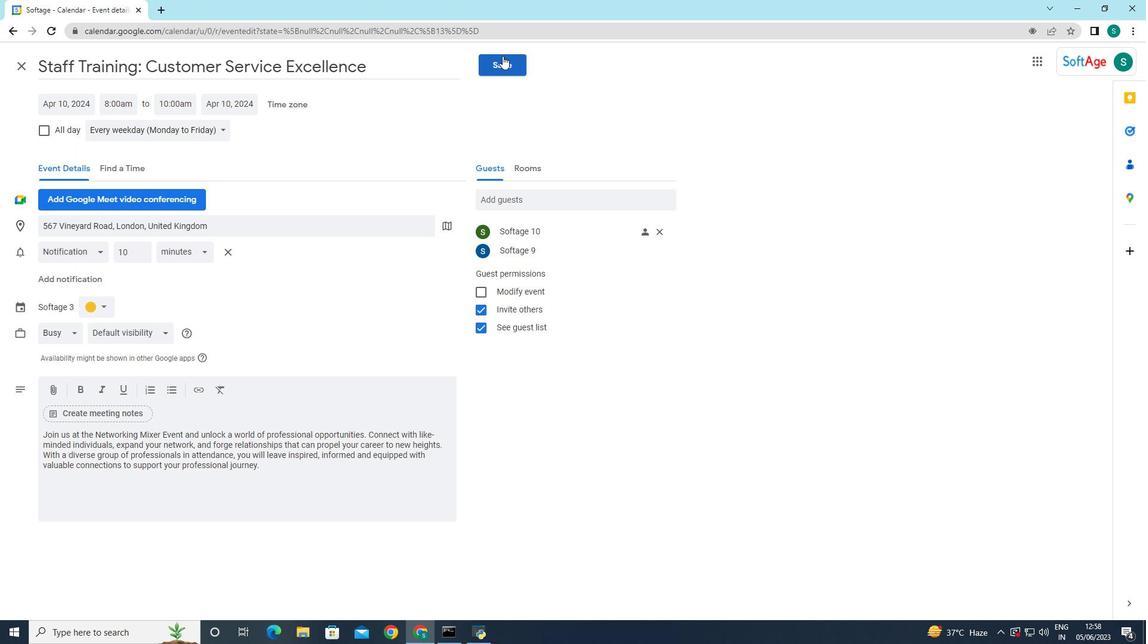 
Action: Mouse moved to (679, 356)
Screenshot: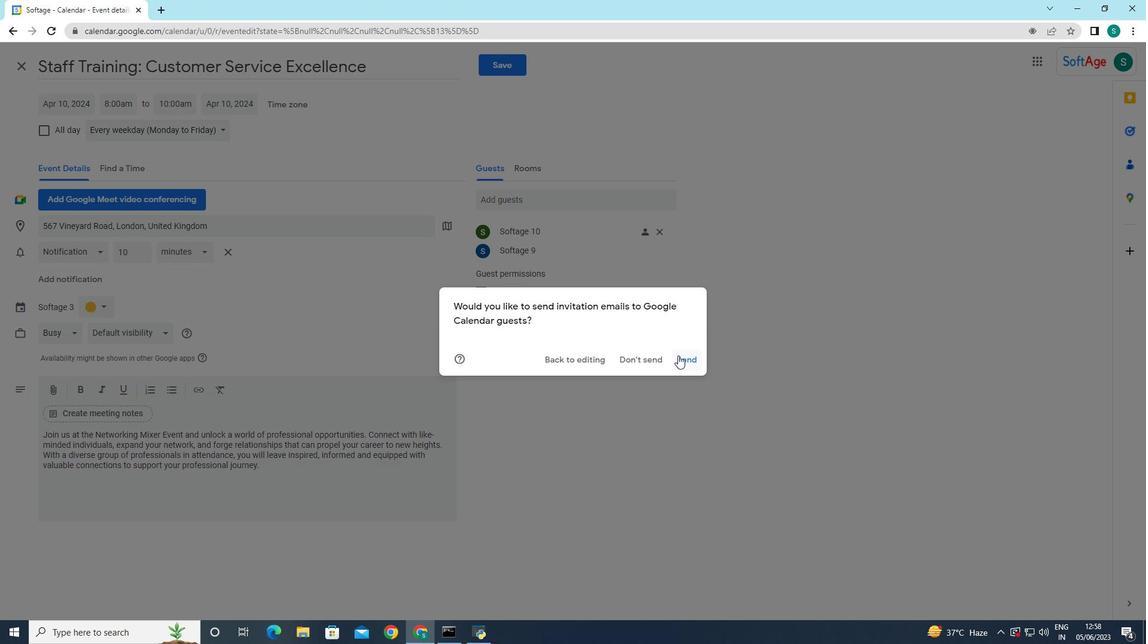 
Action: Mouse pressed left at (679, 356)
Screenshot: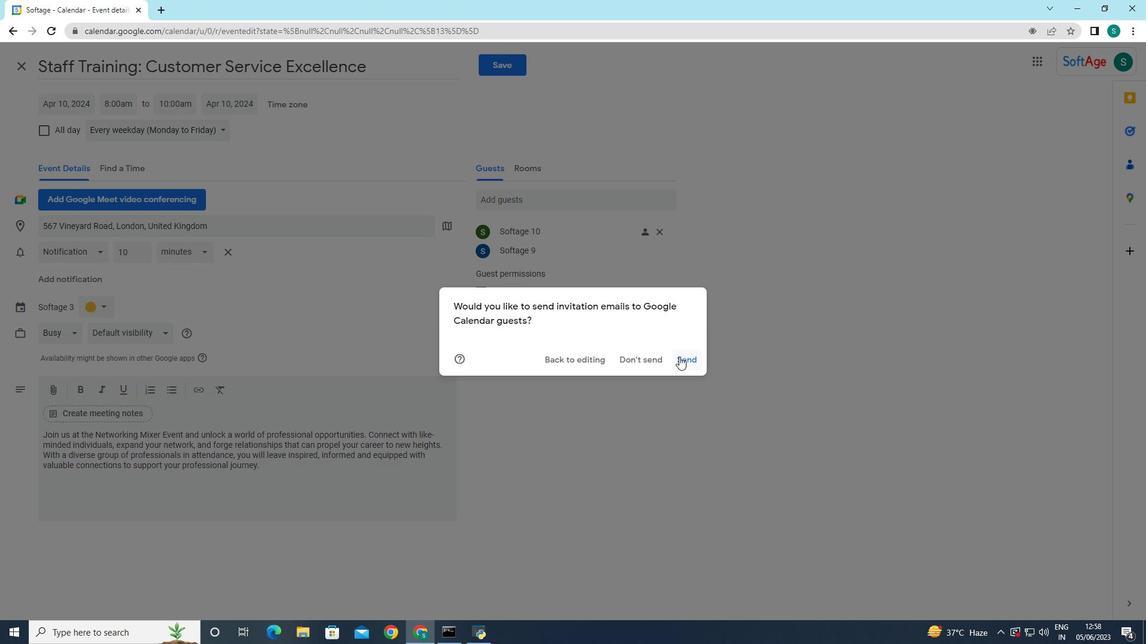 
